 Task: Enable and manage GitHub Discussions for project feedback.
Action: Mouse moved to (109, 107)
Screenshot: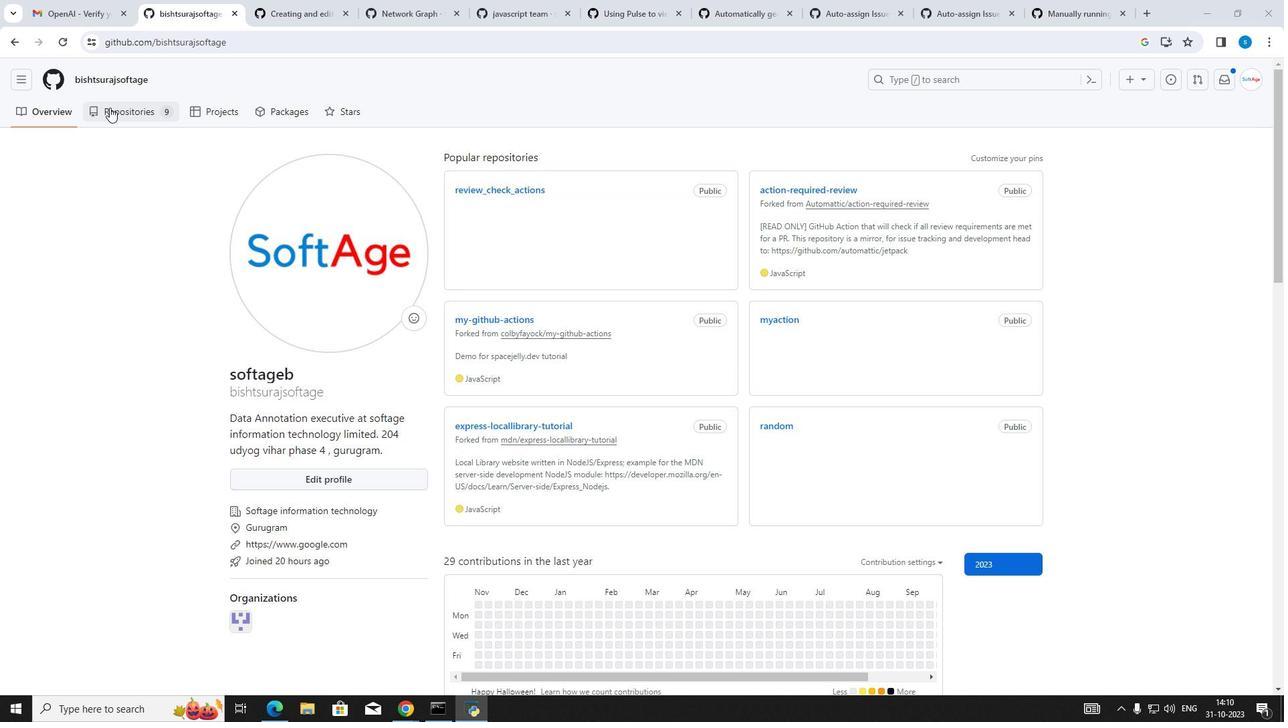 
Action: Mouse pressed left at (109, 107)
Screenshot: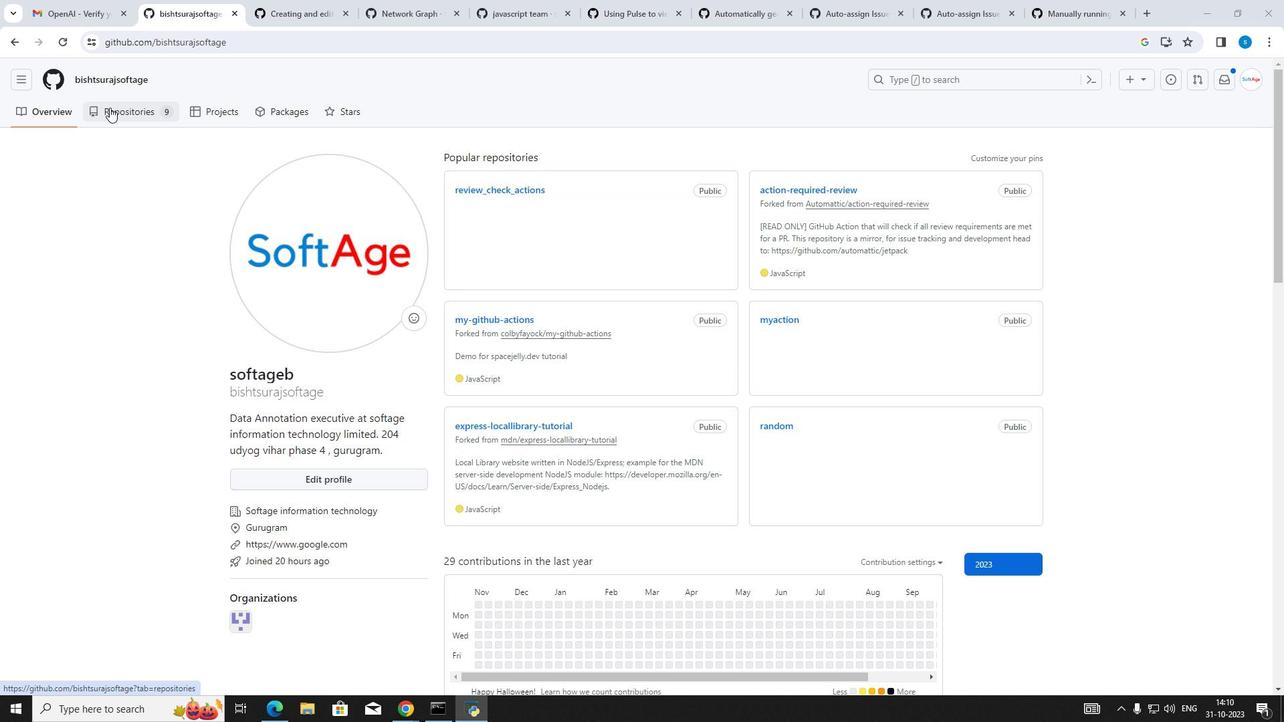 
Action: Mouse moved to (459, 202)
Screenshot: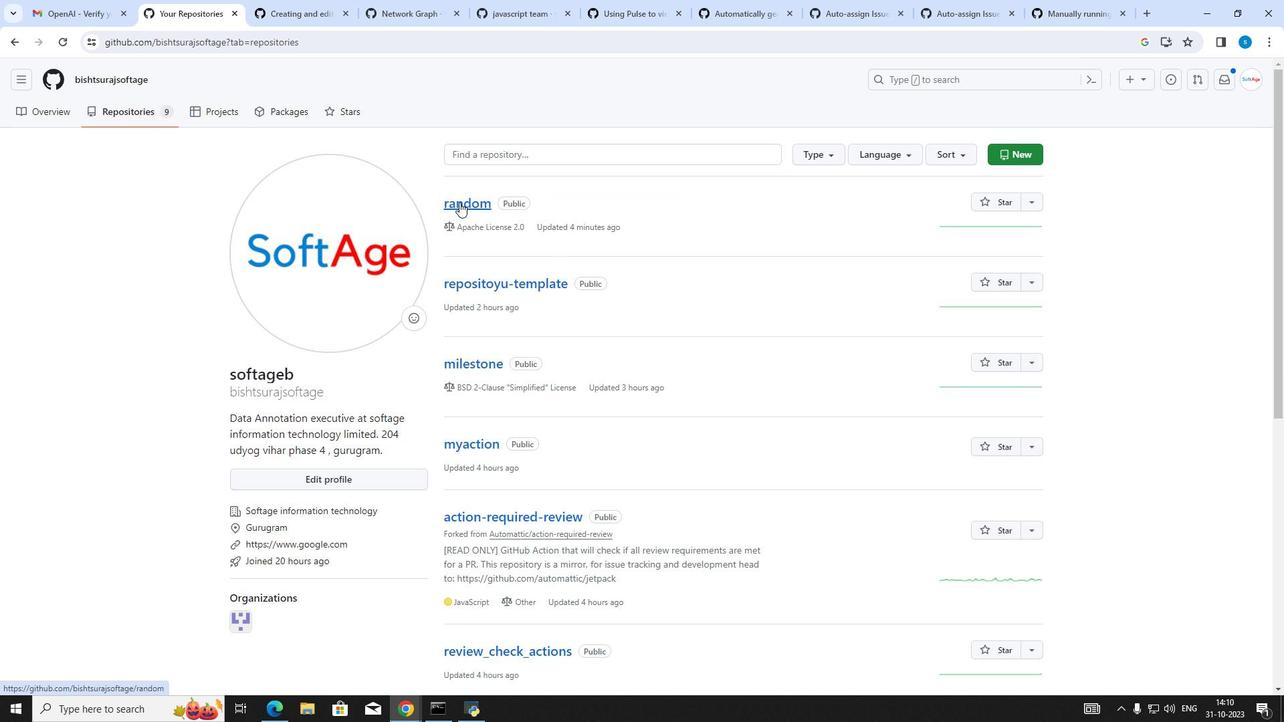 
Action: Mouse pressed left at (459, 202)
Screenshot: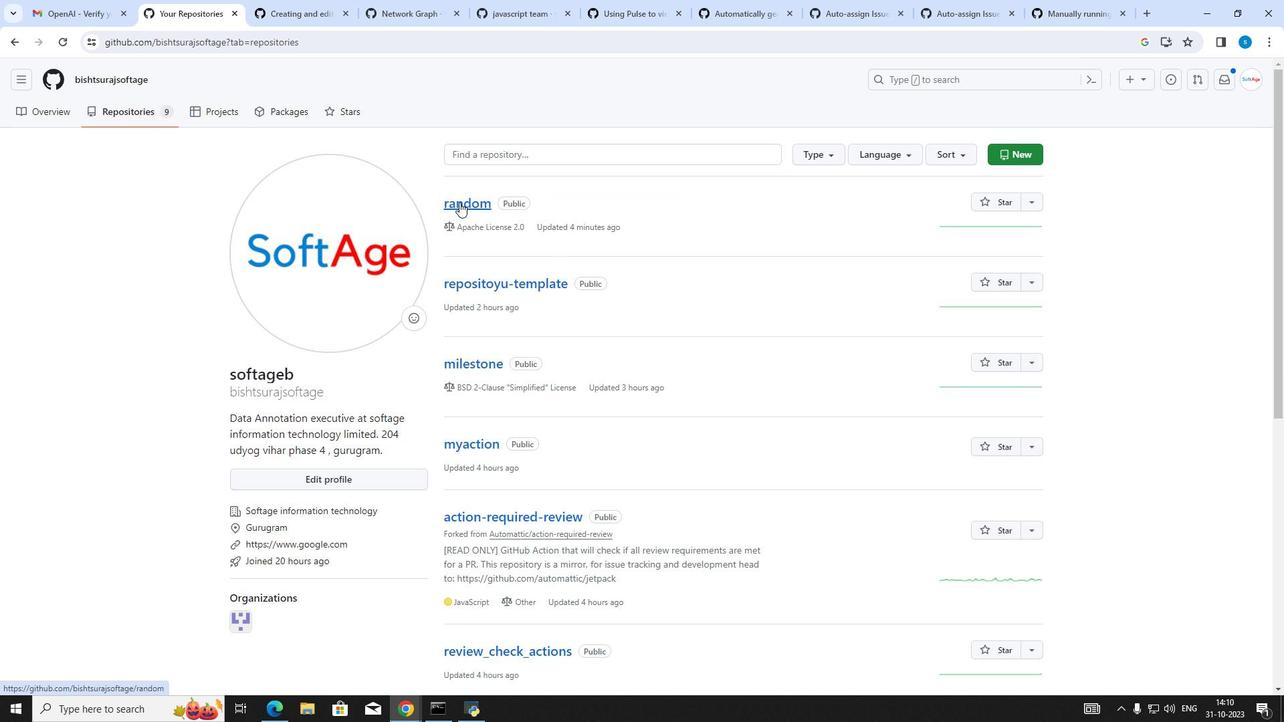 
Action: Mouse moved to (545, 114)
Screenshot: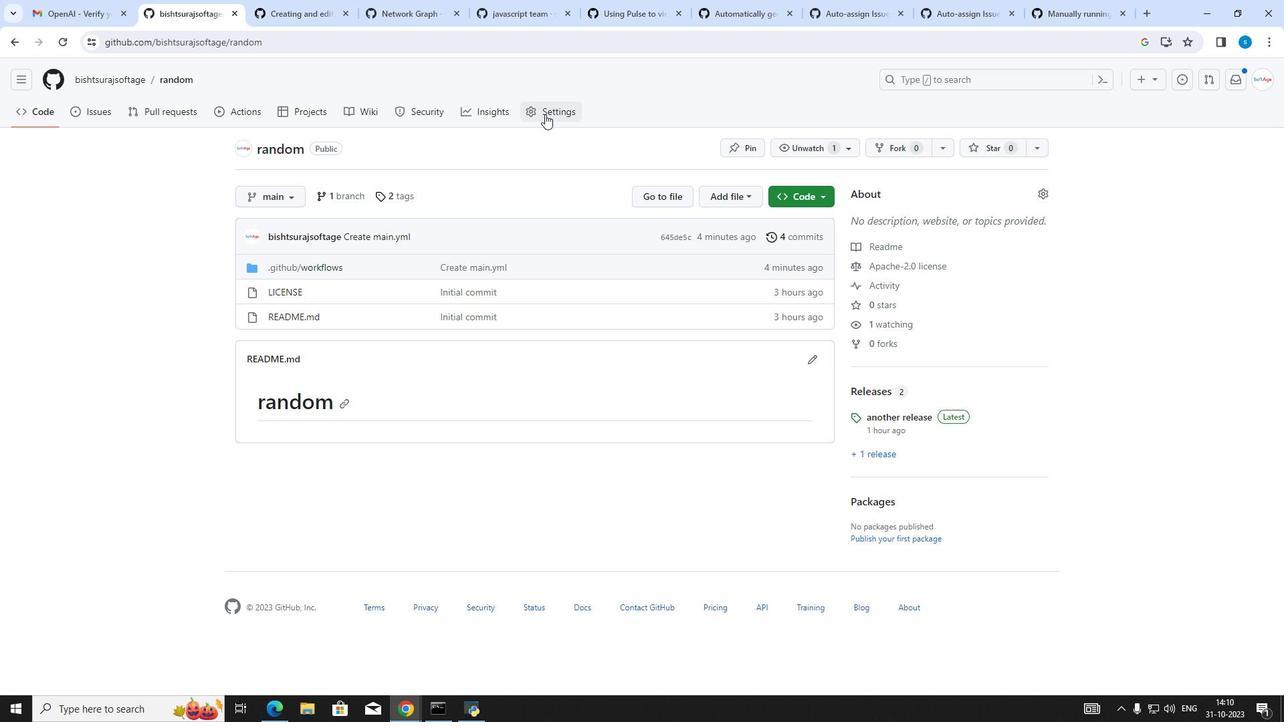 
Action: Mouse pressed left at (545, 114)
Screenshot: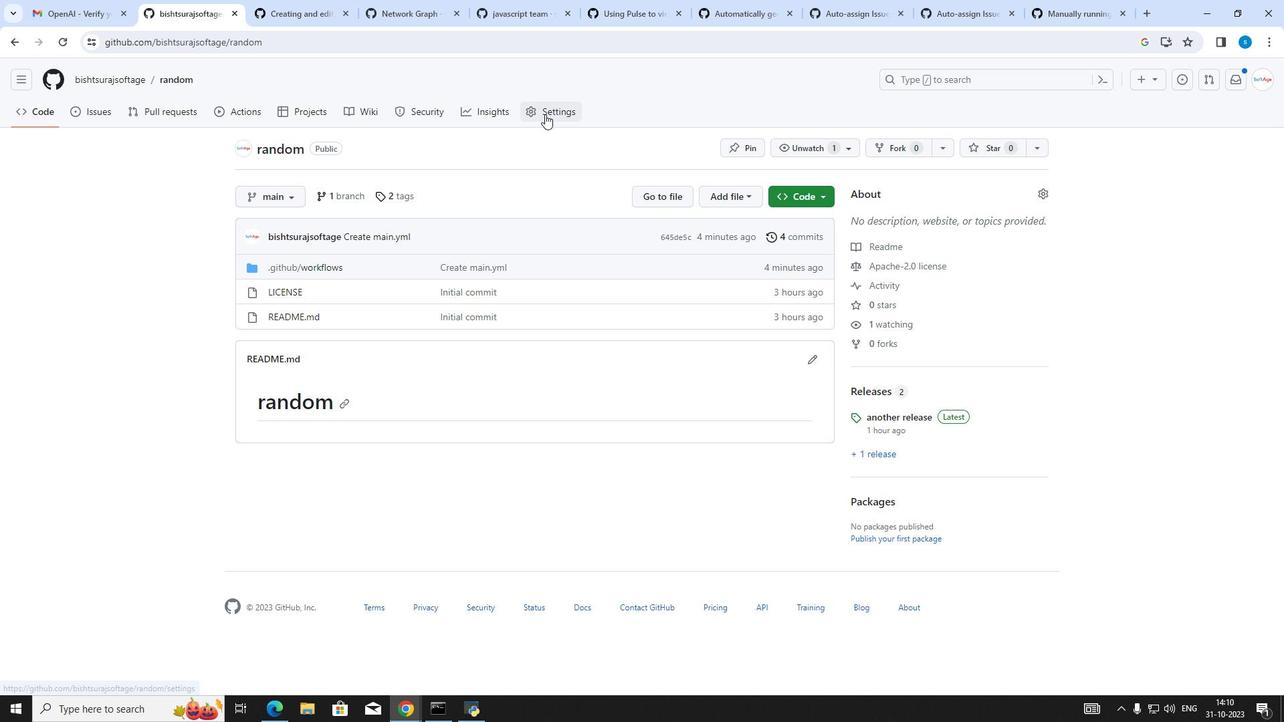 
Action: Mouse moved to (511, 228)
Screenshot: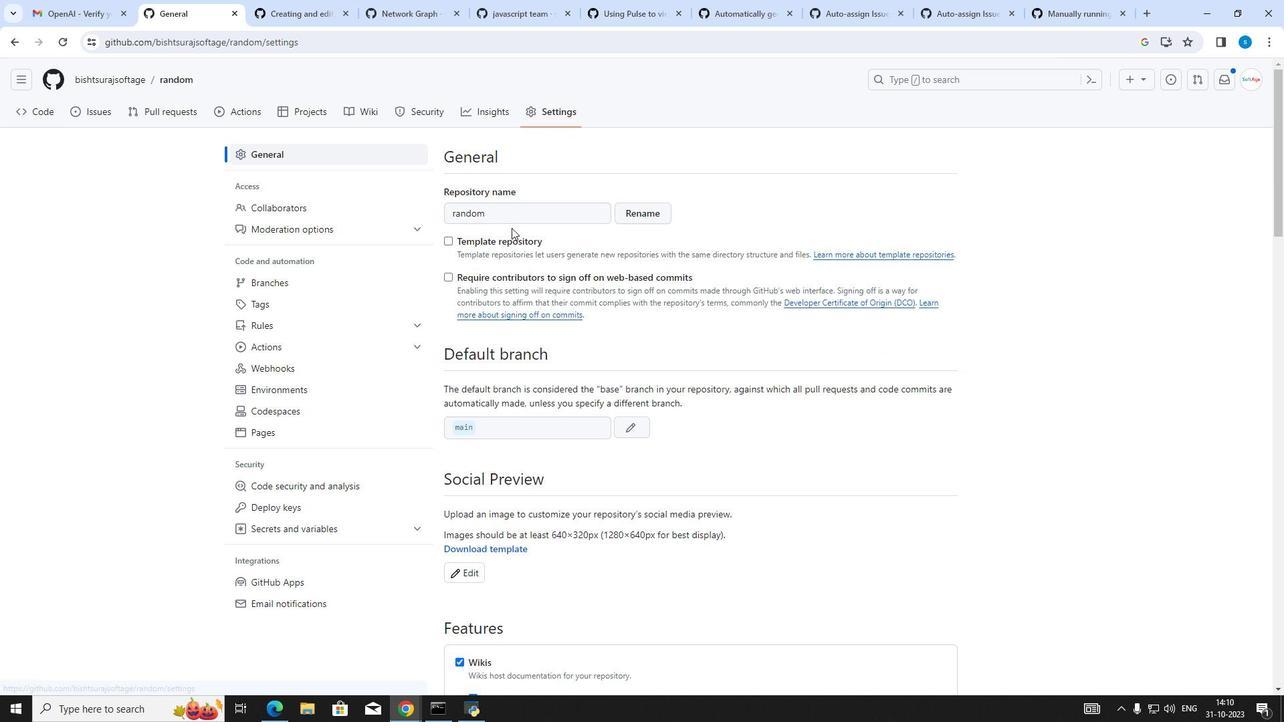 
Action: Mouse scrolled (511, 227) with delta (0, 0)
Screenshot: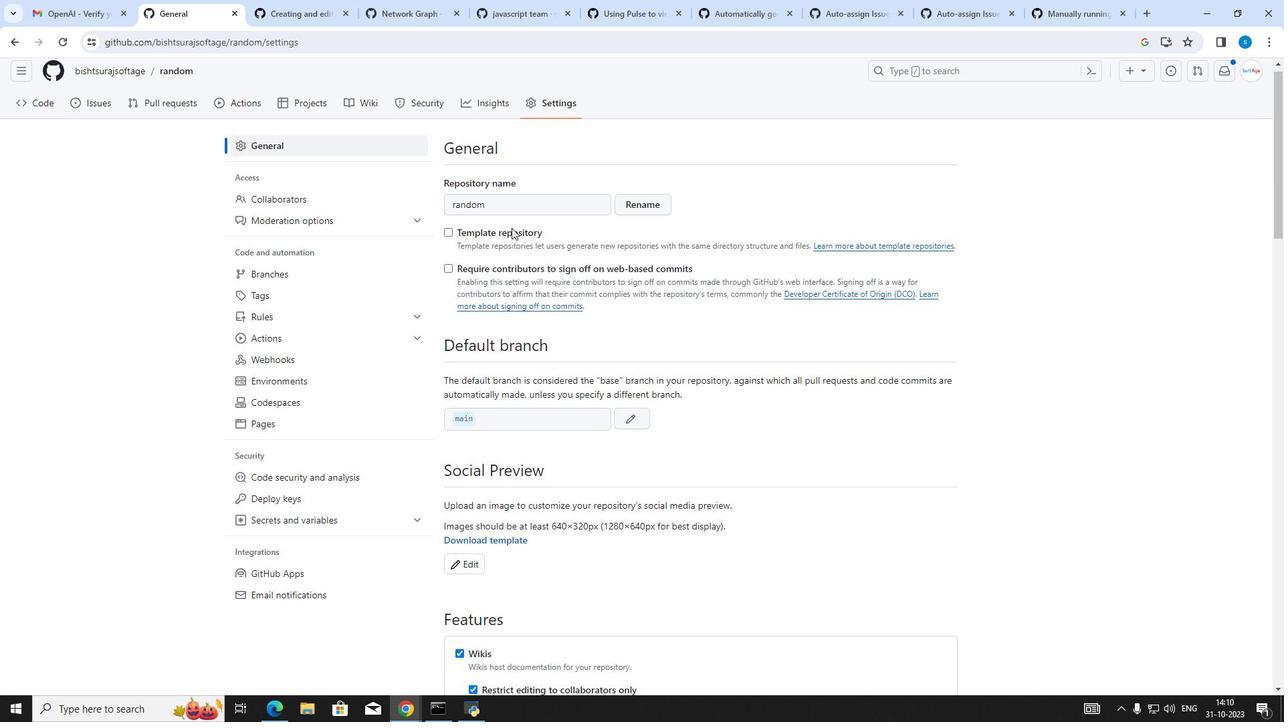 
Action: Mouse scrolled (511, 227) with delta (0, 0)
Screenshot: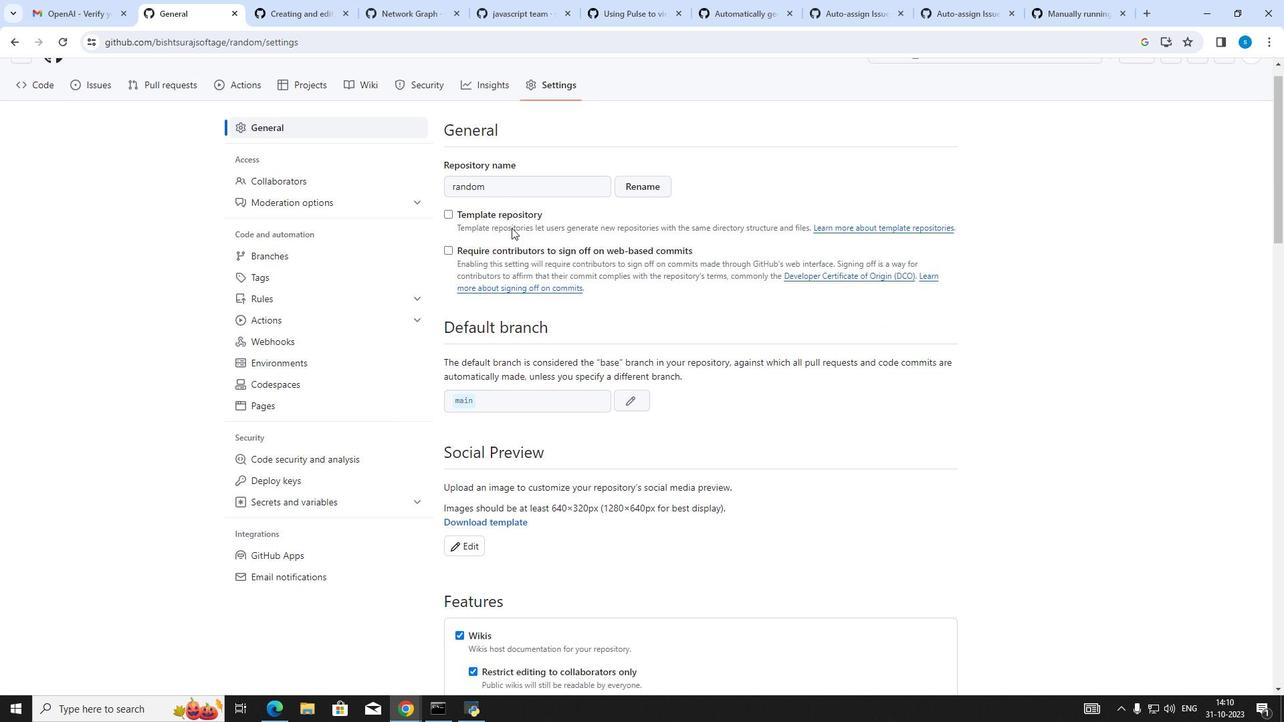 
Action: Mouse scrolled (511, 227) with delta (0, 0)
Screenshot: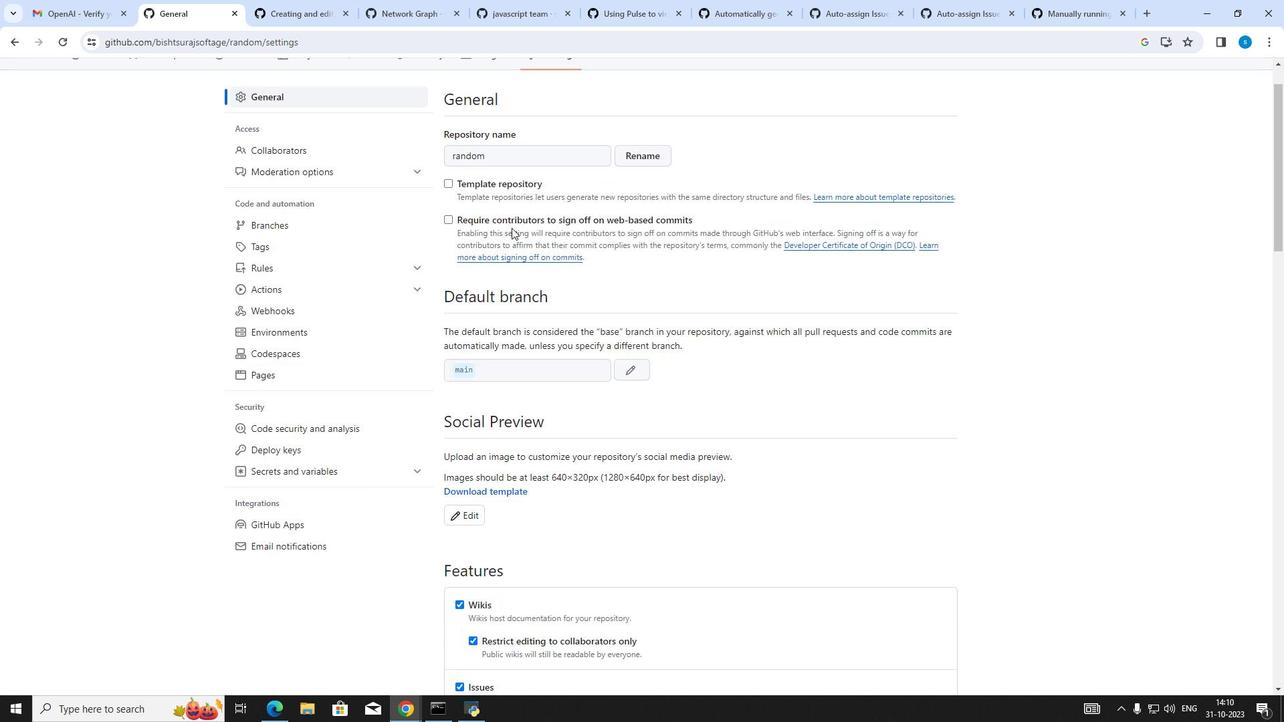 
Action: Mouse scrolled (511, 227) with delta (0, 0)
Screenshot: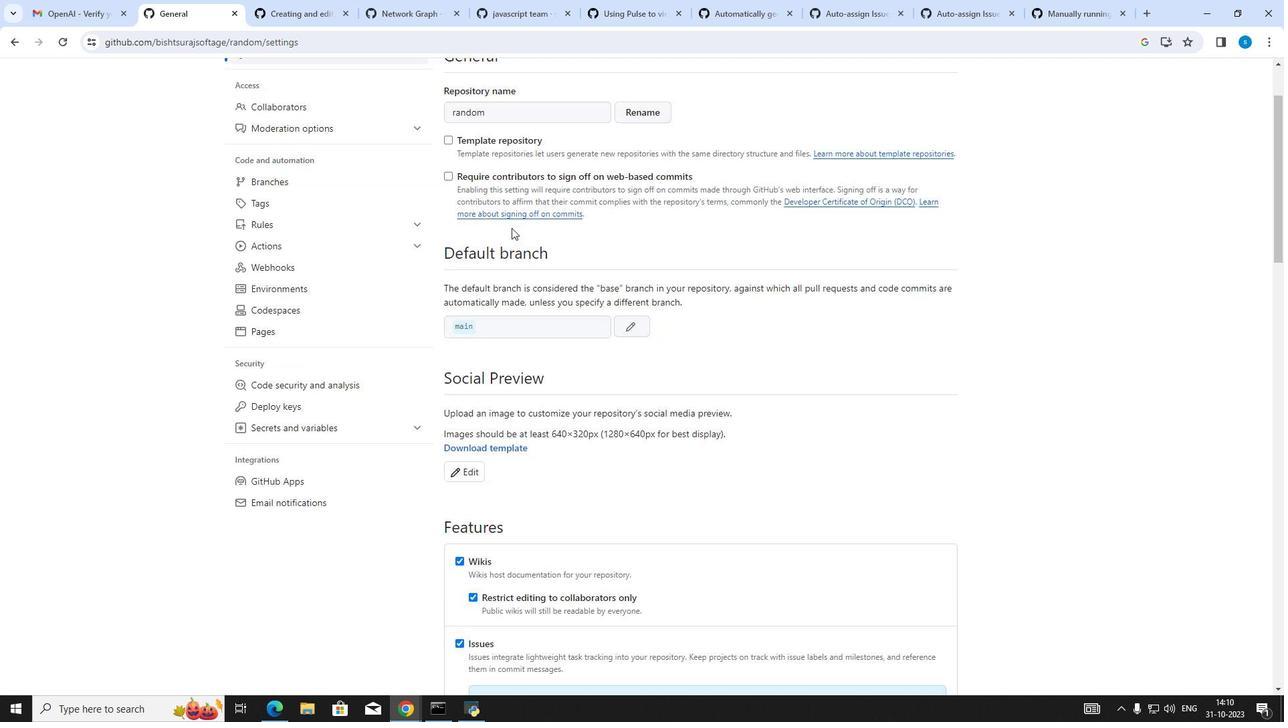 
Action: Mouse scrolled (511, 227) with delta (0, 0)
Screenshot: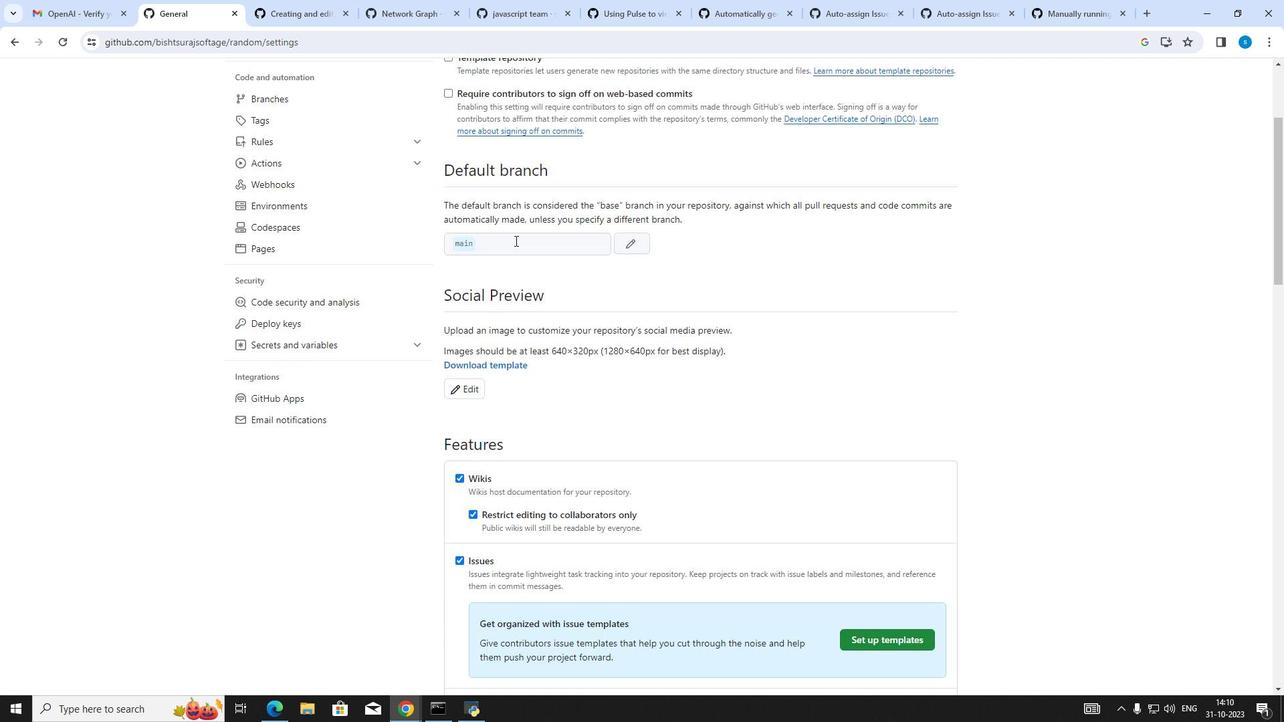 
Action: Mouse moved to (515, 242)
Screenshot: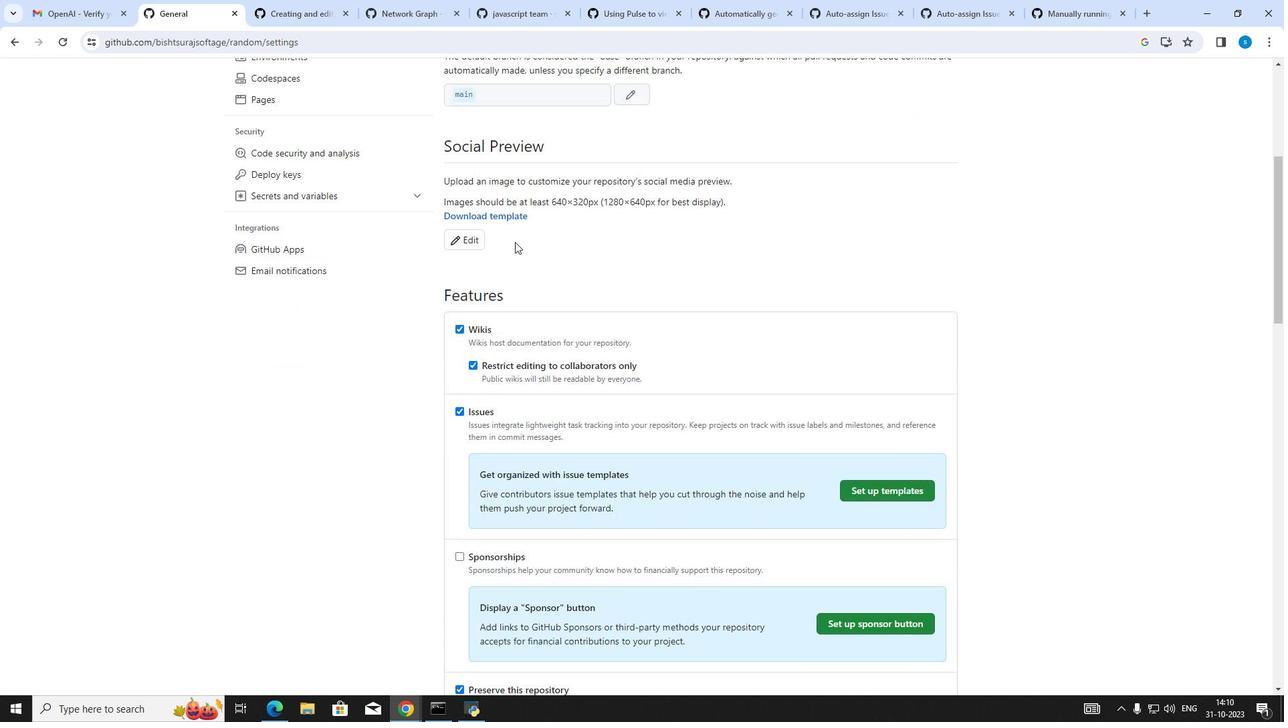 
Action: Mouse scrolled (515, 241) with delta (0, 0)
Screenshot: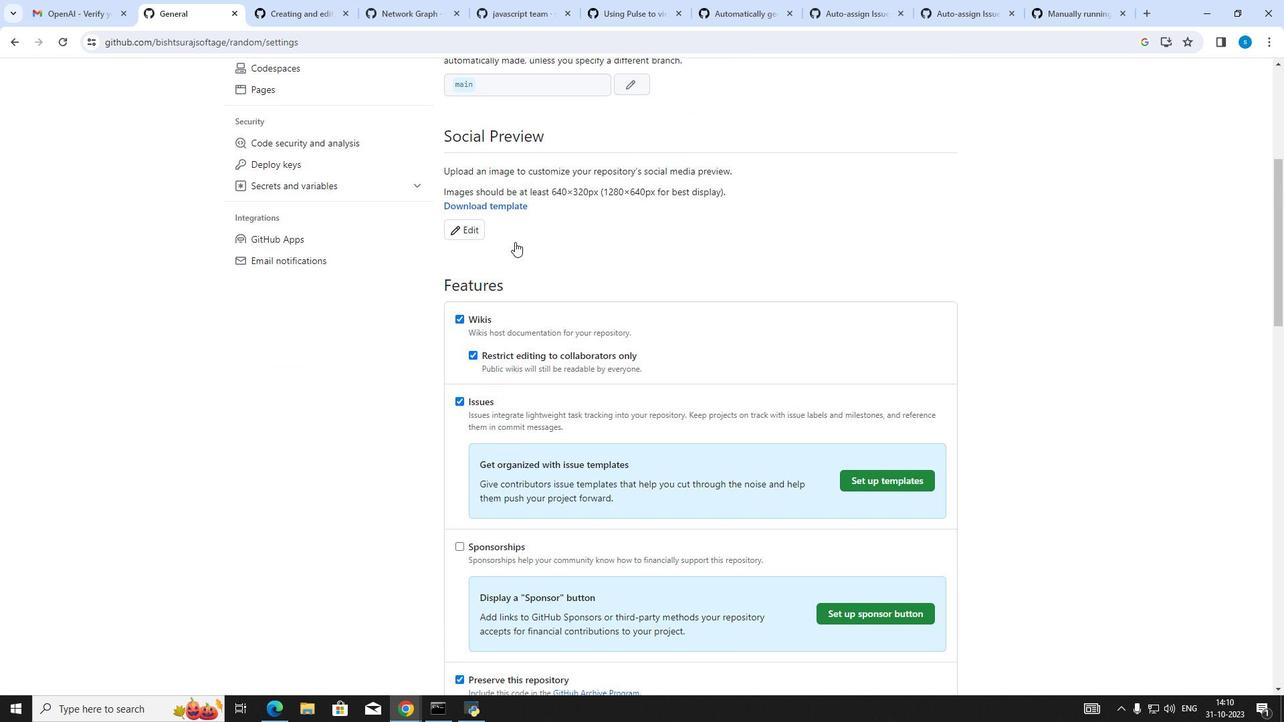 
Action: Mouse scrolled (515, 241) with delta (0, 0)
Screenshot: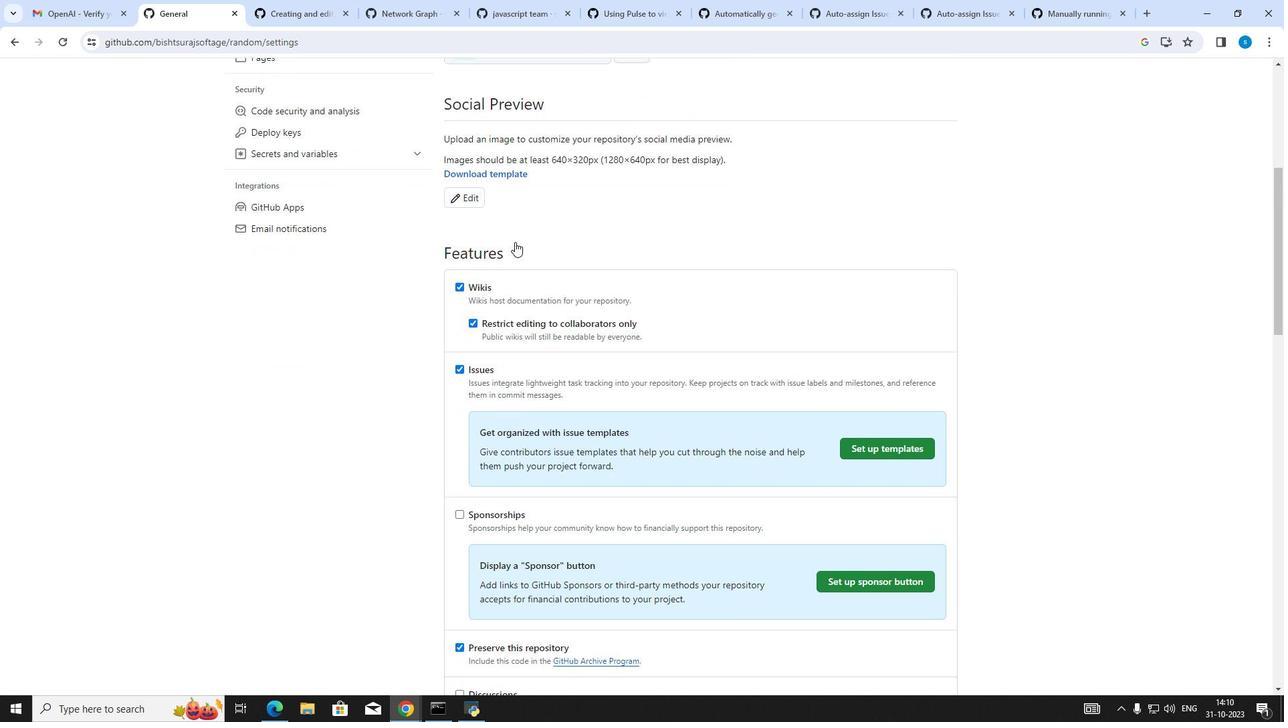 
Action: Mouse scrolled (515, 241) with delta (0, 0)
Screenshot: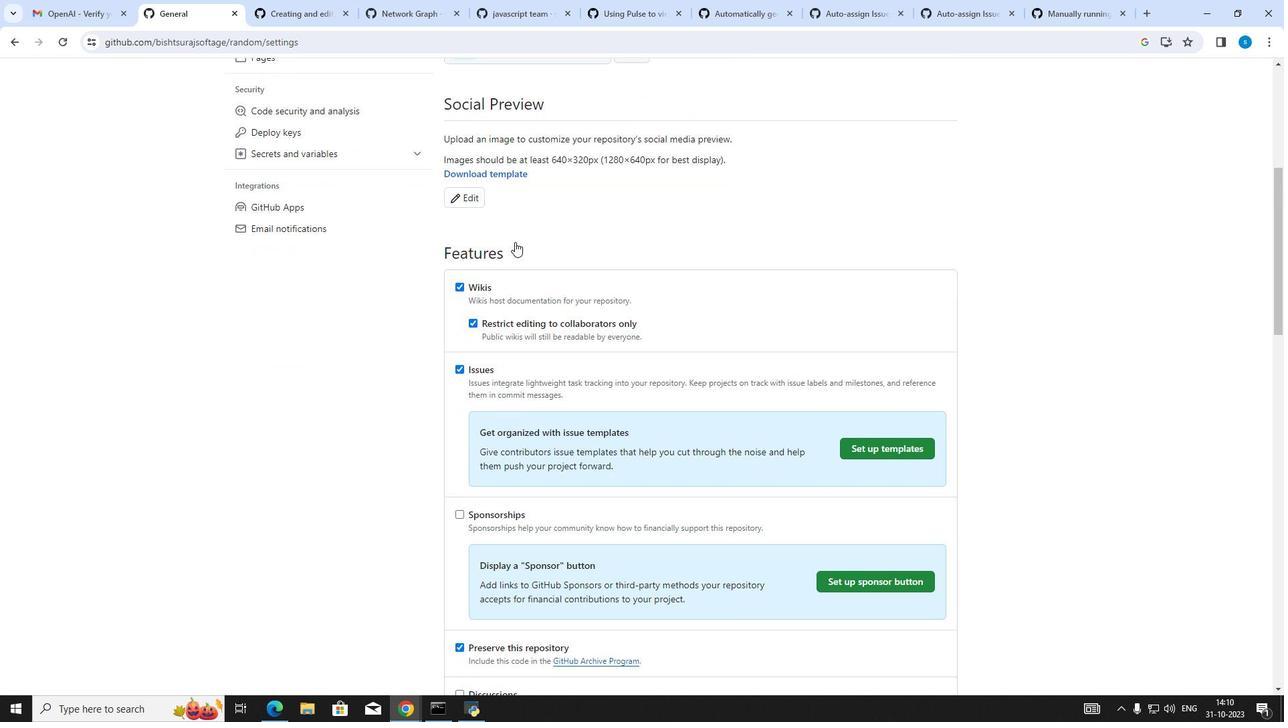 
Action: Mouse scrolled (515, 241) with delta (0, 0)
Screenshot: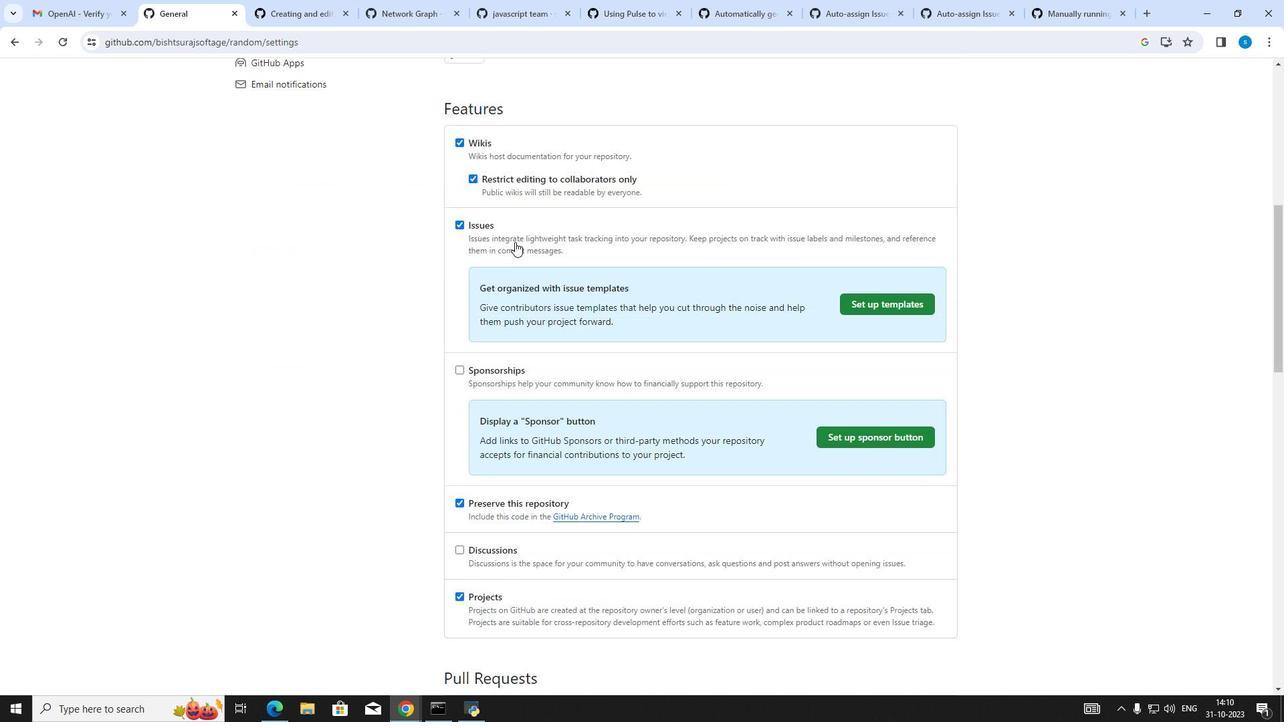 
Action: Mouse moved to (462, 468)
Screenshot: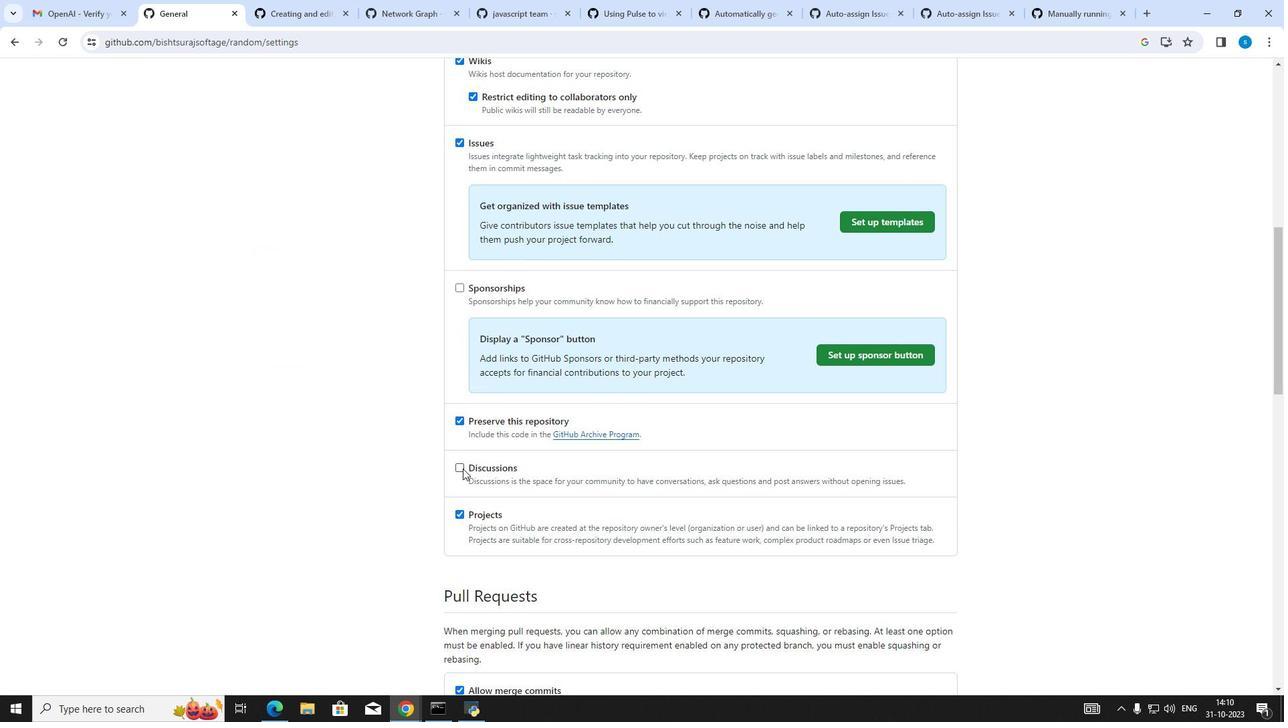 
Action: Mouse pressed left at (462, 468)
Screenshot: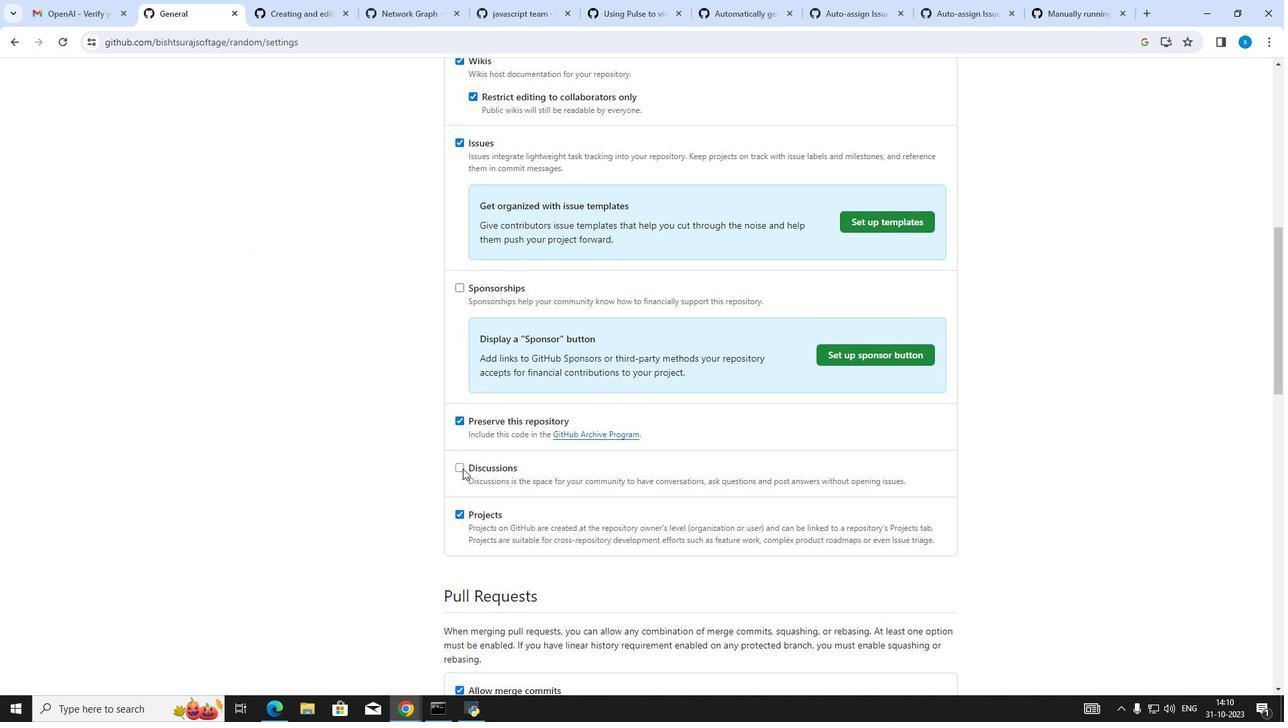 
Action: Mouse moved to (323, 369)
Screenshot: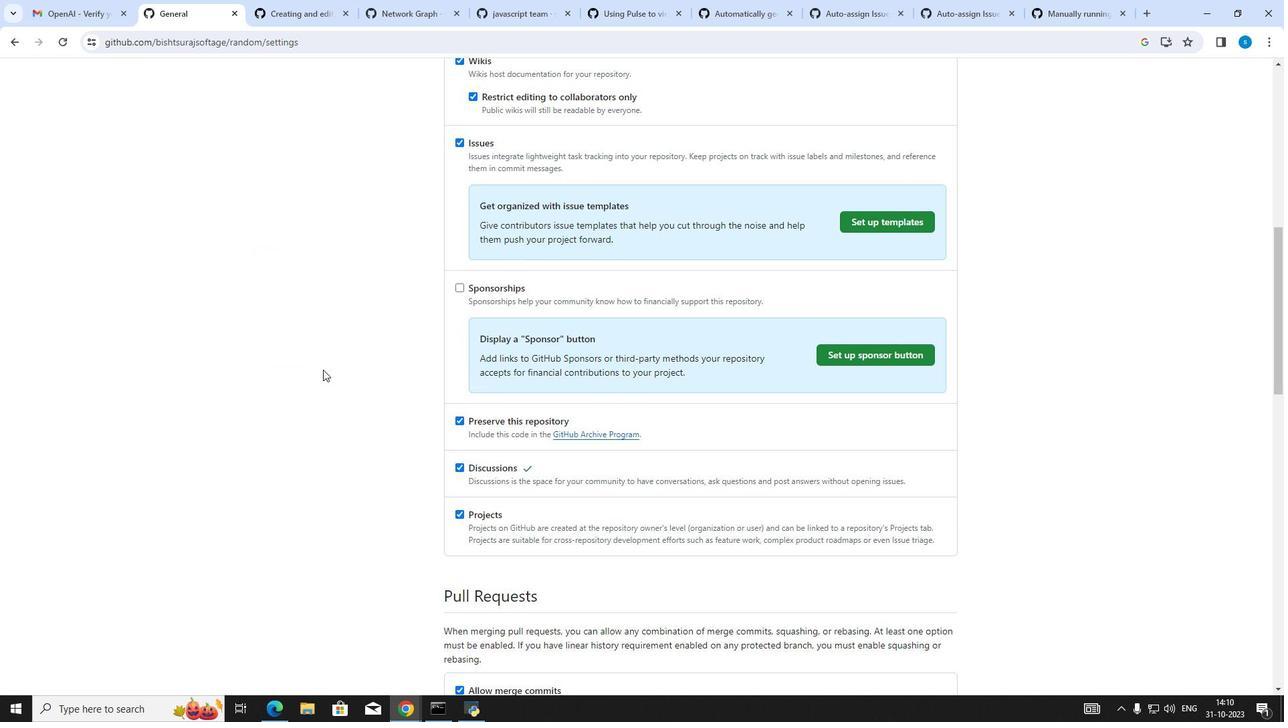 
Action: Mouse scrolled (323, 370) with delta (0, 0)
Screenshot: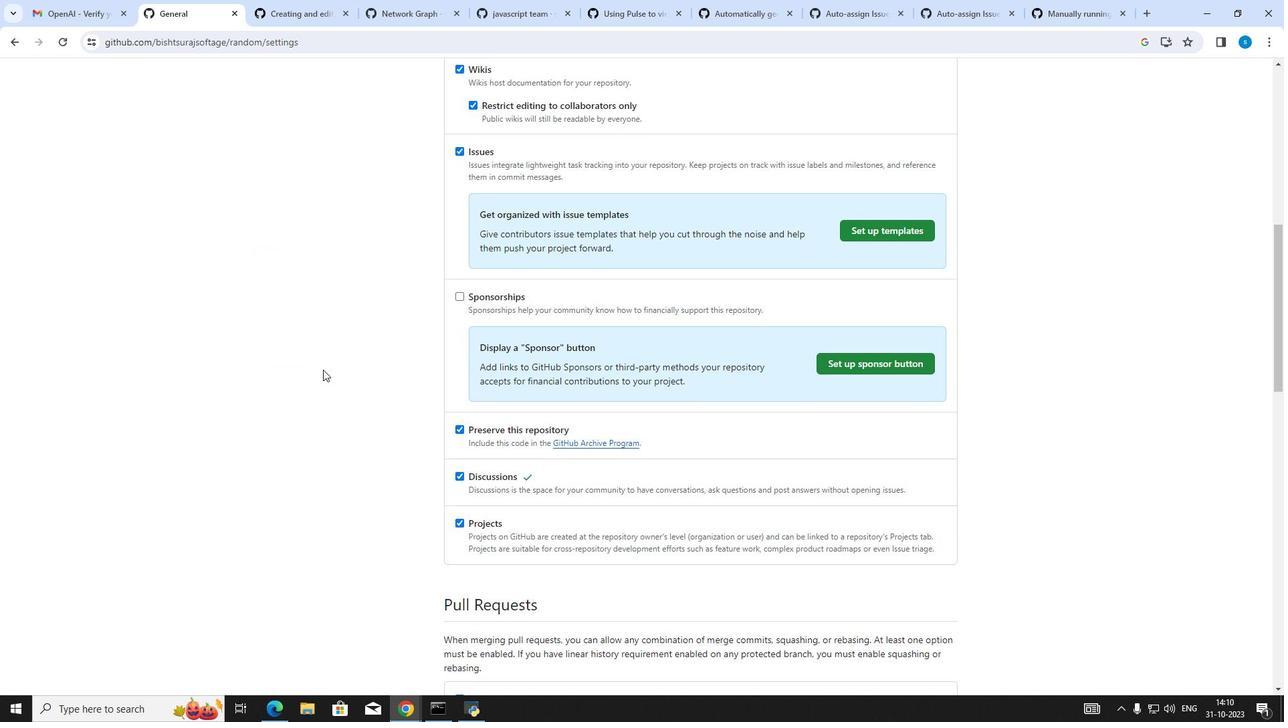 
Action: Mouse scrolled (323, 370) with delta (0, 0)
Screenshot: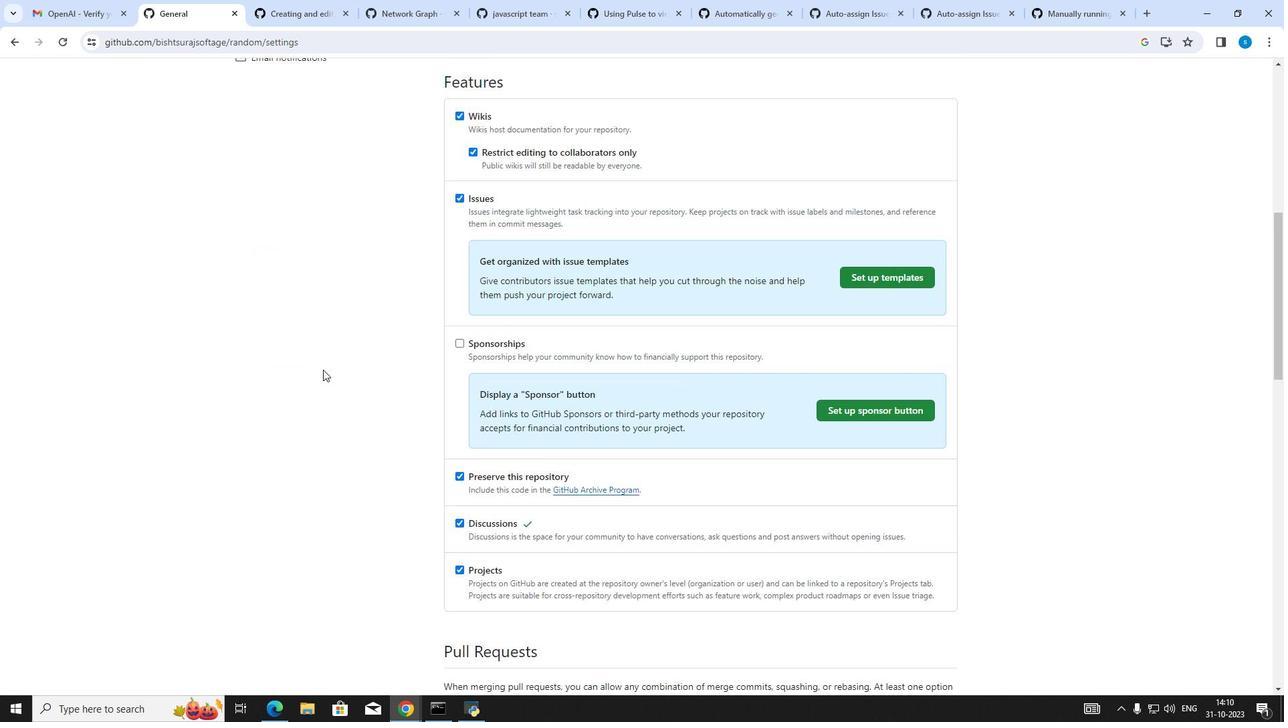 
Action: Mouse scrolled (323, 370) with delta (0, 0)
Screenshot: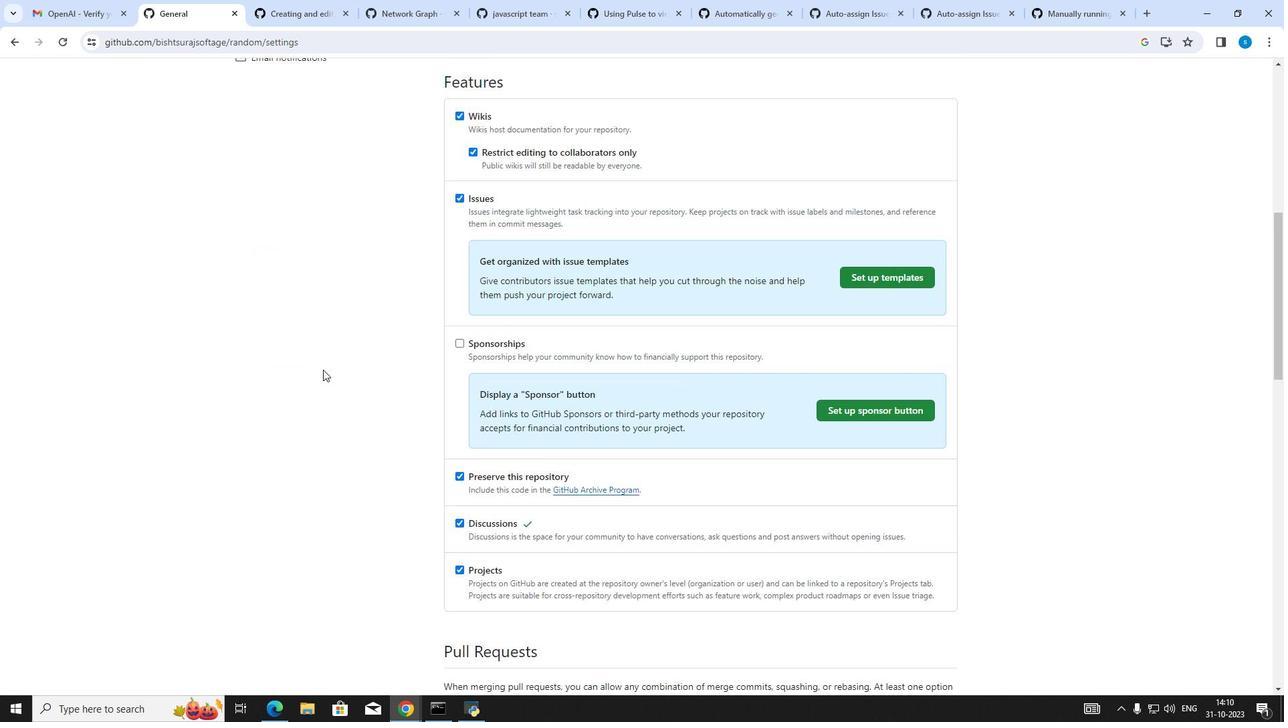 
Action: Mouse scrolled (323, 370) with delta (0, 0)
Screenshot: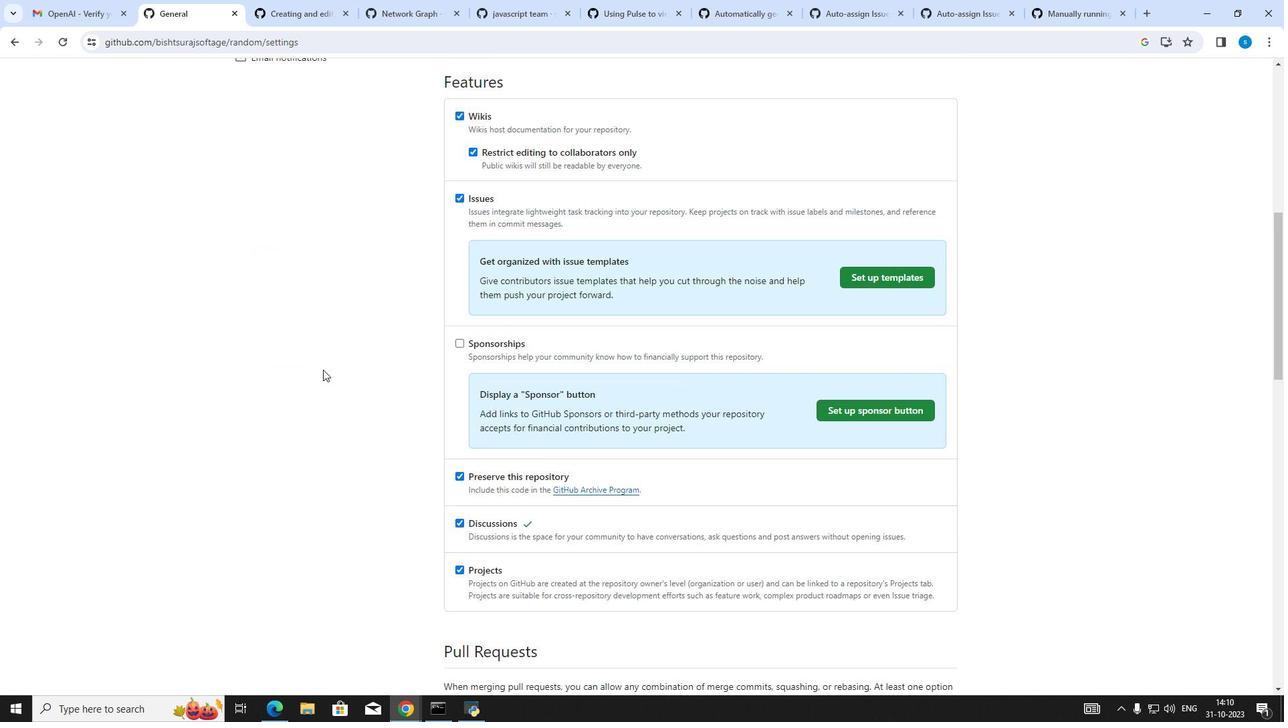 
Action: Mouse scrolled (323, 370) with delta (0, 0)
Screenshot: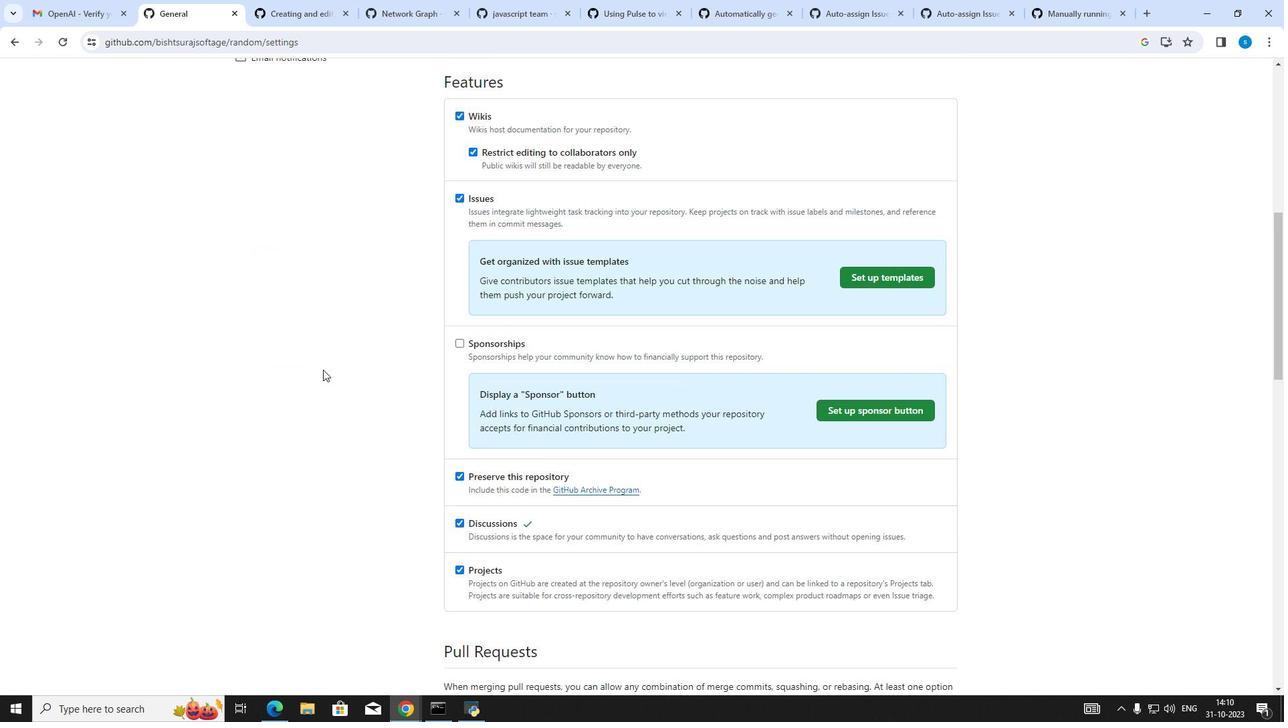 
Action: Mouse moved to (321, 369)
Screenshot: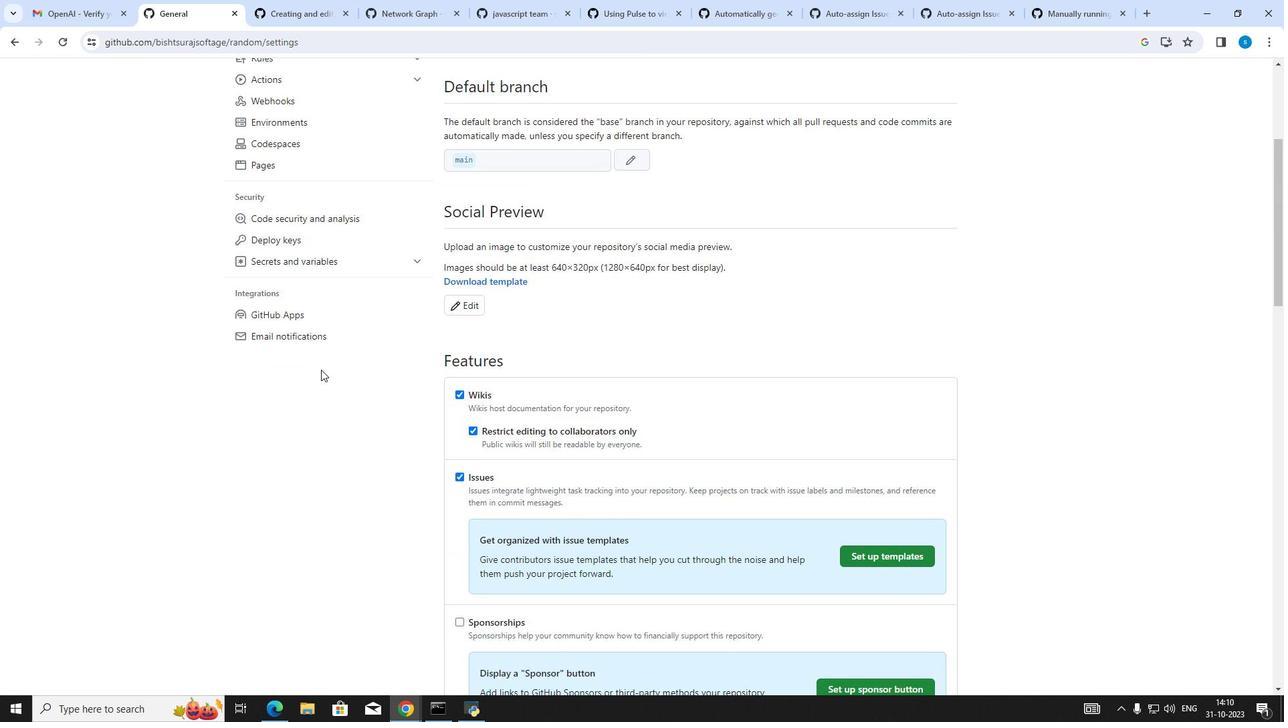 
Action: Mouse scrolled (321, 370) with delta (0, 0)
Screenshot: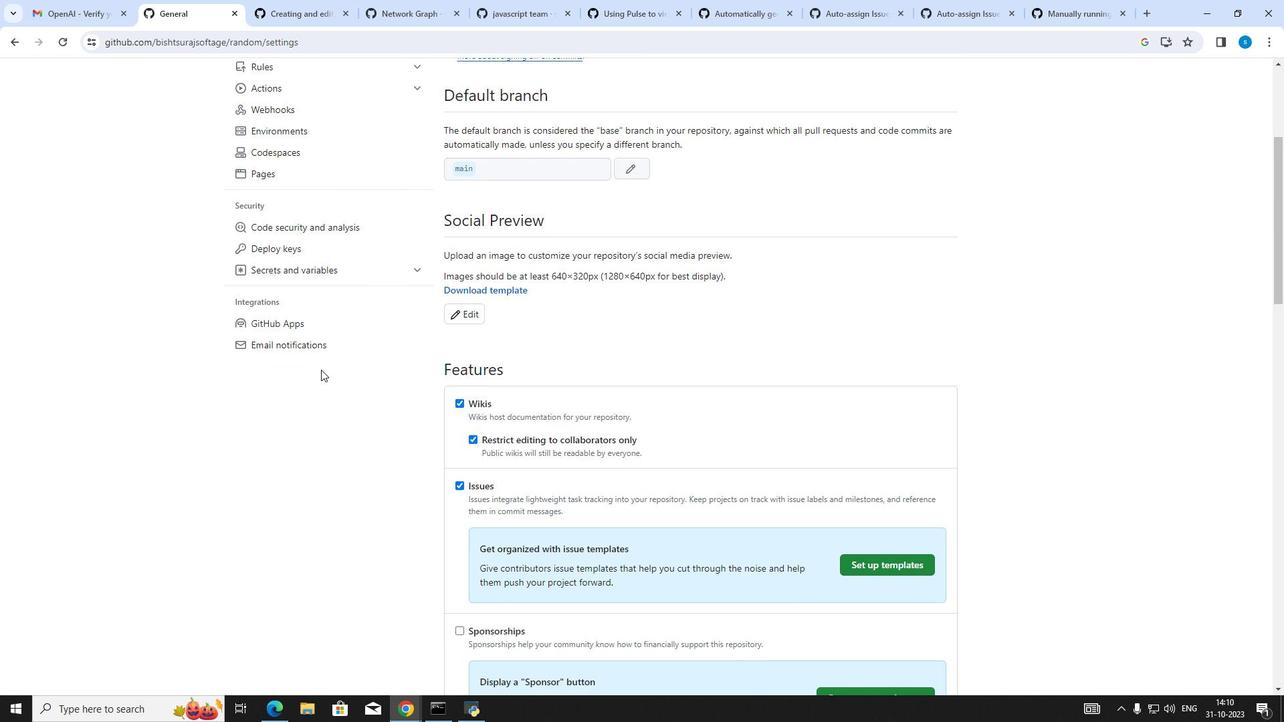 
Action: Mouse scrolled (321, 370) with delta (0, 0)
Screenshot: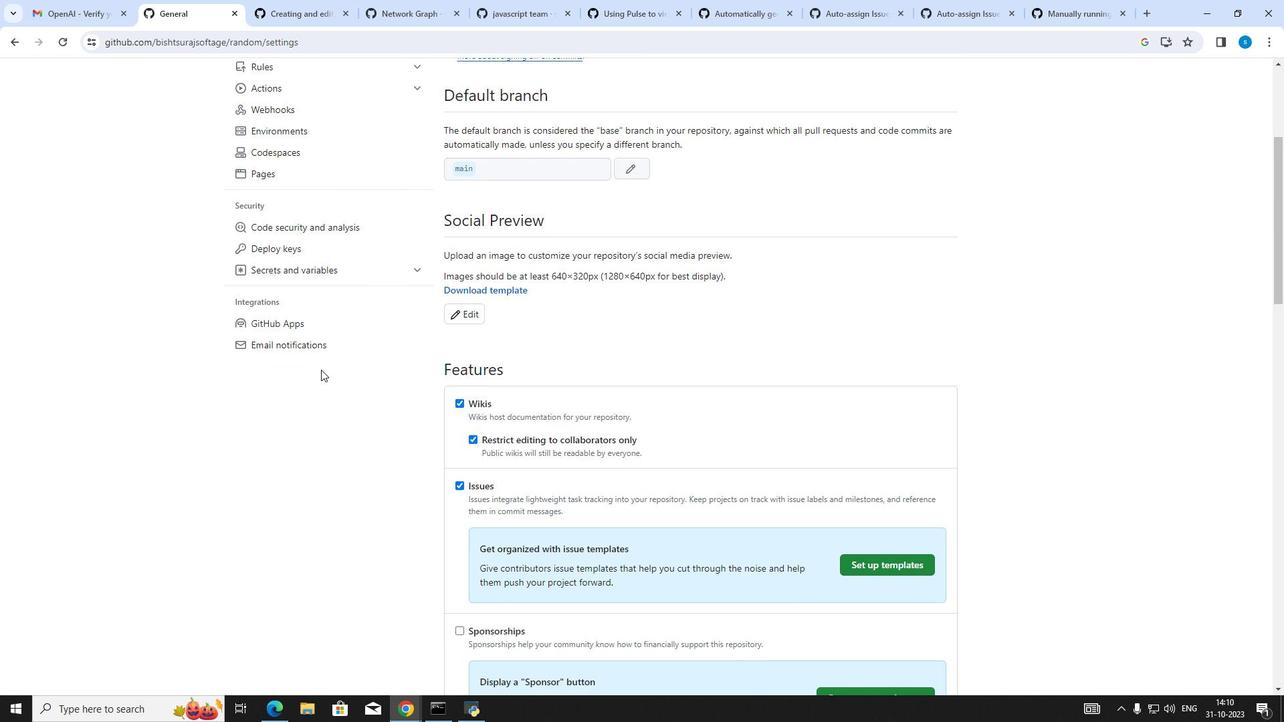 
Action: Mouse scrolled (321, 370) with delta (0, 0)
Screenshot: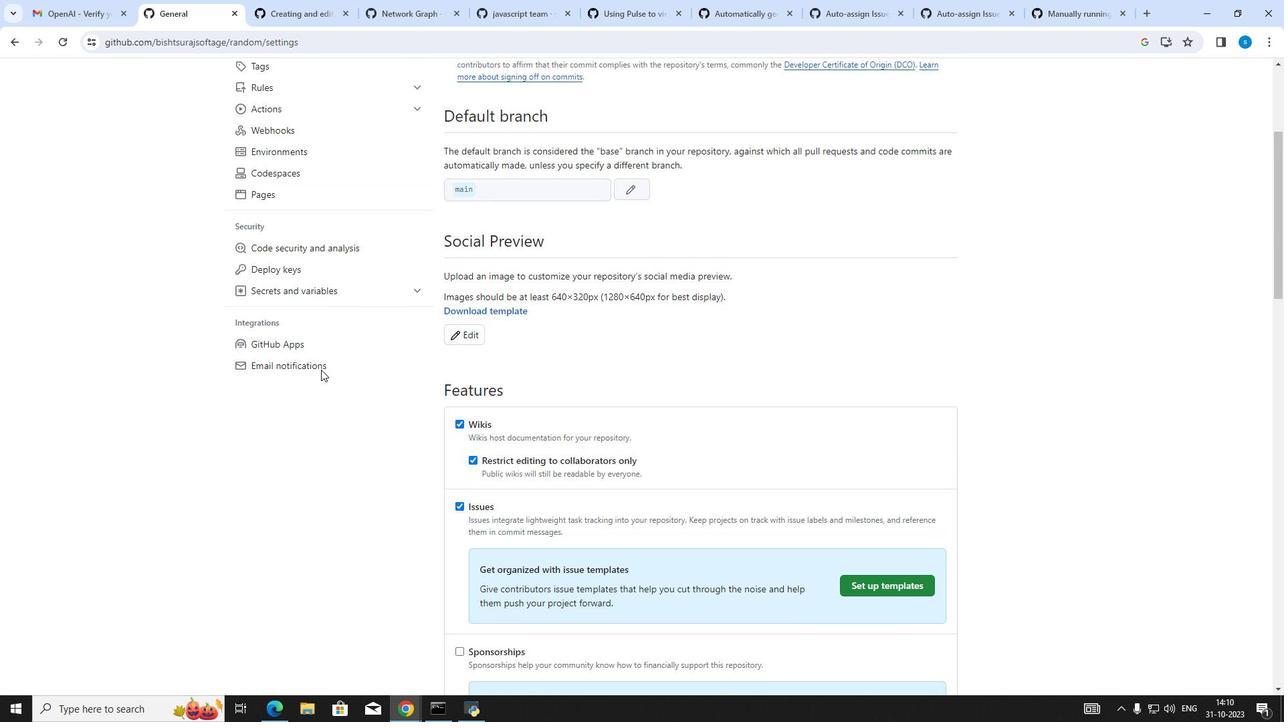 
Action: Mouse scrolled (321, 370) with delta (0, 0)
Screenshot: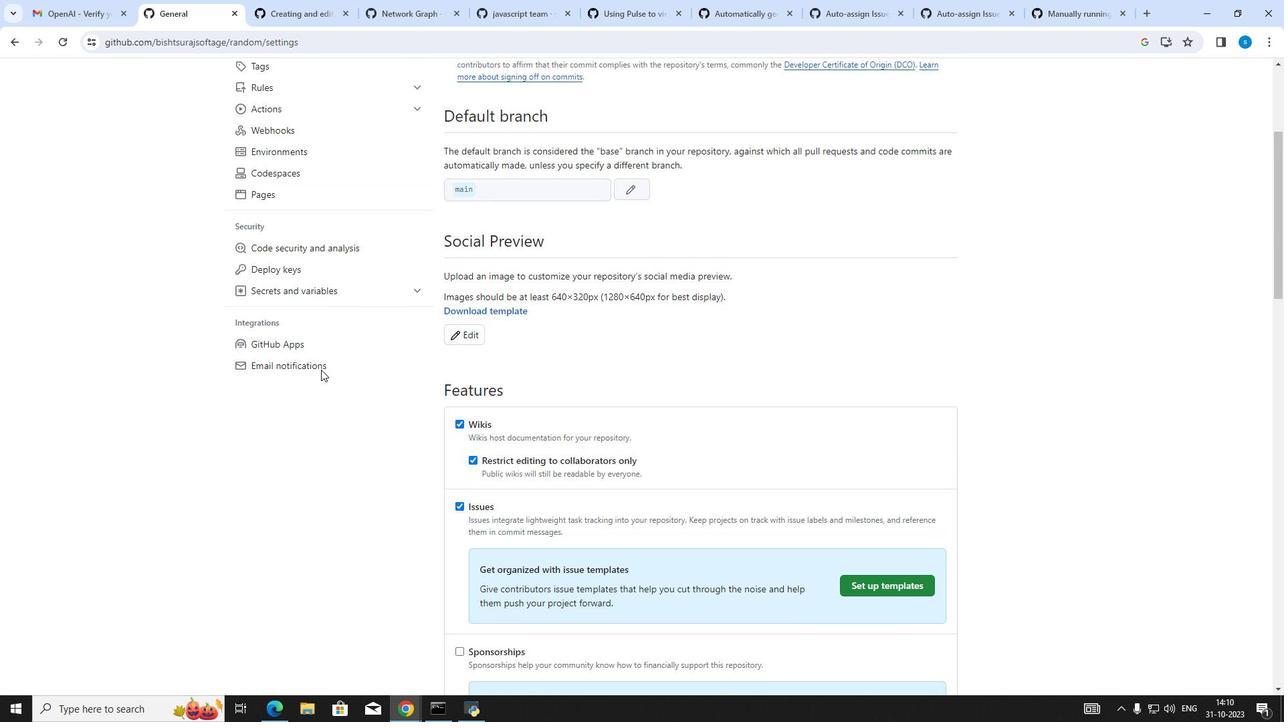 
Action: Mouse scrolled (321, 370) with delta (0, 0)
Screenshot: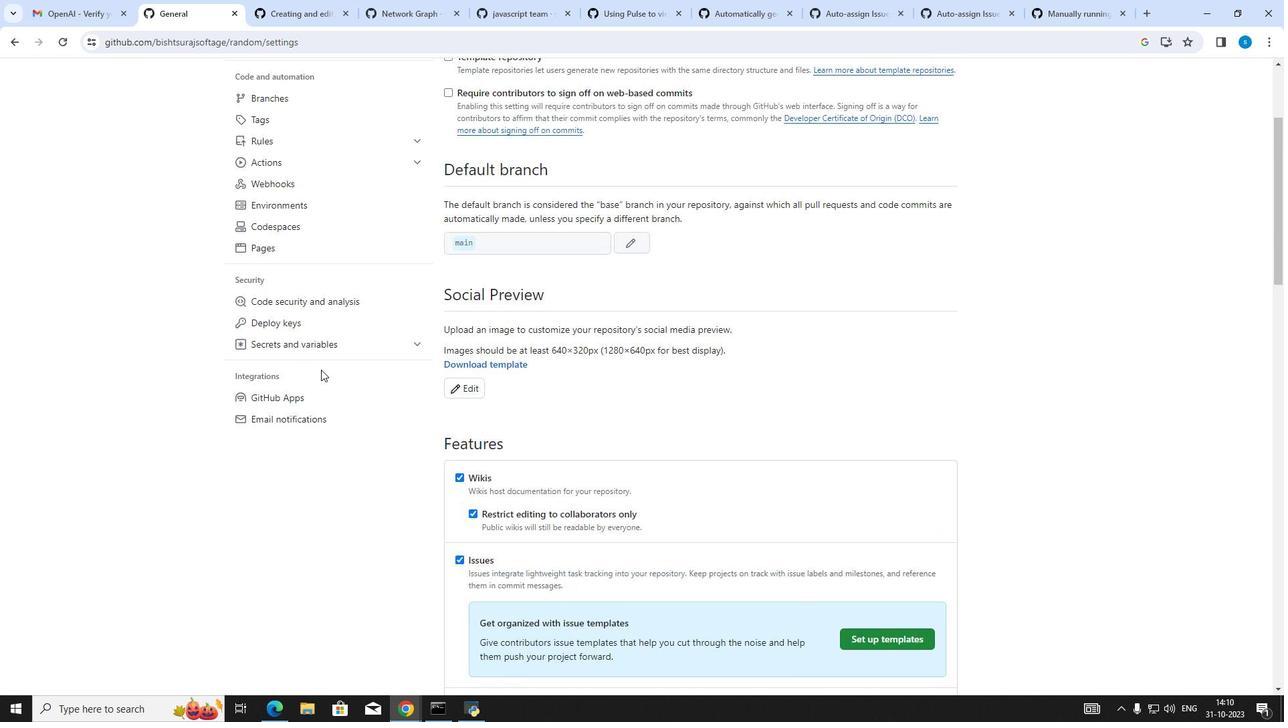 
Action: Mouse moved to (264, 109)
Screenshot: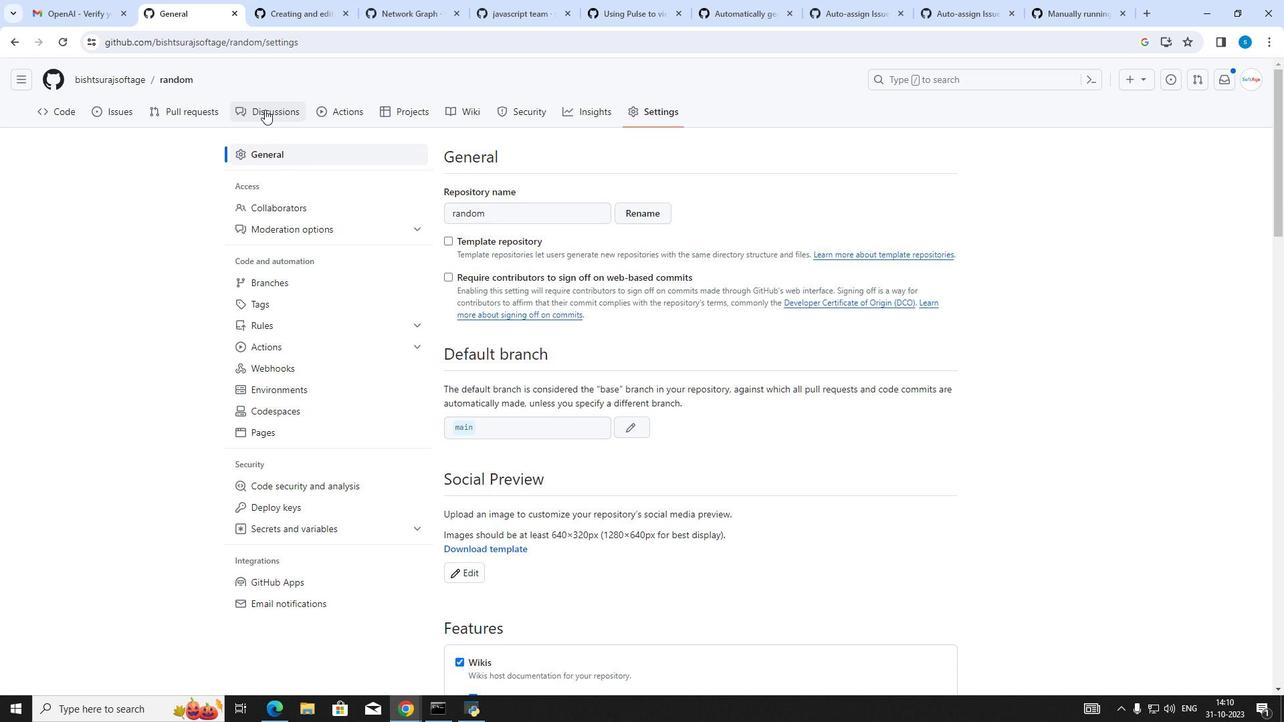 
Action: Mouse pressed left at (264, 109)
Screenshot: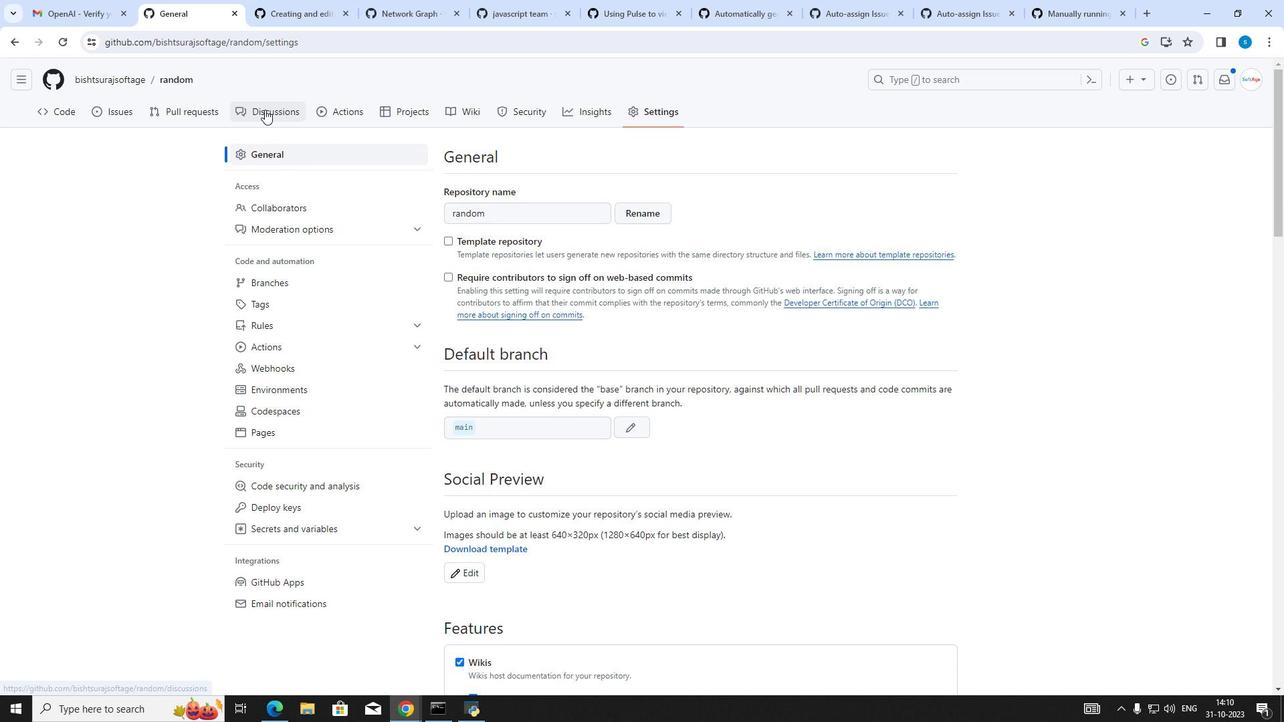 
Action: Mouse moved to (997, 283)
Screenshot: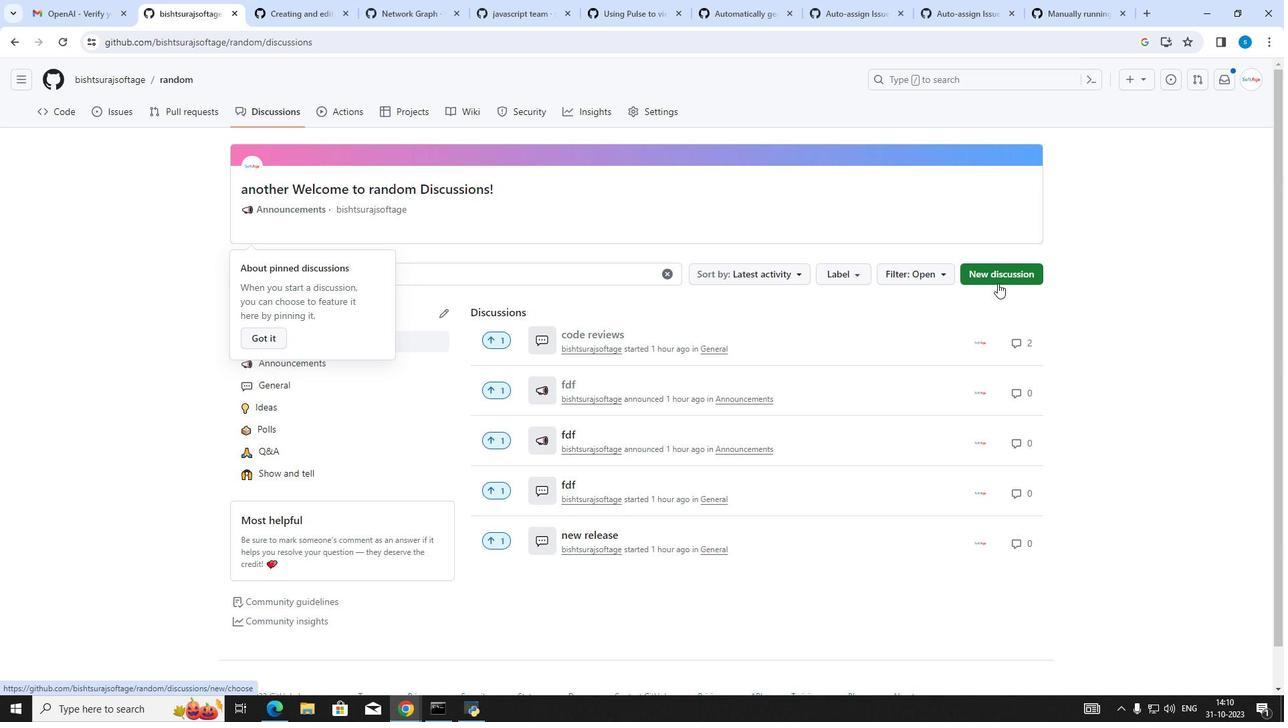 
Action: Mouse pressed left at (997, 283)
Screenshot: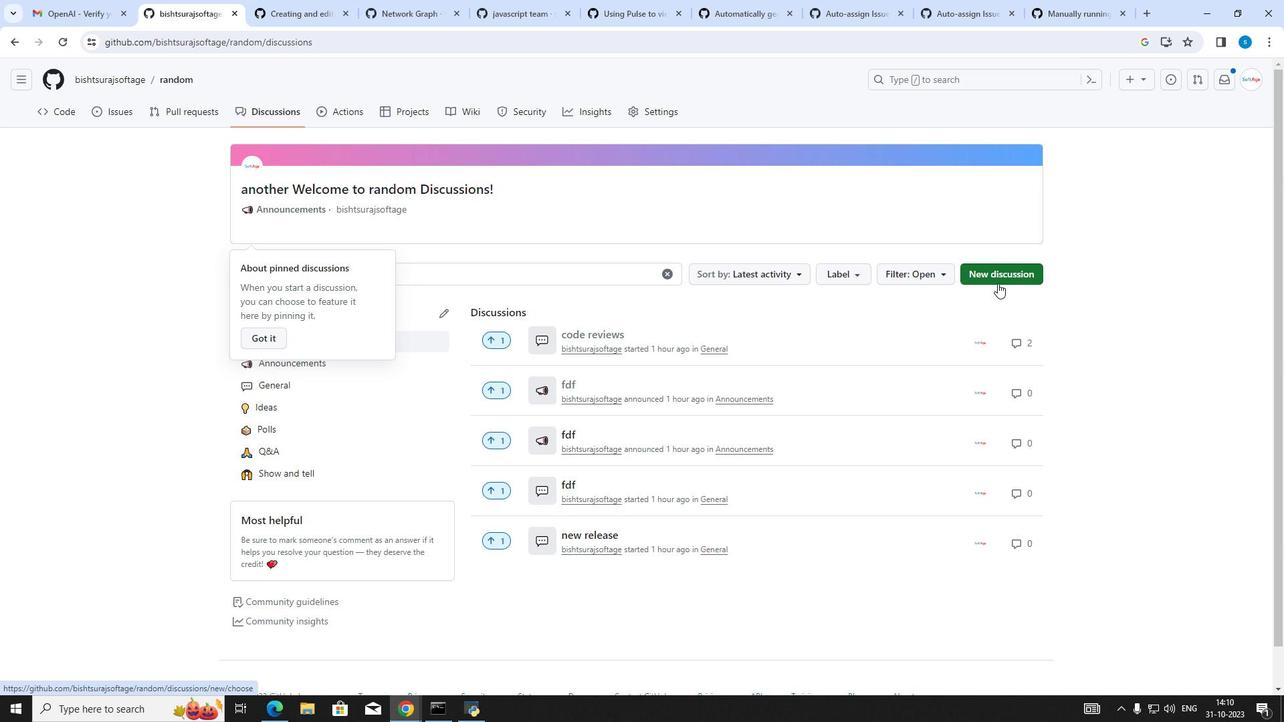 
Action: Mouse pressed left at (997, 283)
Screenshot: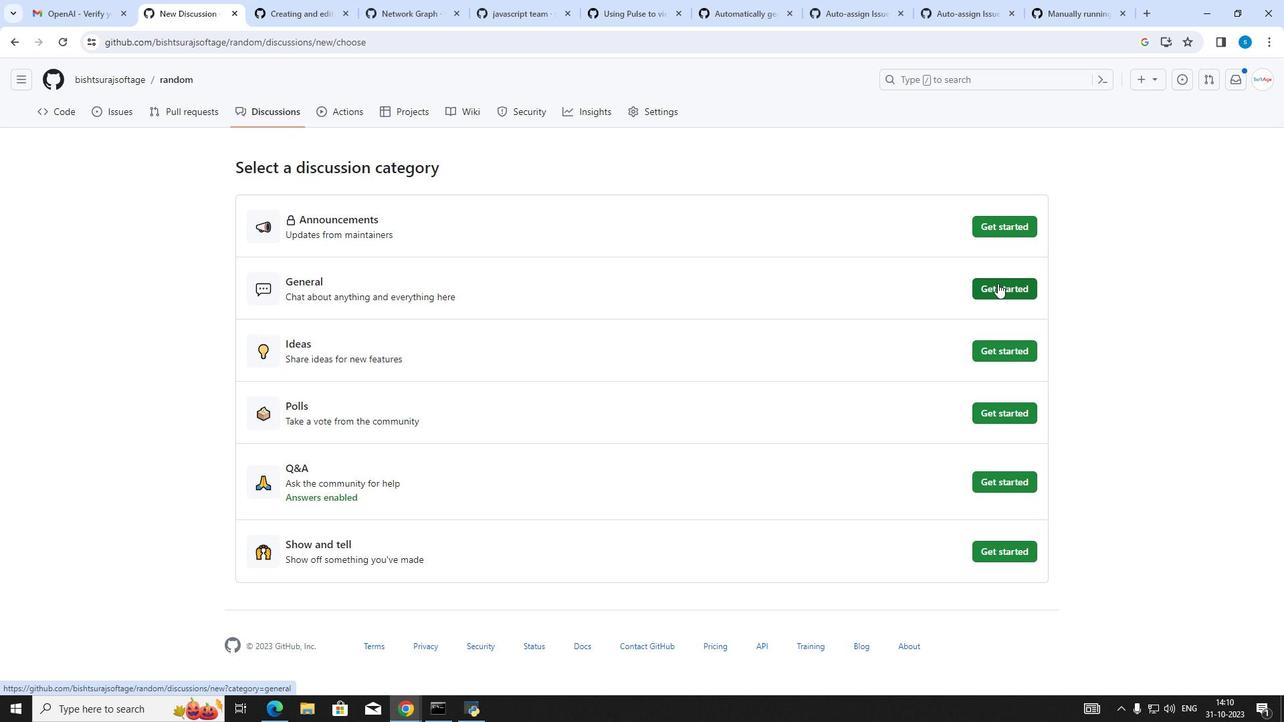 
Action: Mouse moved to (555, 250)
Screenshot: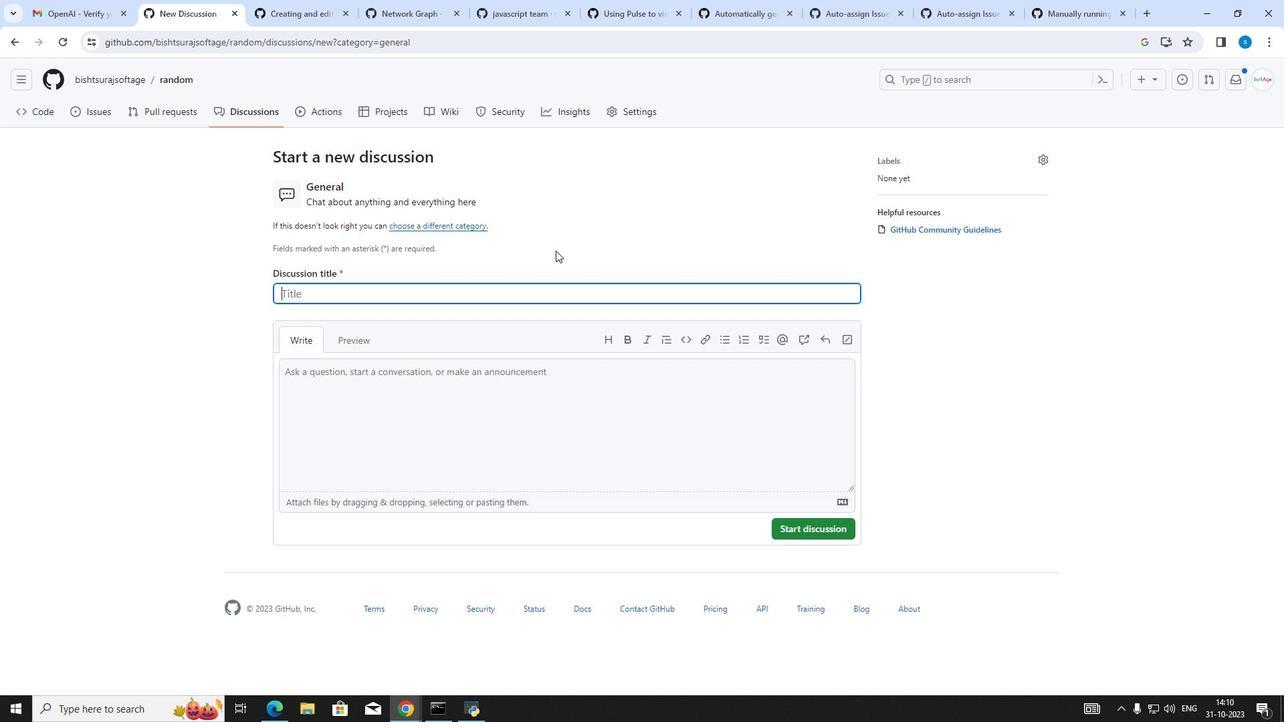 
Action: Key pressed <Key.shift_r>Project<Key.space><Key.shift_r>Feedback
Screenshot: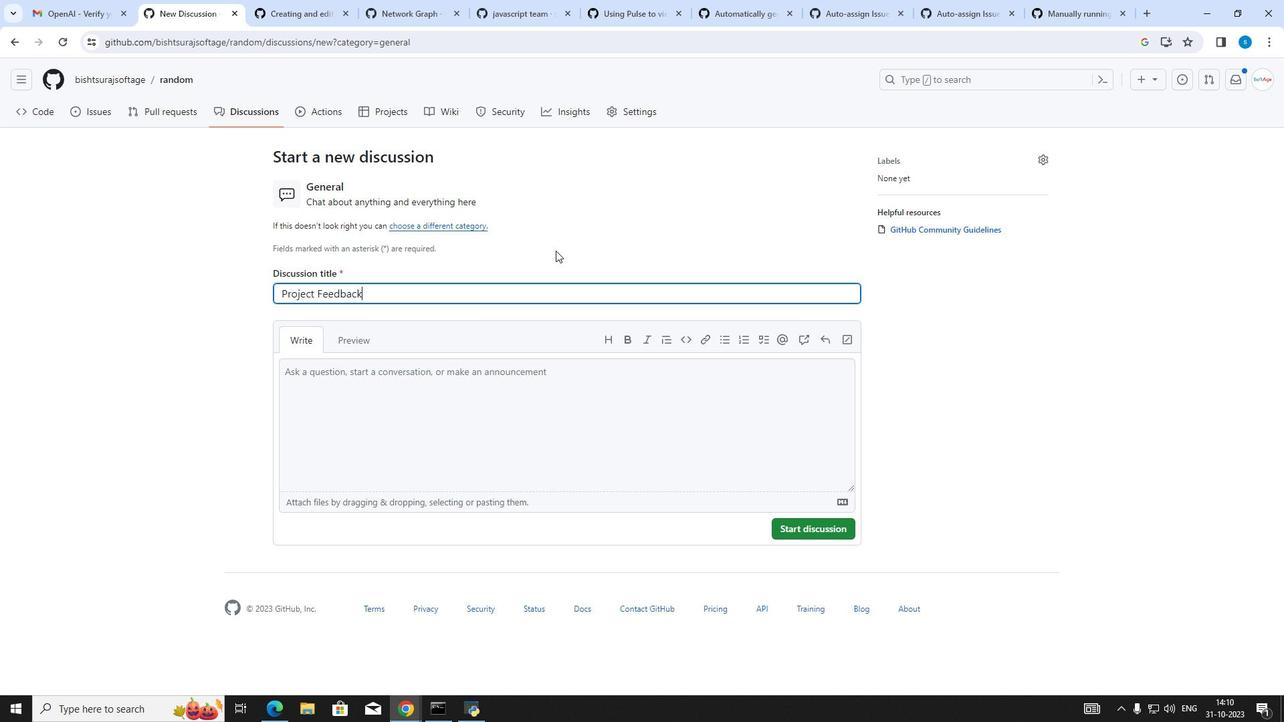 
Action: Mouse moved to (437, 402)
Screenshot: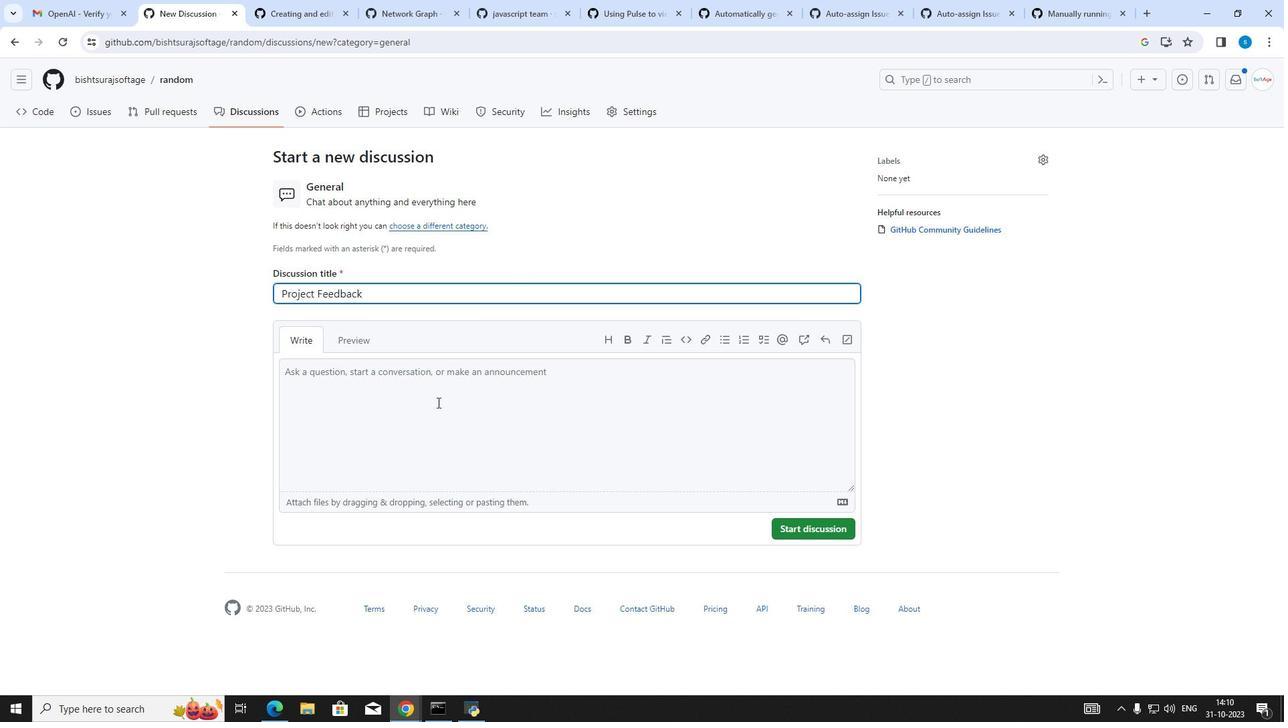 
Action: Mouse pressed left at (437, 402)
Screenshot: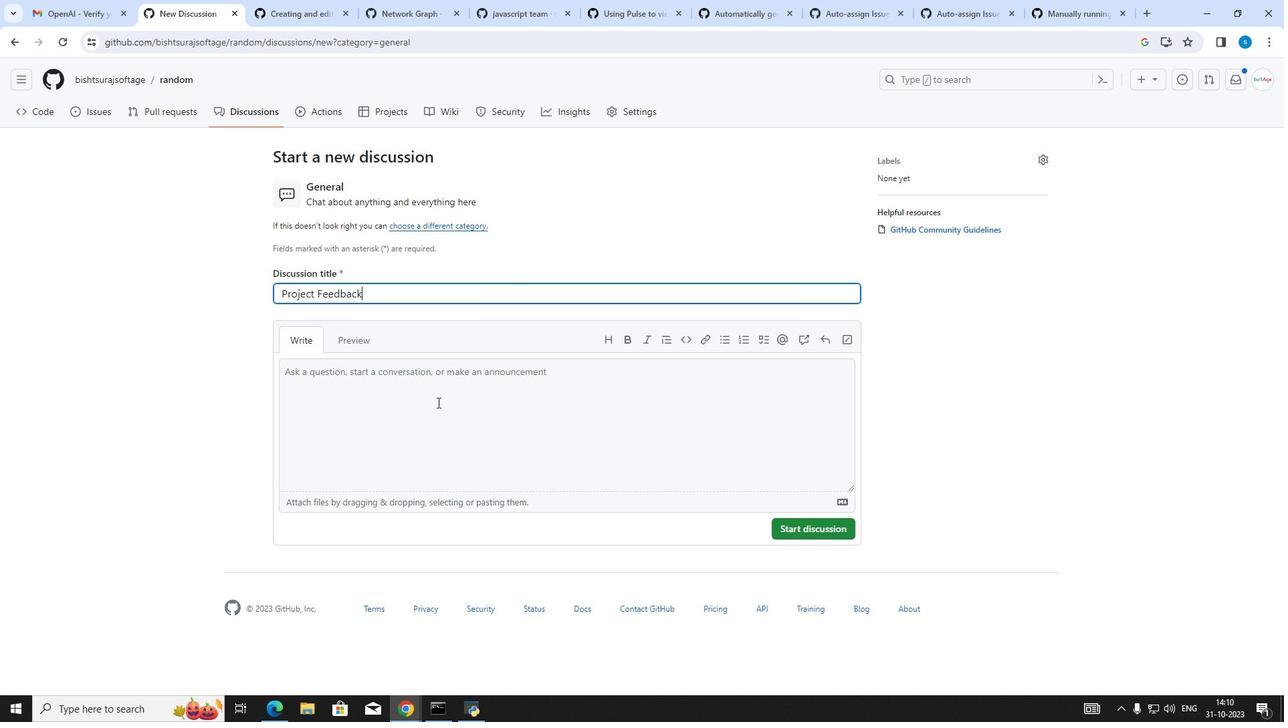 
Action: Key pressed <Key.shift_r>This<Key.space>discussion<Key.space>is<Key.space>all<Key.space>about<Key.space>project<Key.space>feef<Key.backspace>dback.<Key.space><Key.shift_r>A;<Key.backspace>ll<Key.space>the<Key.space>users<Key.space>relating<Key.space>to<Key.space>this<Key.space>project<Key.space>should<Key.space>discuss<Key.space>their<Key.space>opu<Key.backspace>inion<Key.space>loud<Key.space>and<Key.space>clead<Key.backspace>r.
Screenshot: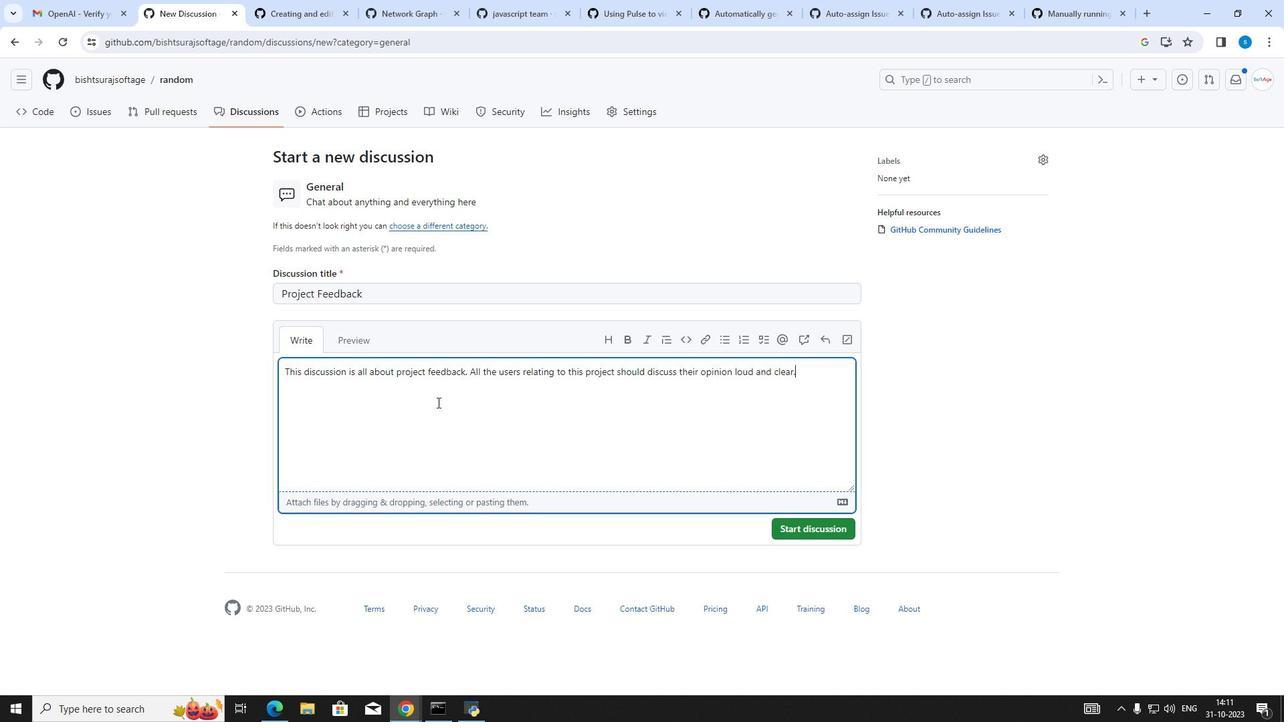 
Action: Mouse moved to (799, 536)
Screenshot: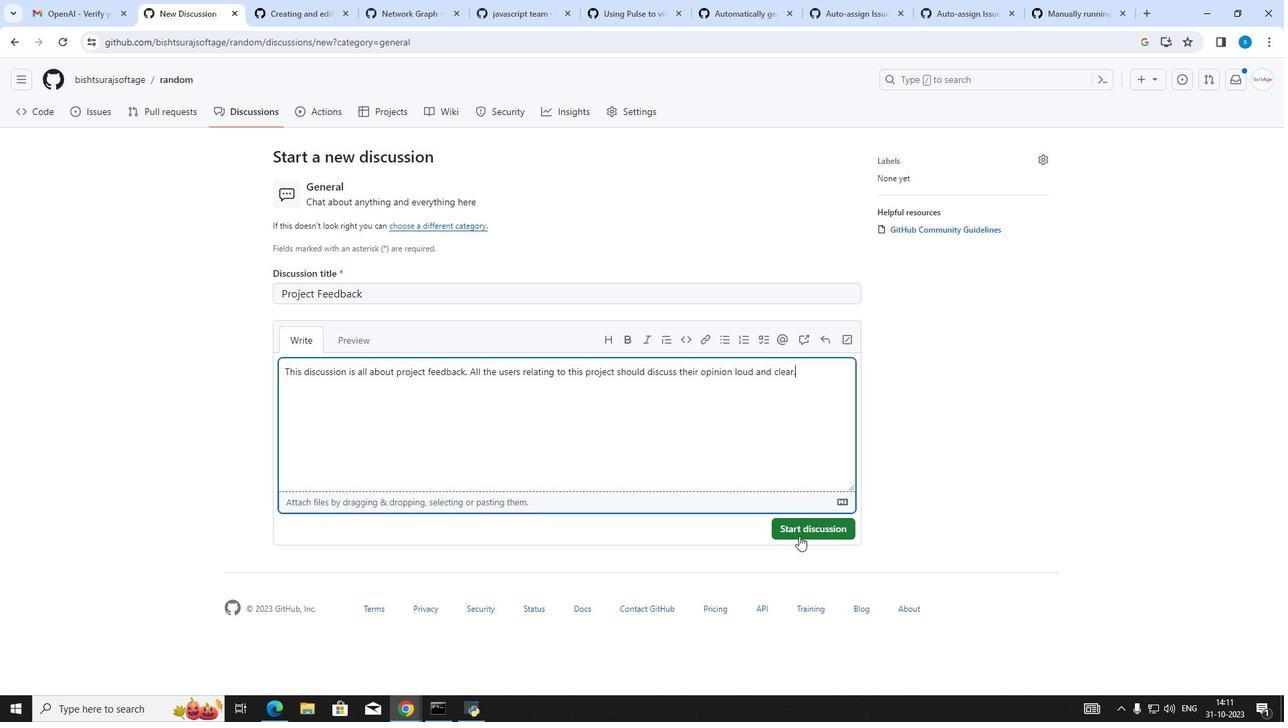 
Action: Mouse pressed left at (799, 536)
Screenshot: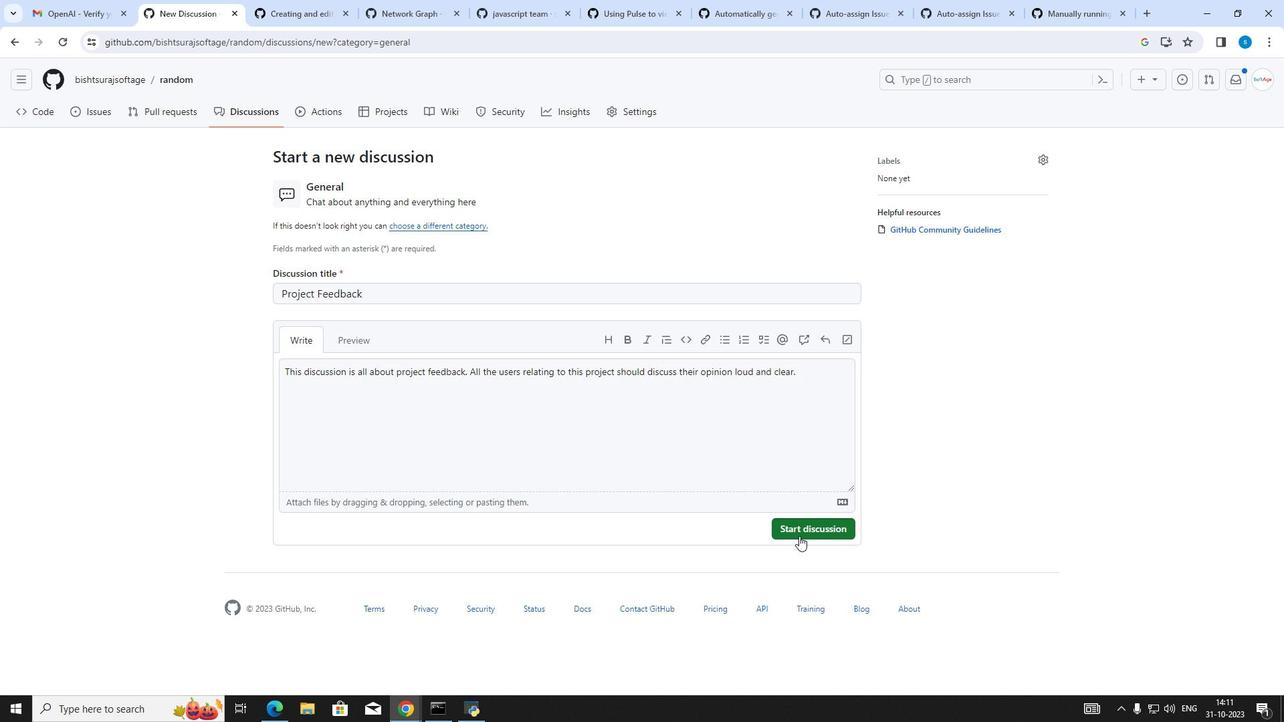 
Action: Mouse moved to (815, 222)
Screenshot: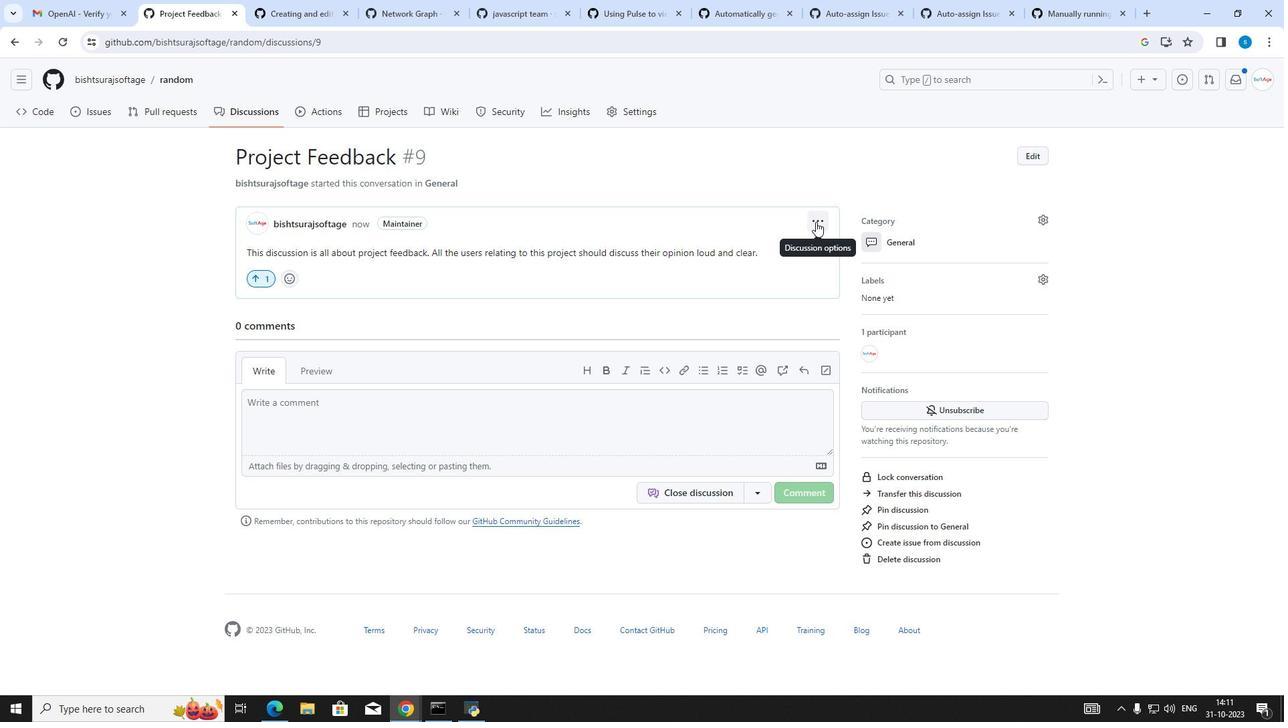 
Action: Mouse pressed left at (815, 222)
Screenshot: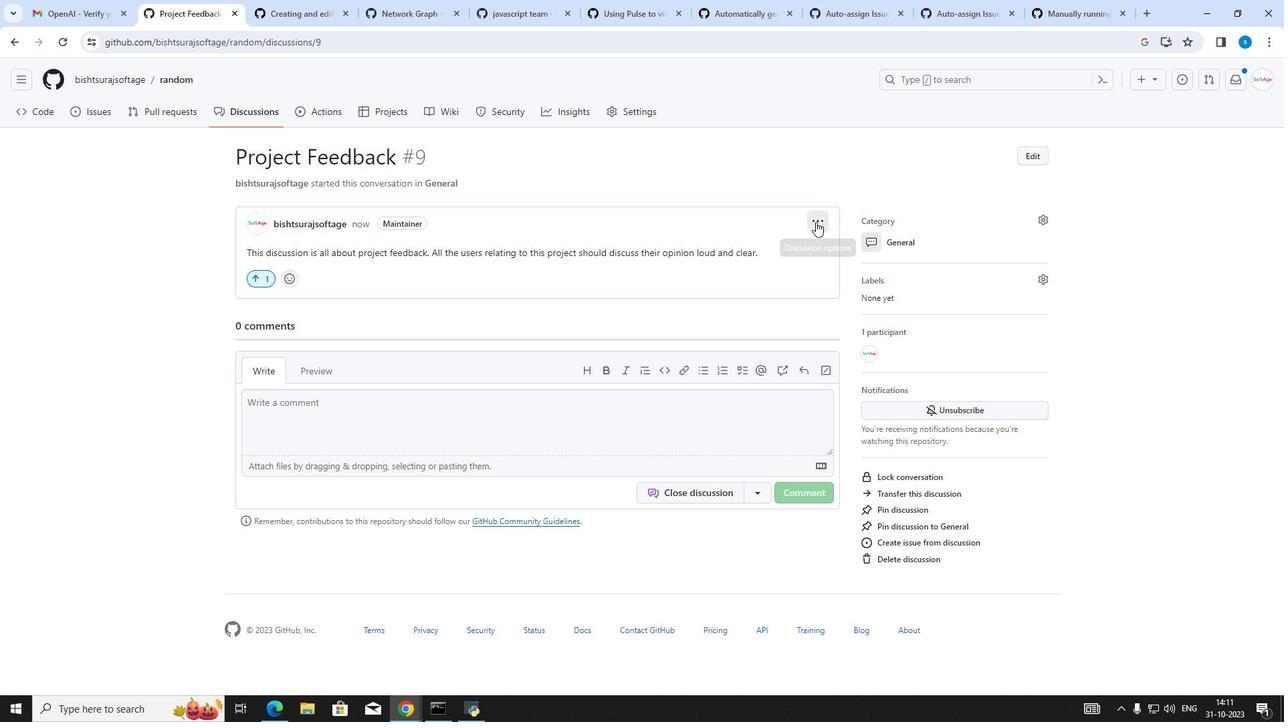 
Action: Mouse moved to (773, 280)
Screenshot: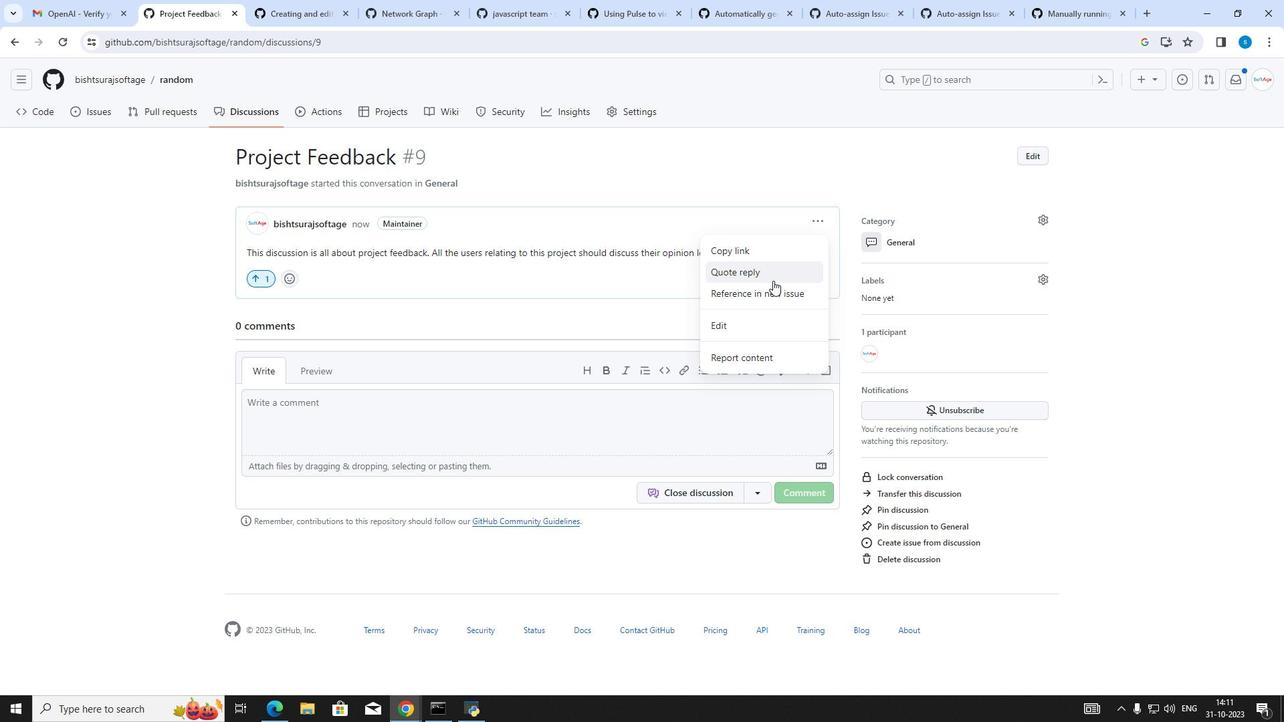 
Action: Mouse pressed left at (773, 280)
Screenshot: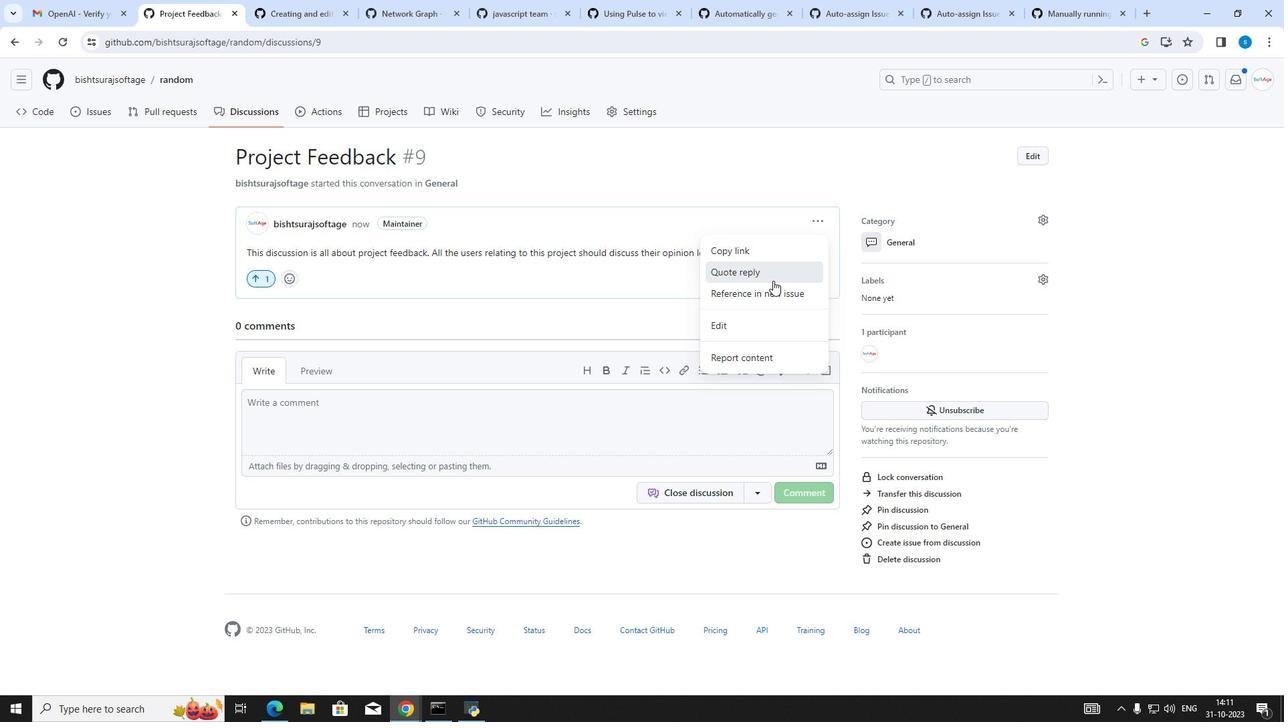 
Action: Key pressed <Key.shift_r>Replyinh<Key.space><Key.backspace><Key.backspace>g<Key.space>to<Key.space>the<Key.space>above<Key.space>comment<Key.space>using<Key.space>gitb<Key.backspace>hub<Key.space>discussions.
Screenshot: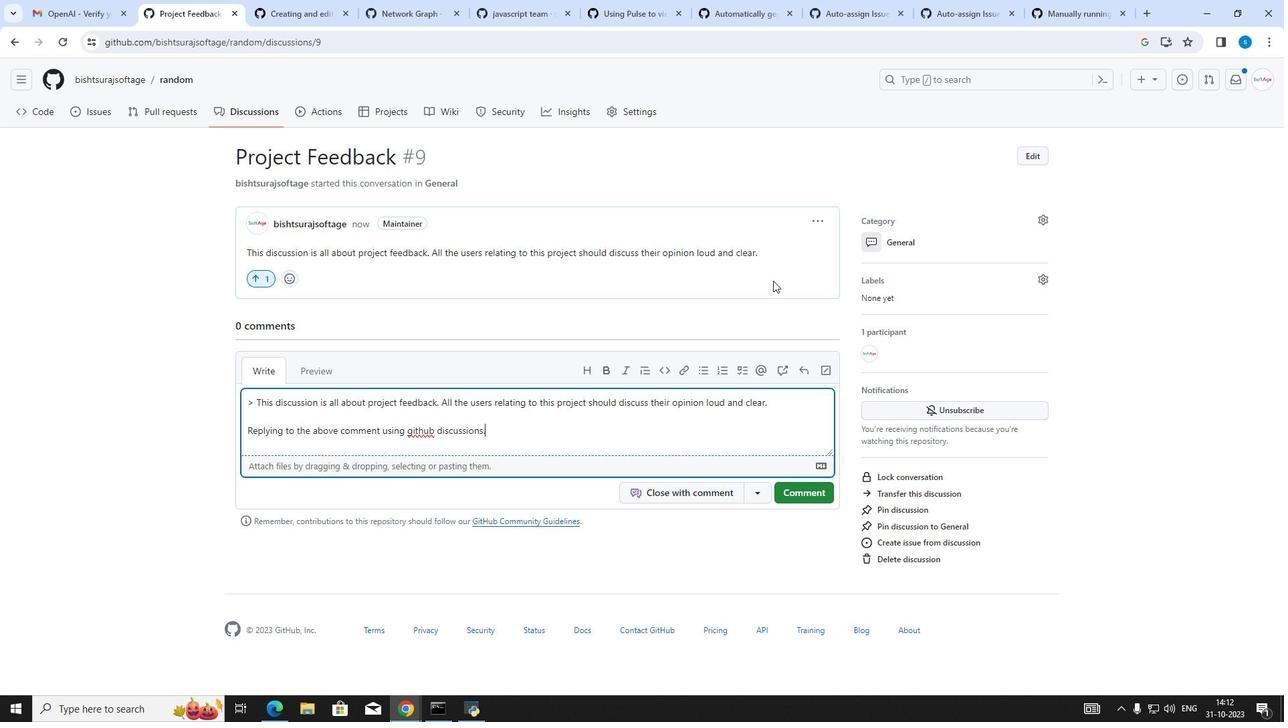 
Action: Mouse moved to (802, 493)
Screenshot: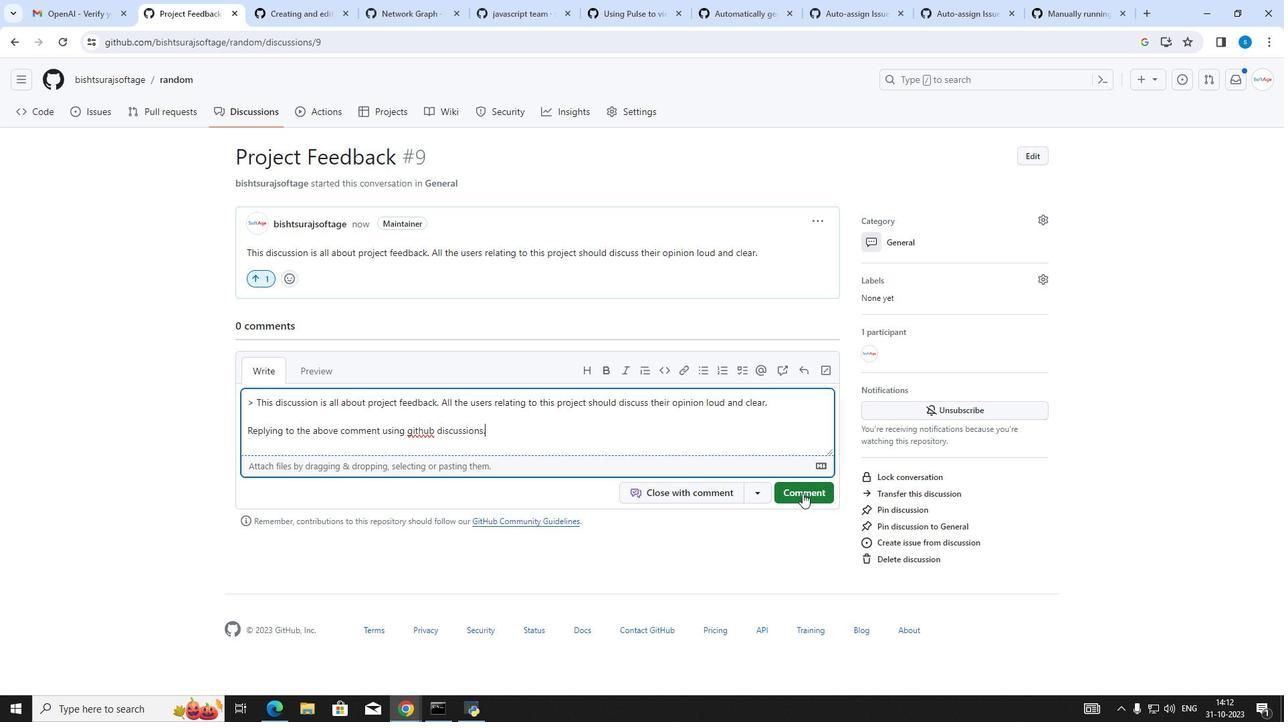 
Action: Mouse pressed left at (802, 493)
Screenshot: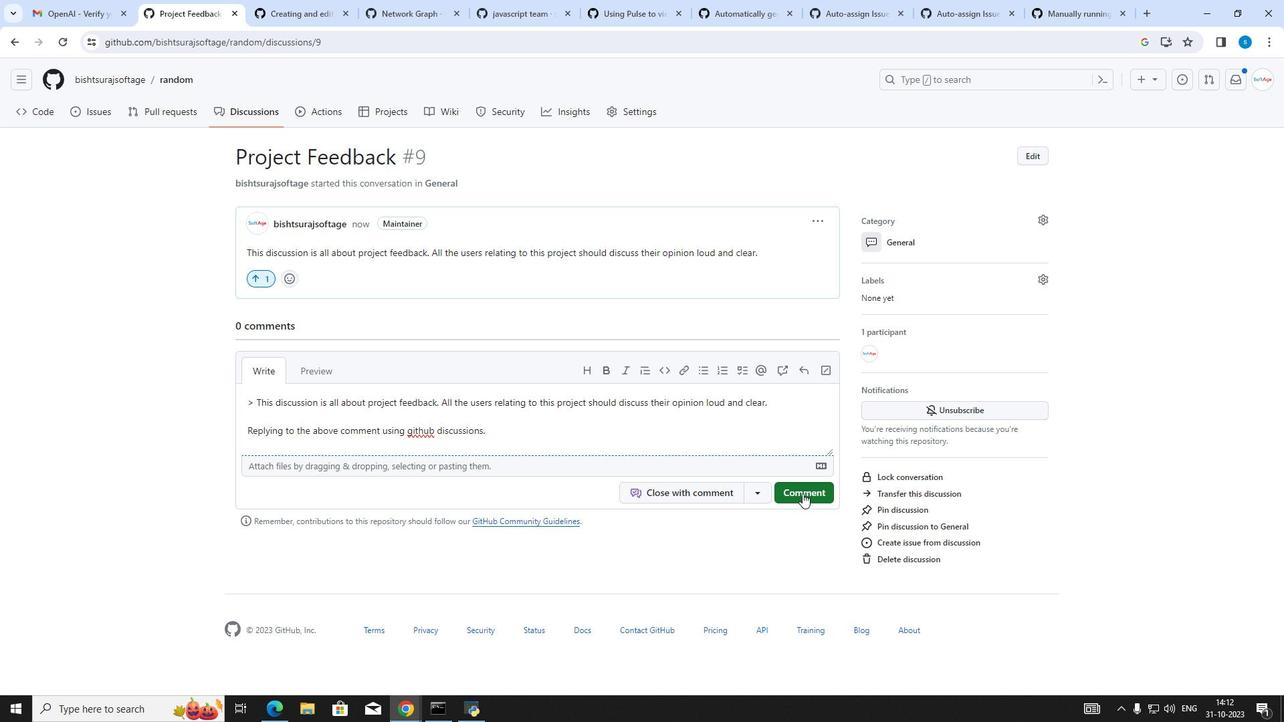 
Action: Mouse moved to (777, 478)
Screenshot: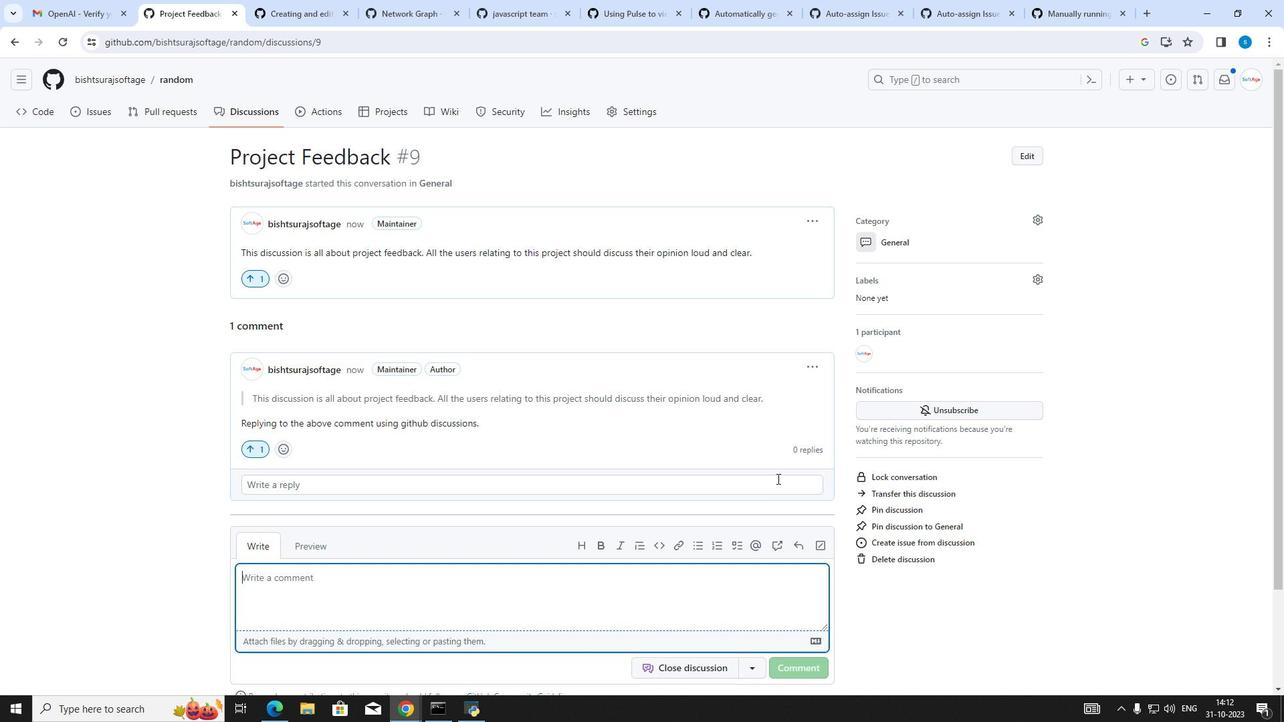 
Action: Mouse scrolled (777, 478) with delta (0, 0)
Screenshot: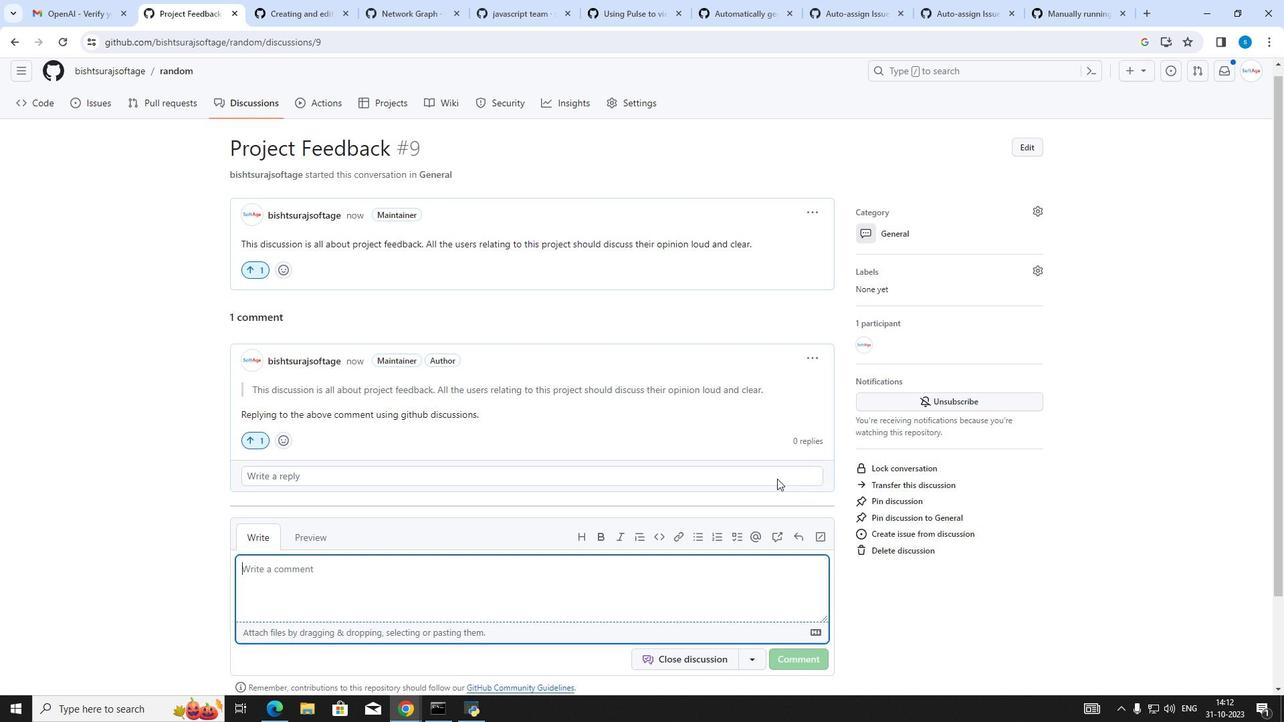 
Action: Mouse scrolled (777, 478) with delta (0, 0)
Screenshot: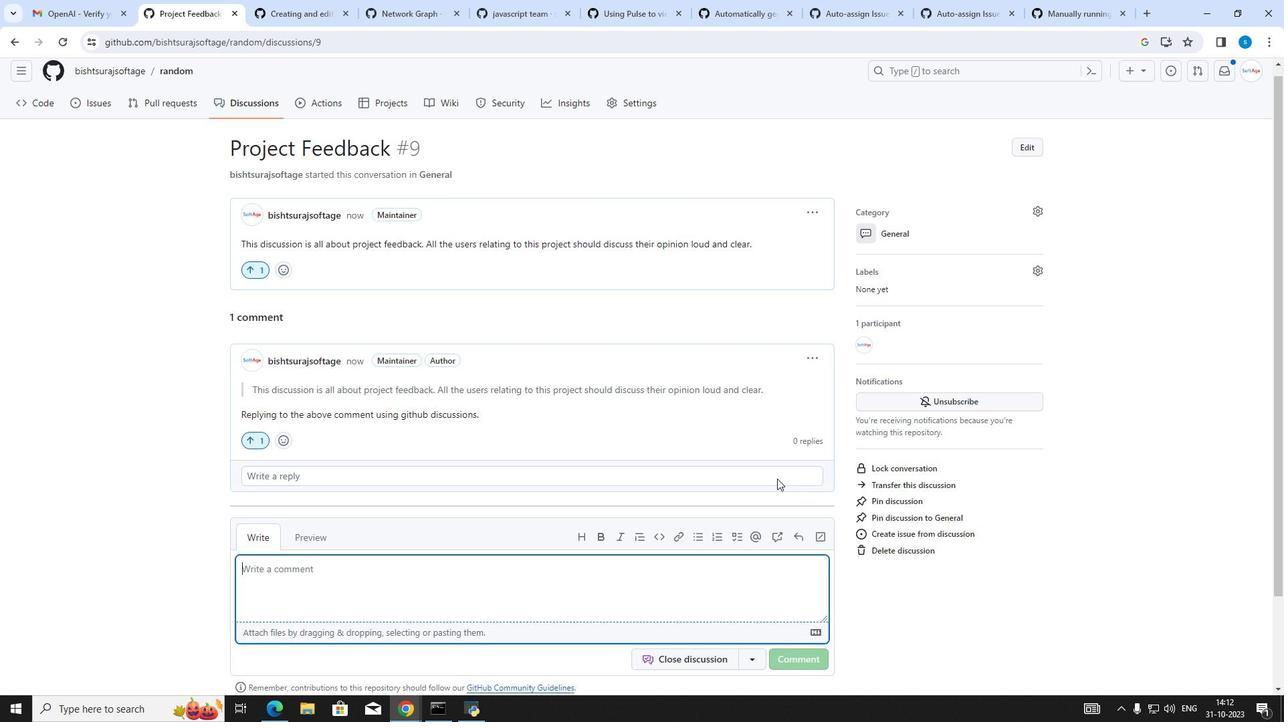 
Action: Mouse scrolled (777, 478) with delta (0, 0)
Screenshot: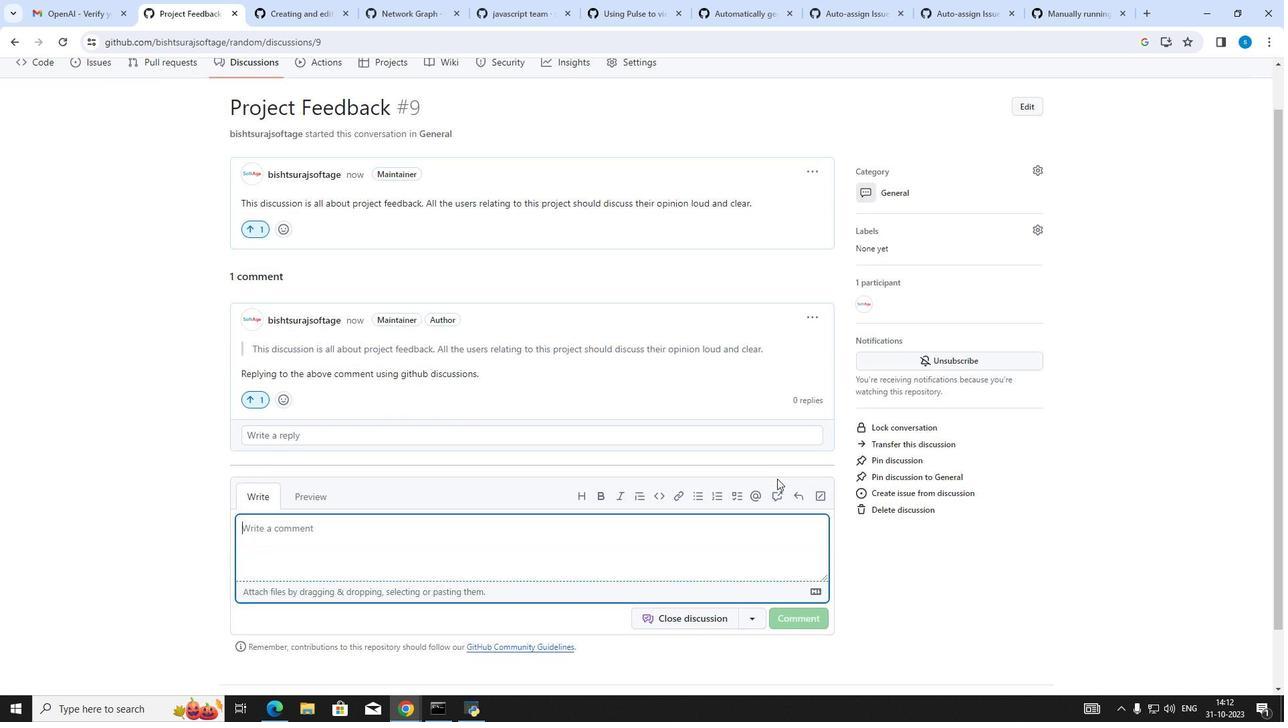 
Action: Mouse scrolled (777, 478) with delta (0, 0)
Screenshot: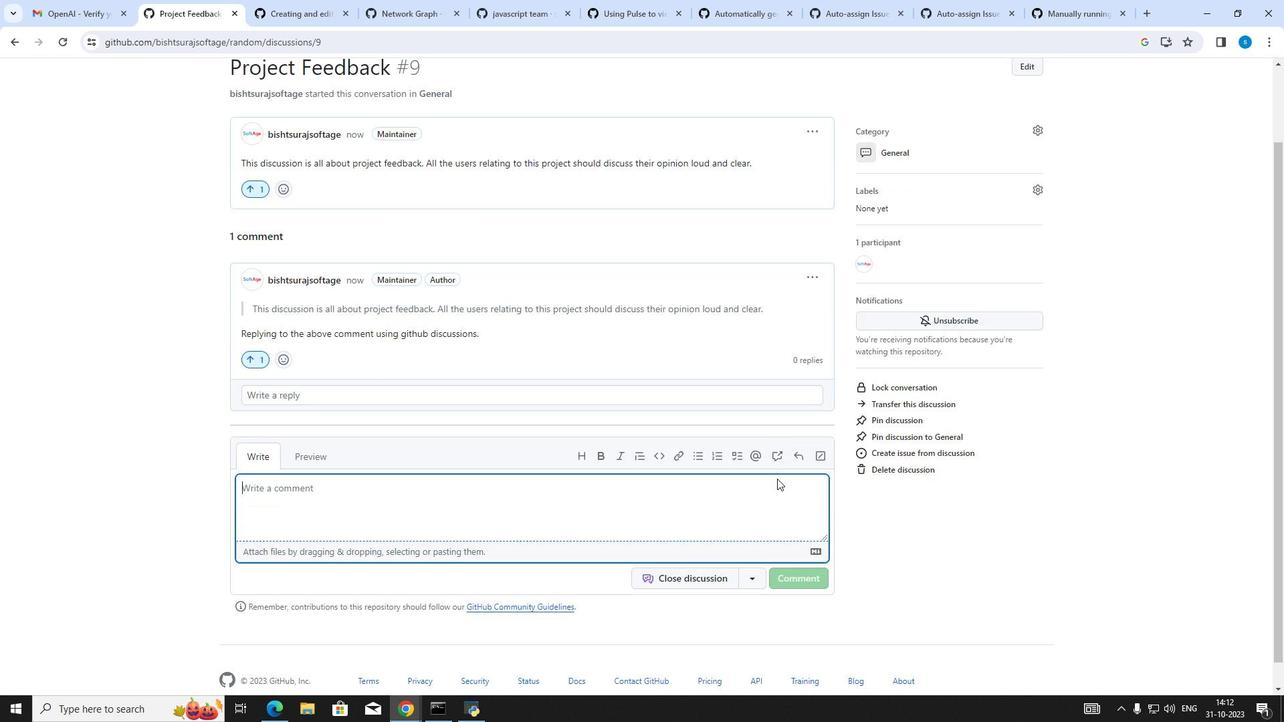 
Action: Mouse moved to (601, 486)
Screenshot: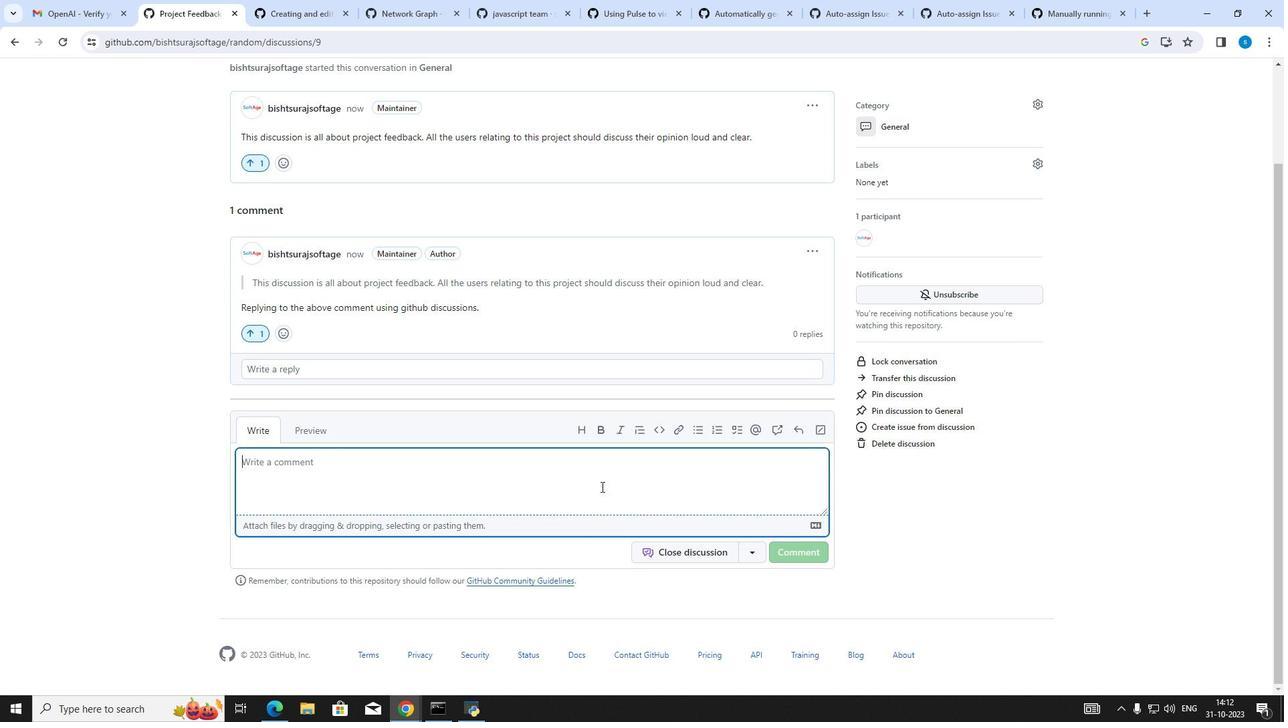 
Action: Mouse pressed left at (601, 486)
Screenshot: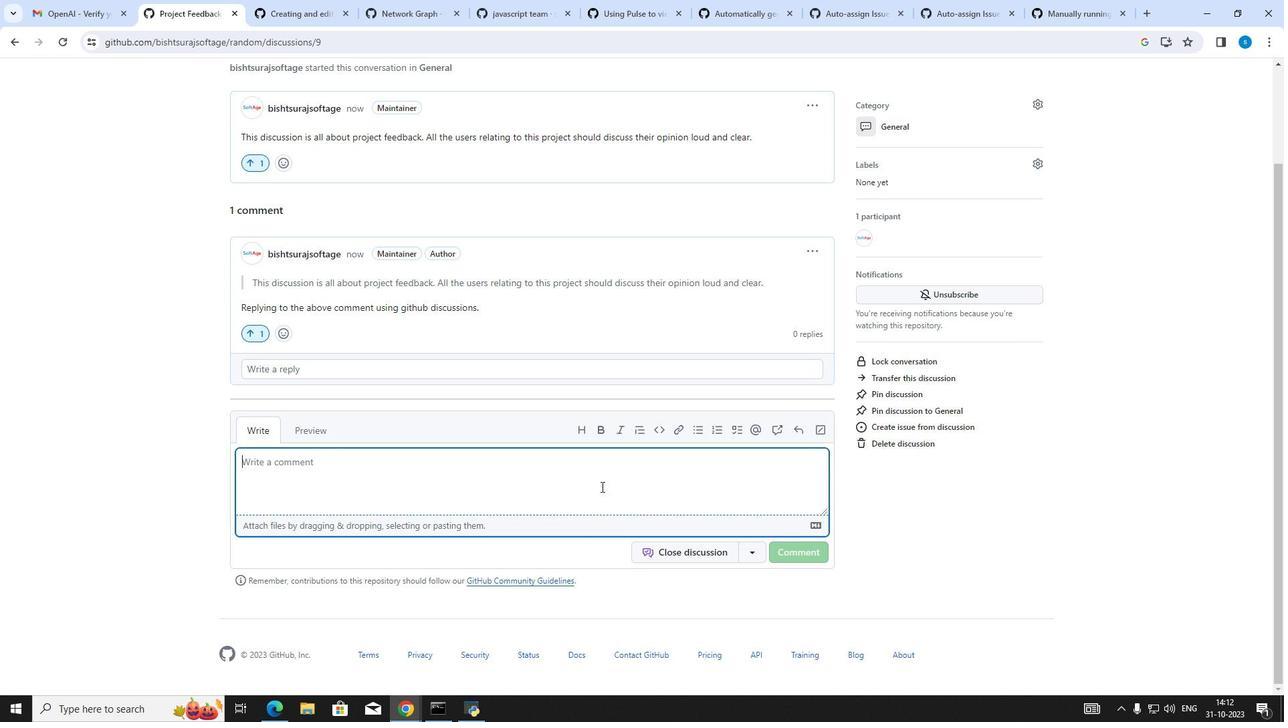 
Action: Mouse moved to (601, 486)
Screenshot: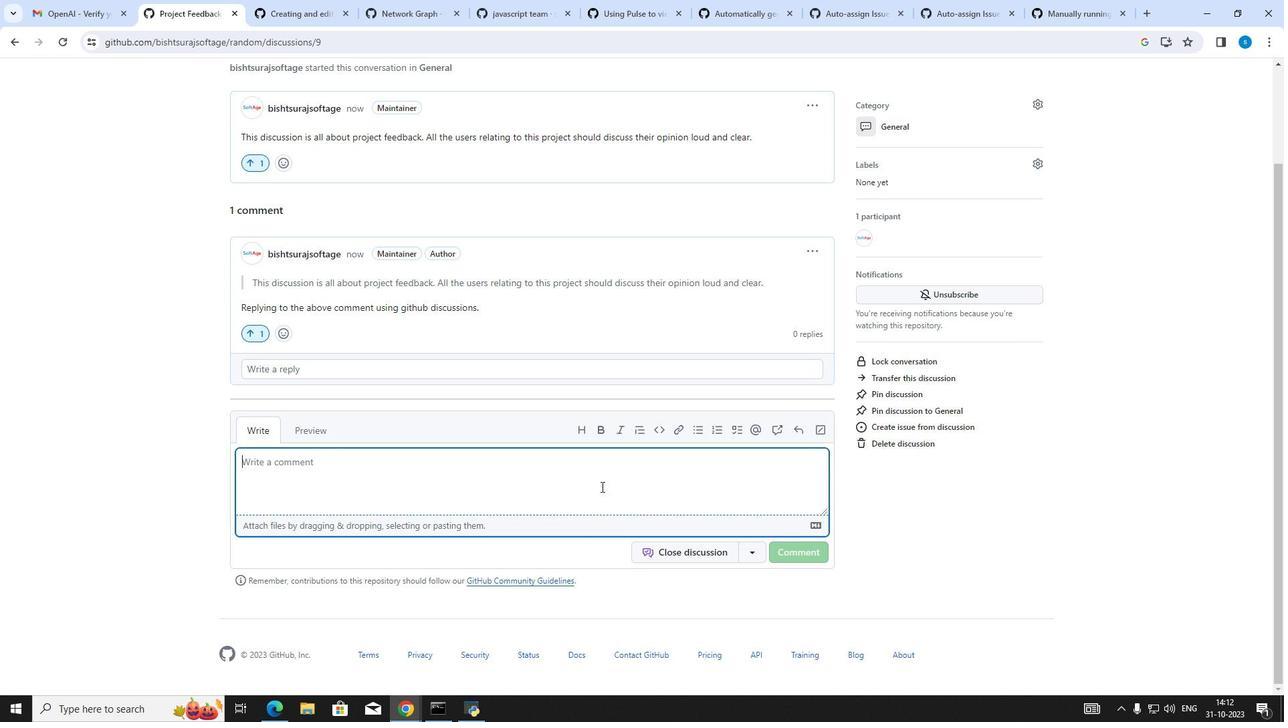 
Action: Key pressed adding<Key.space>another<Key.space>comment<Key.space>in<Key.space>discusss<Key.backspace>ion.
Screenshot: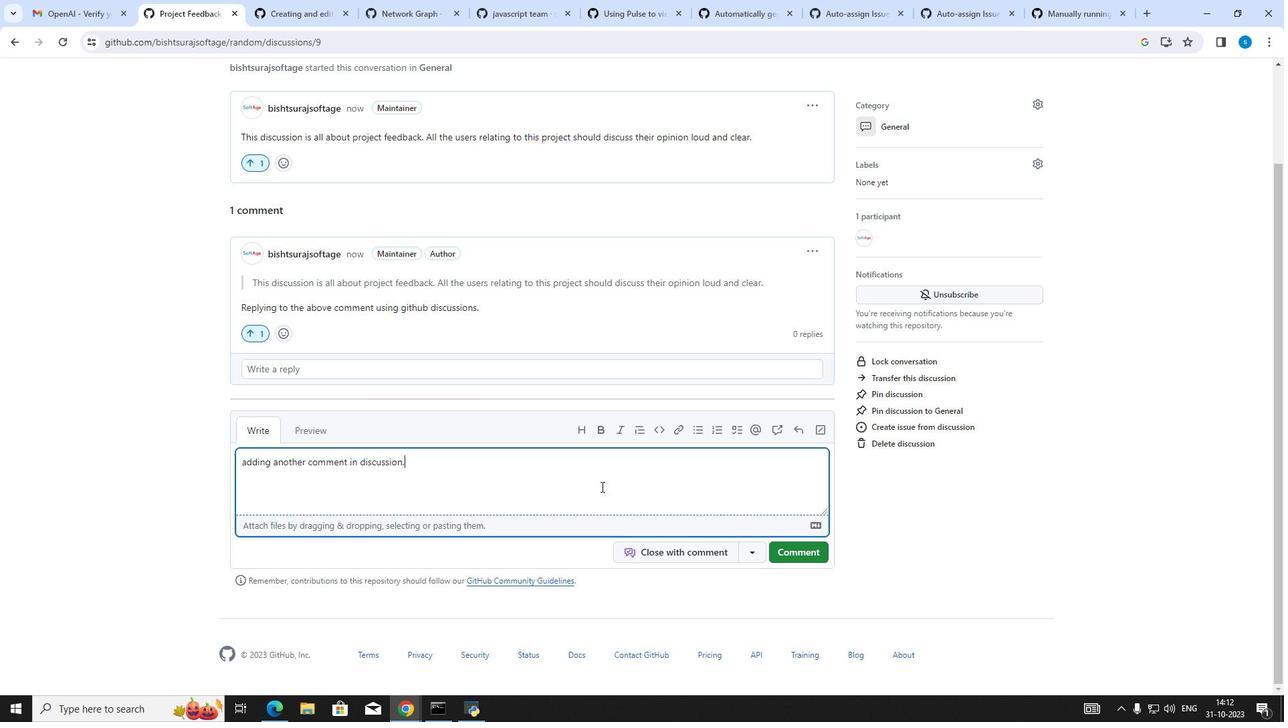 
Action: Mouse moved to (796, 544)
Screenshot: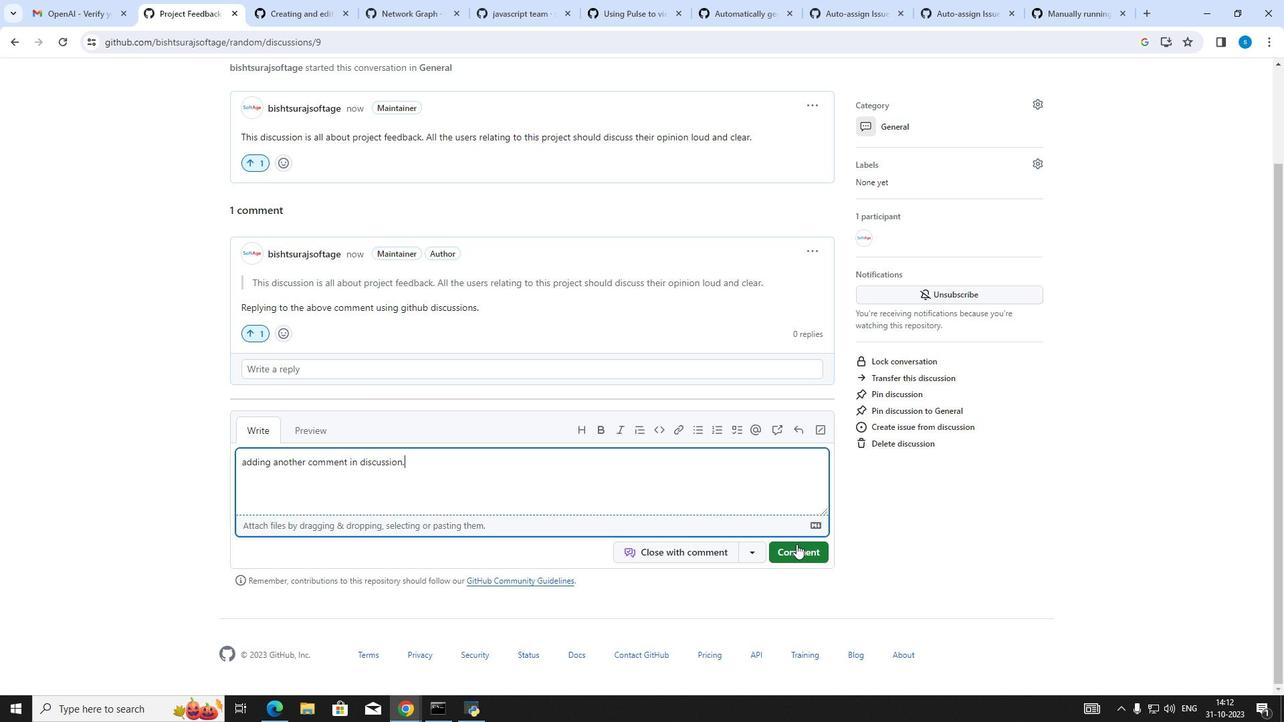 
Action: Mouse pressed left at (796, 544)
Screenshot: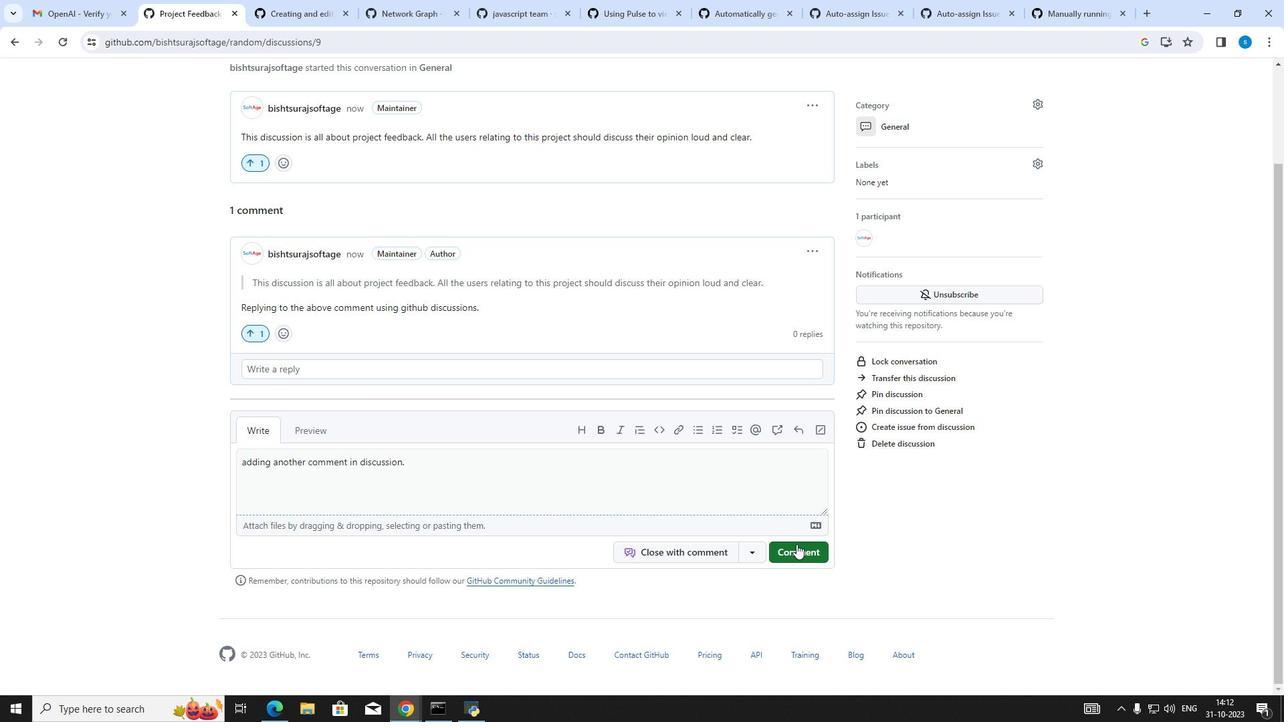 
Action: Mouse moved to (547, 466)
Screenshot: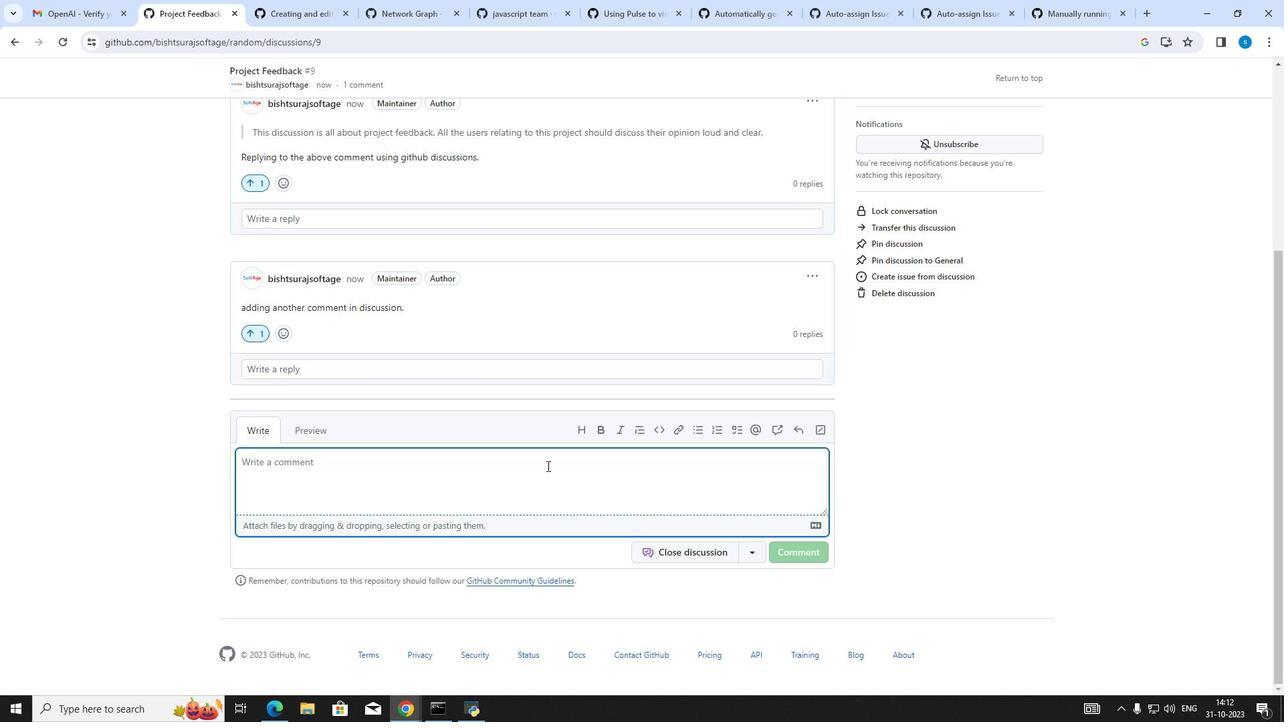 
Action: Mouse pressed left at (547, 466)
Screenshot: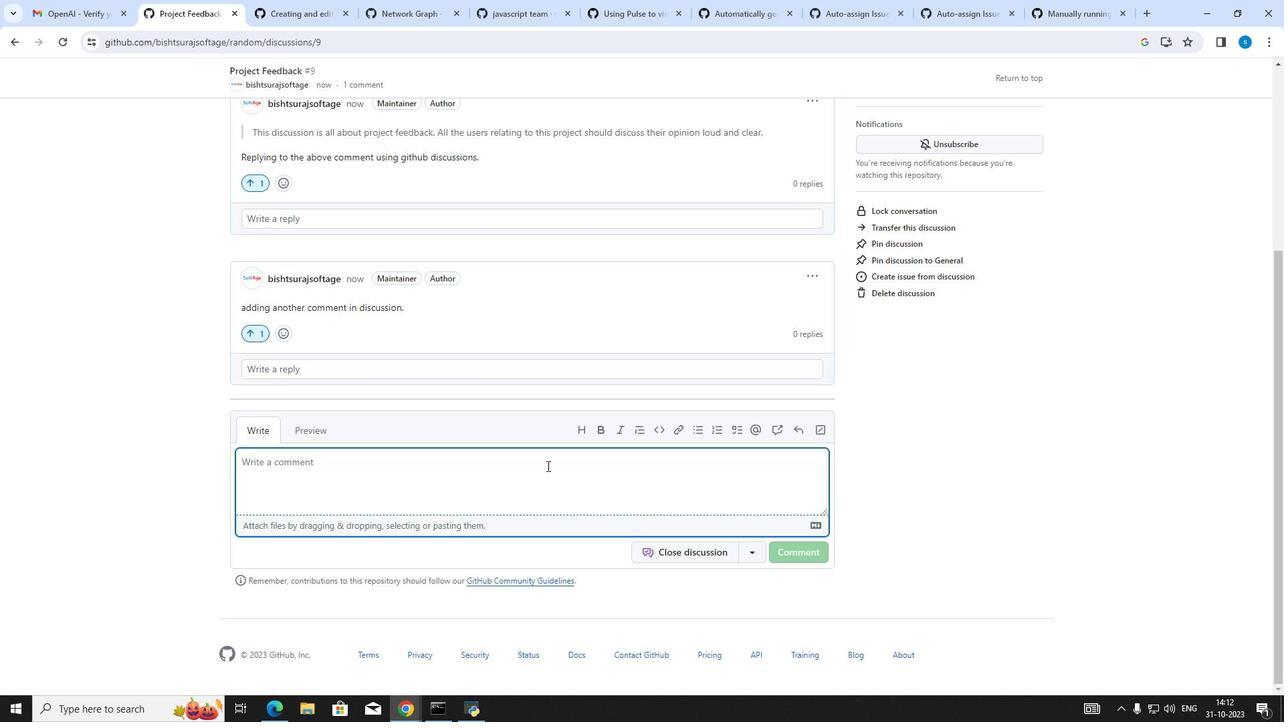 
Action: Key pressed just<Key.space>another<Key.space>comment<Key.space>for<Key.space>edit<Key.space>and<Key.space>delete<Key.space>purposes/<Key.backspace>.
Screenshot: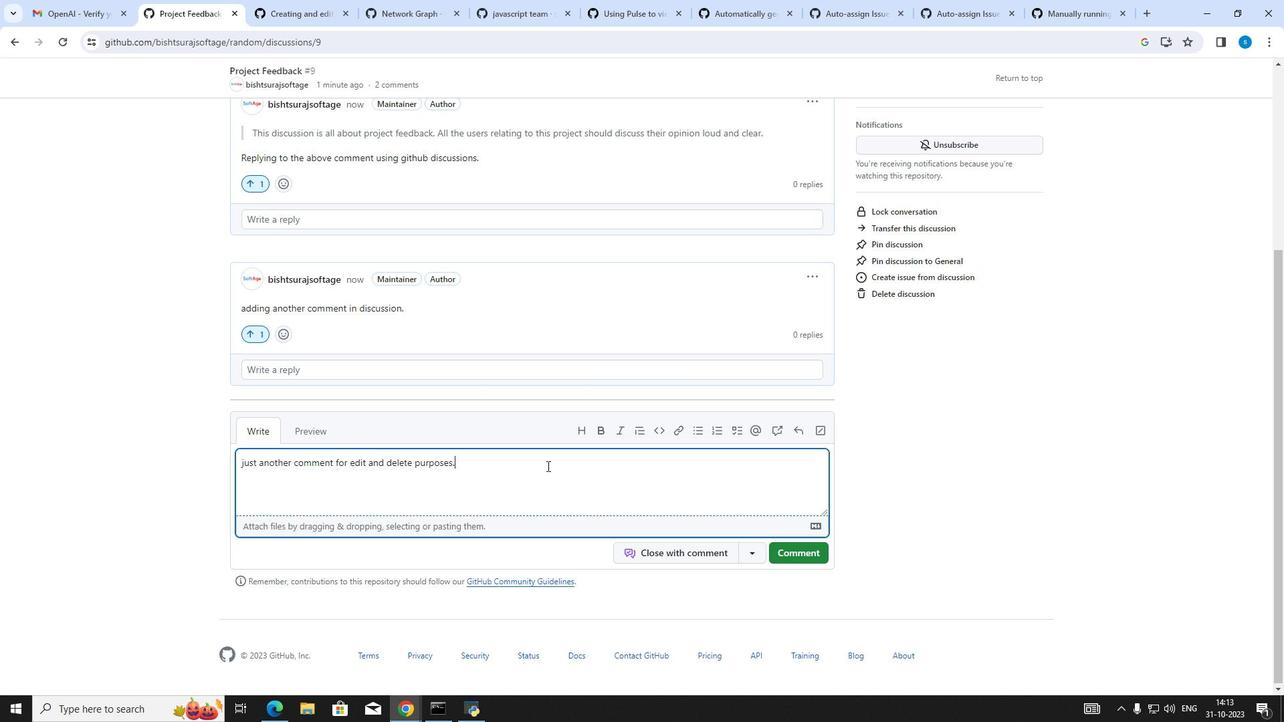 
Action: Mouse moved to (790, 549)
Screenshot: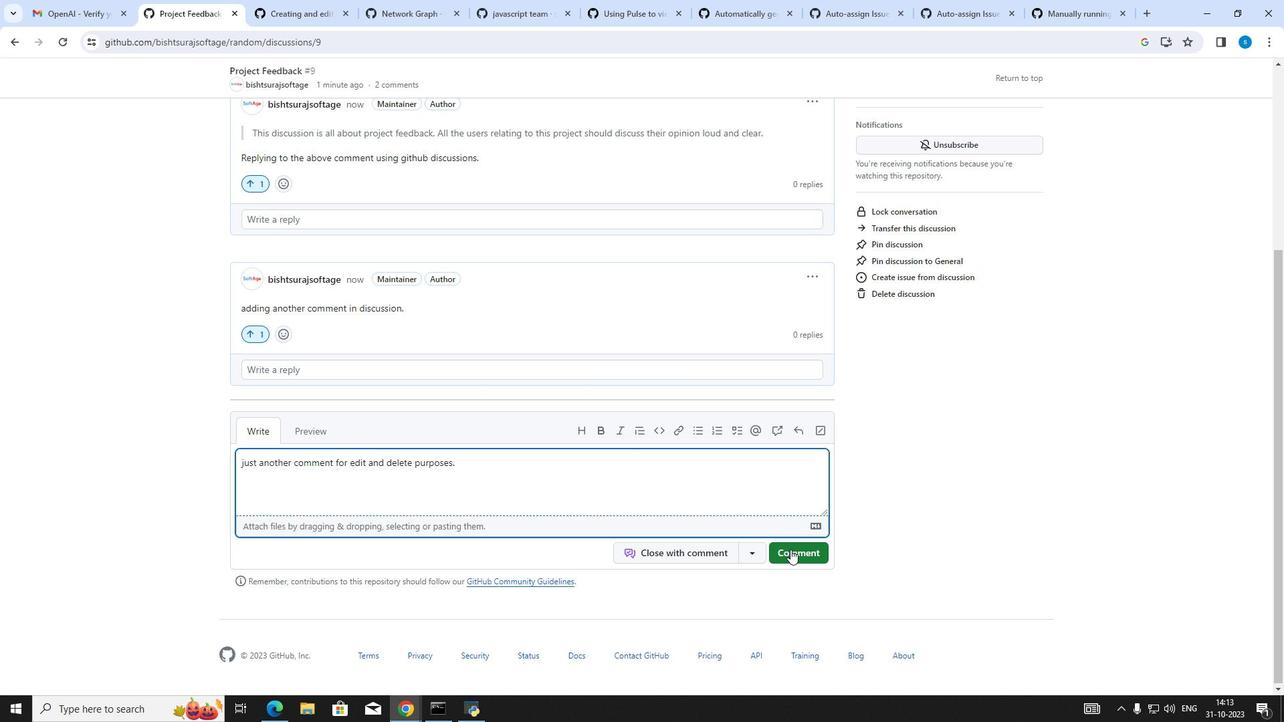 
Action: Mouse pressed left at (790, 549)
Screenshot: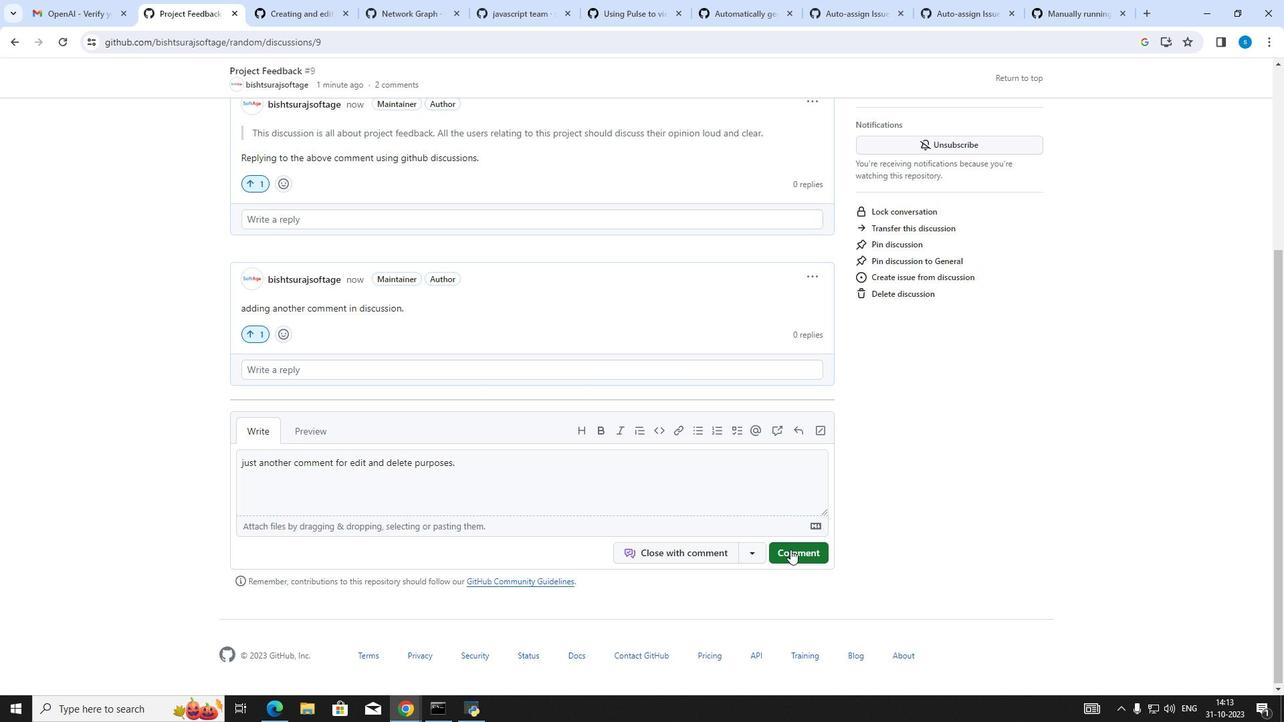 
Action: Mouse moved to (809, 276)
Screenshot: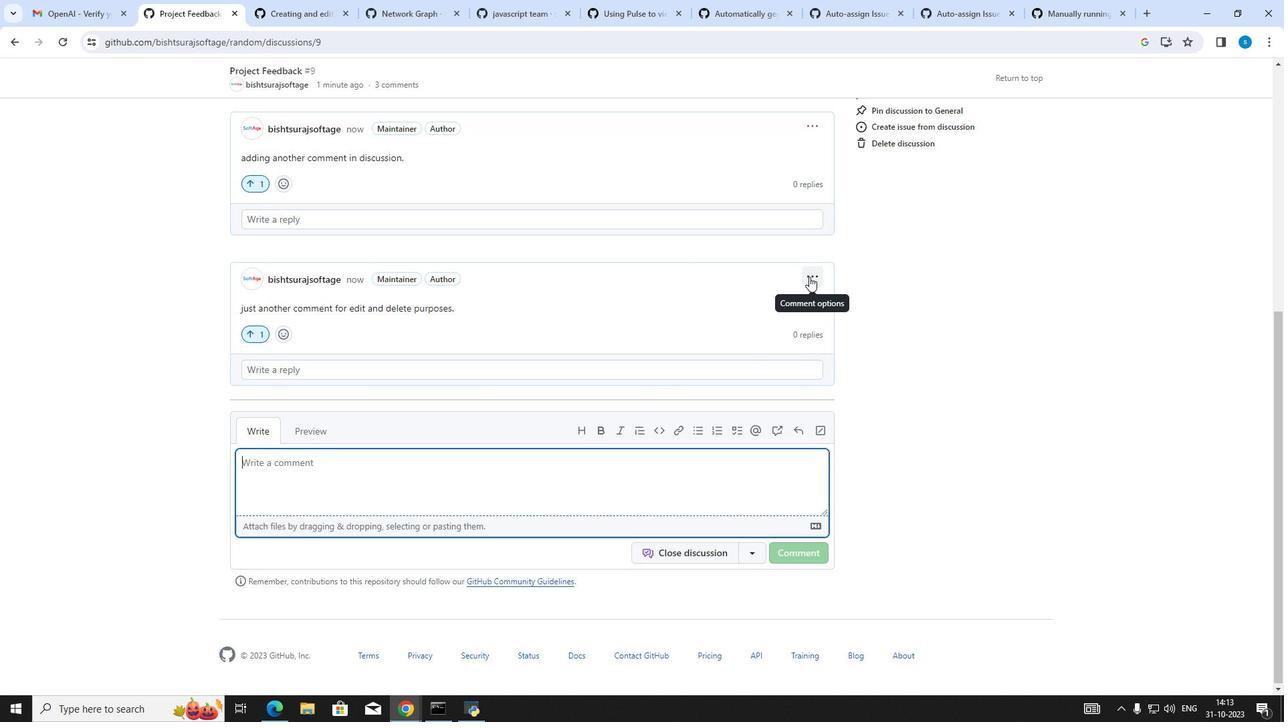 
Action: Mouse pressed left at (809, 276)
Screenshot: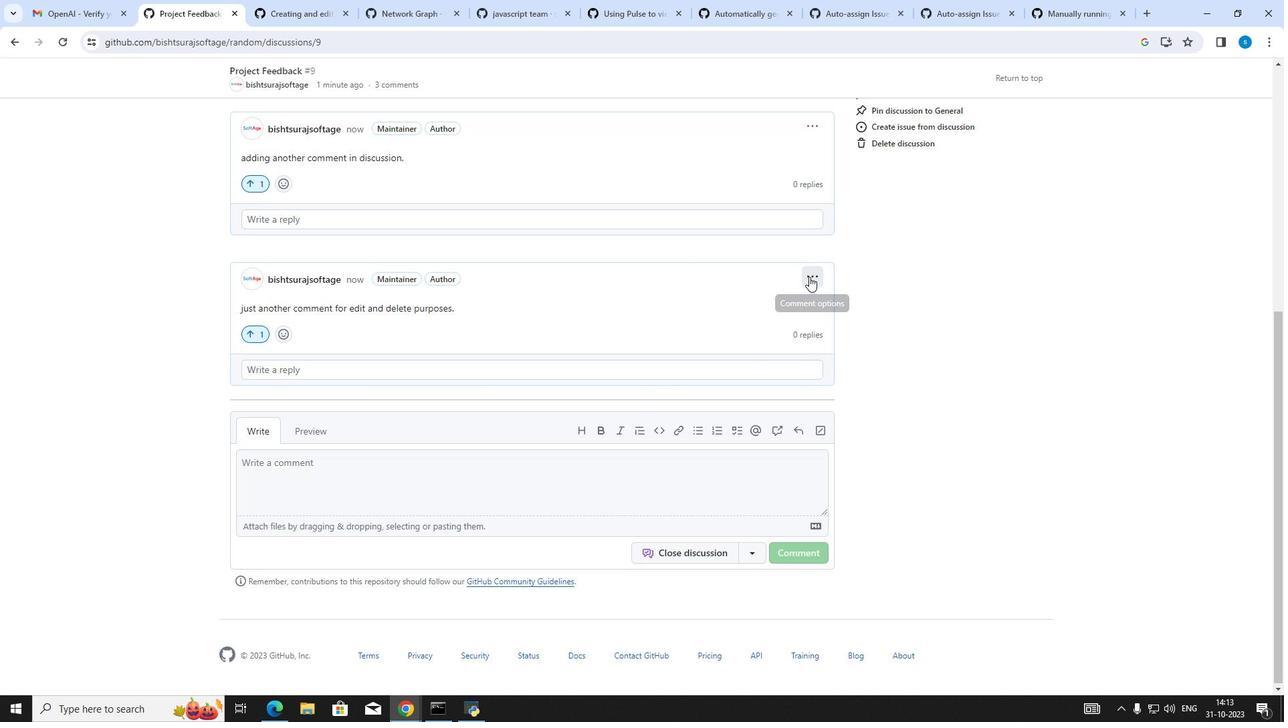 
Action: Mouse moved to (799, 378)
Screenshot: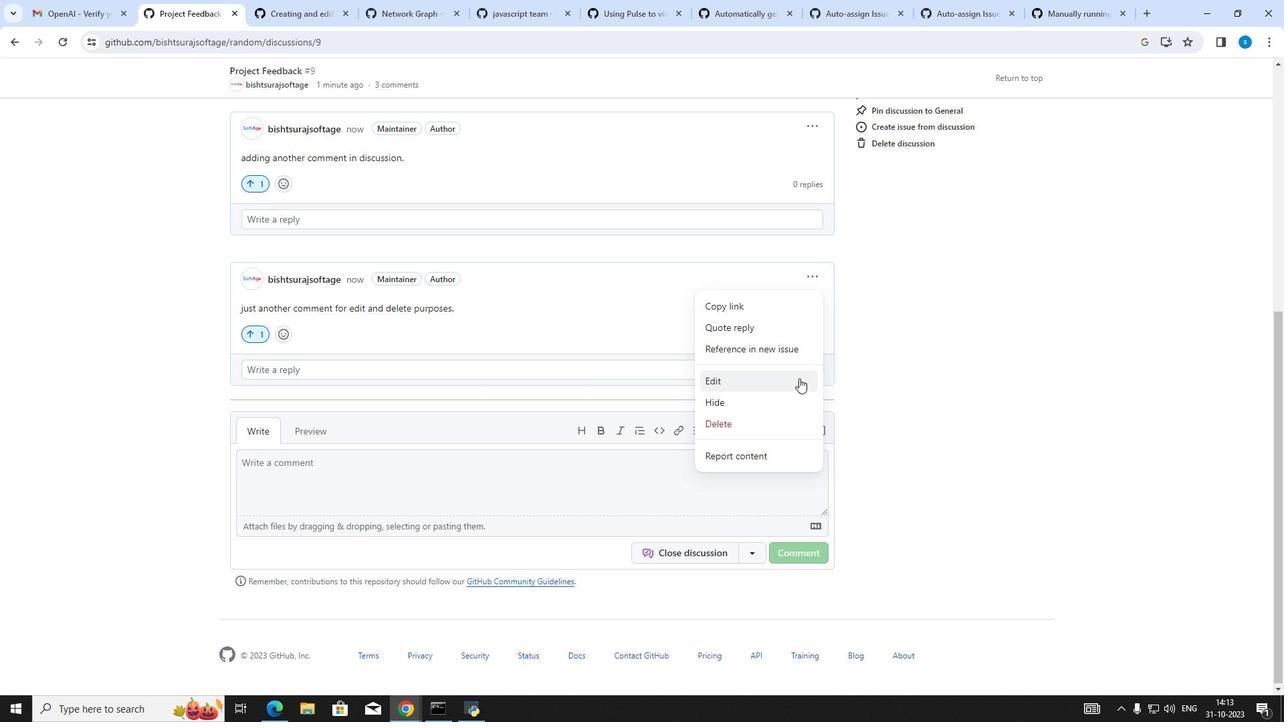 
Action: Mouse pressed left at (799, 378)
Screenshot: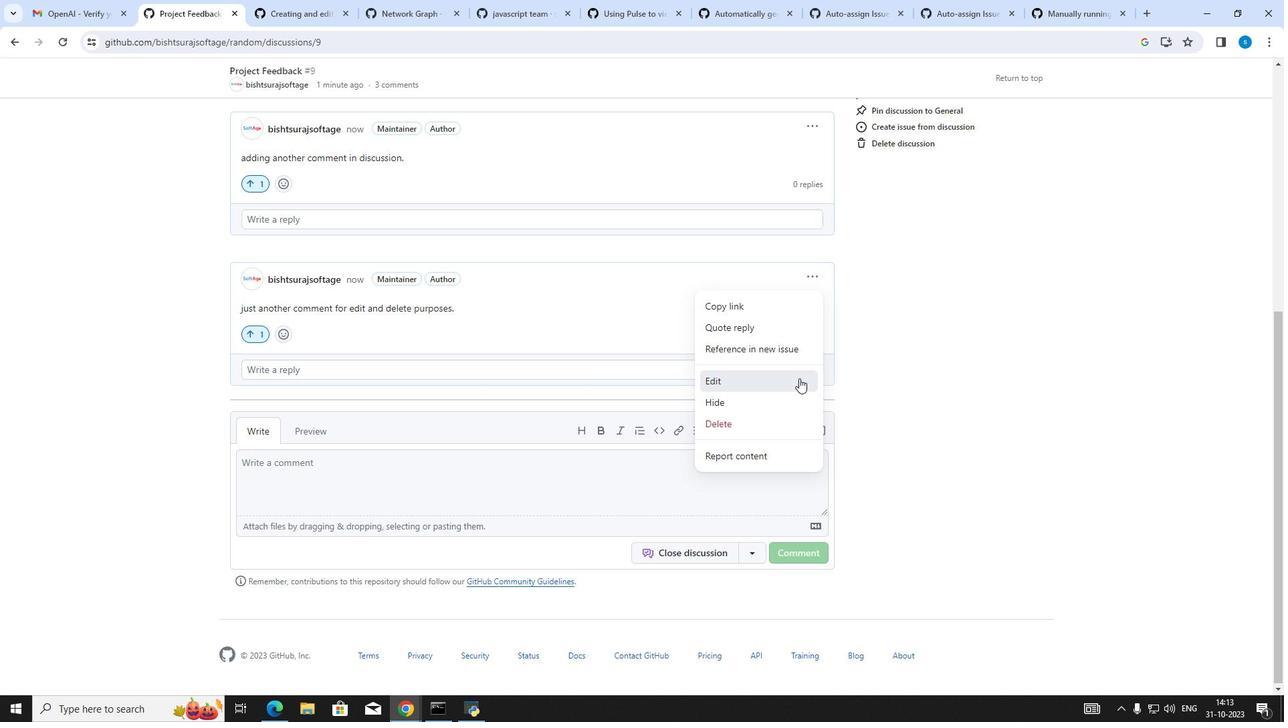
Action: Key pressed <Key.down><Key.enter><Key.shift_r>Edited<Key.space>comment
Screenshot: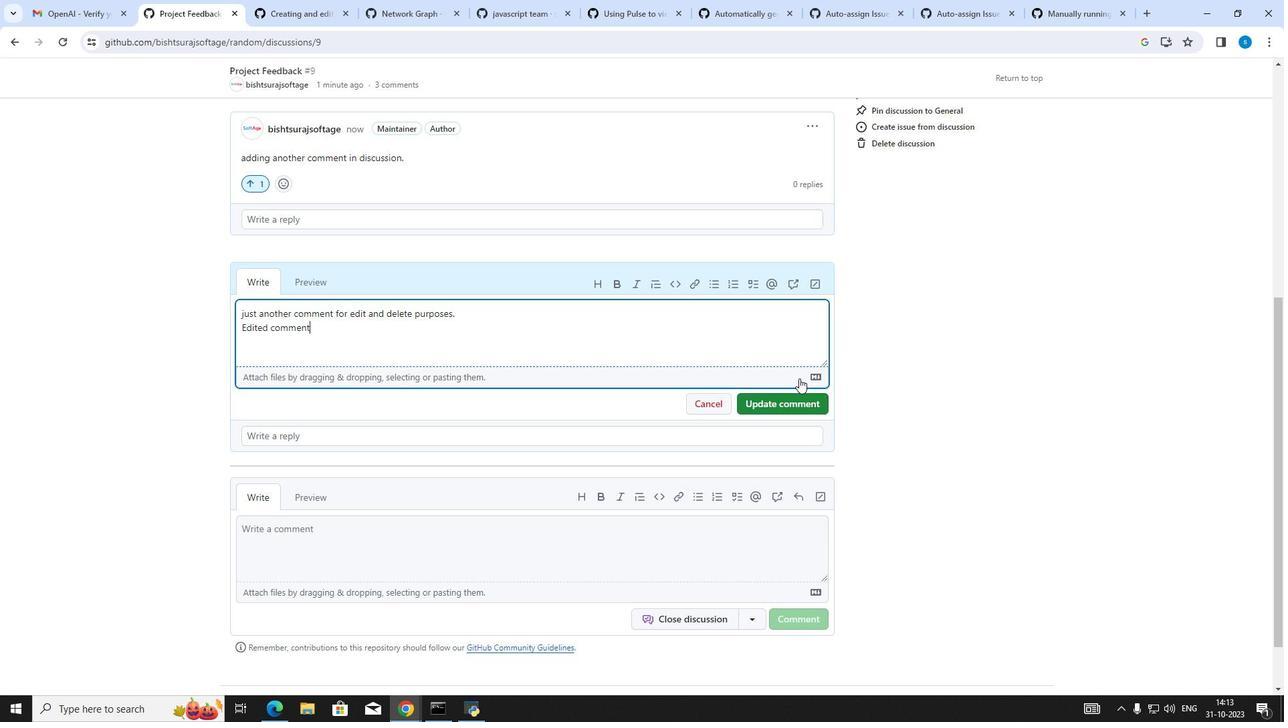 
Action: Mouse moved to (780, 405)
Screenshot: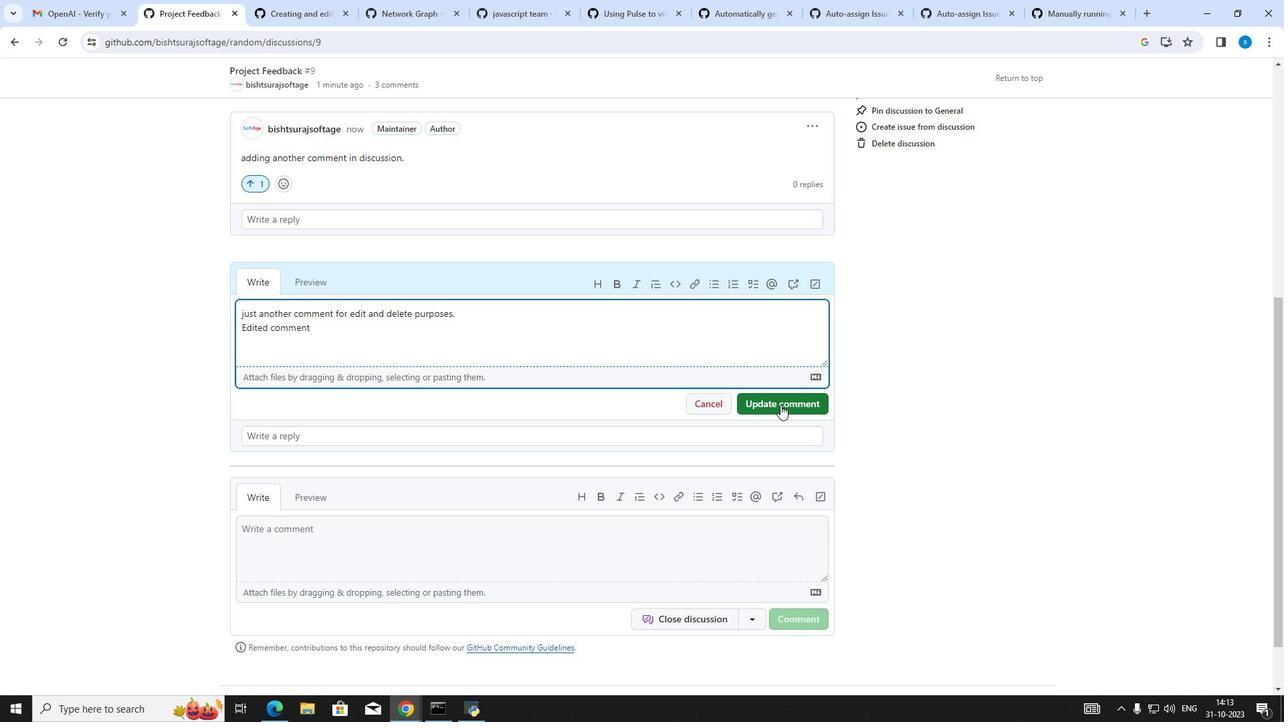 
Action: Mouse pressed left at (780, 405)
Screenshot: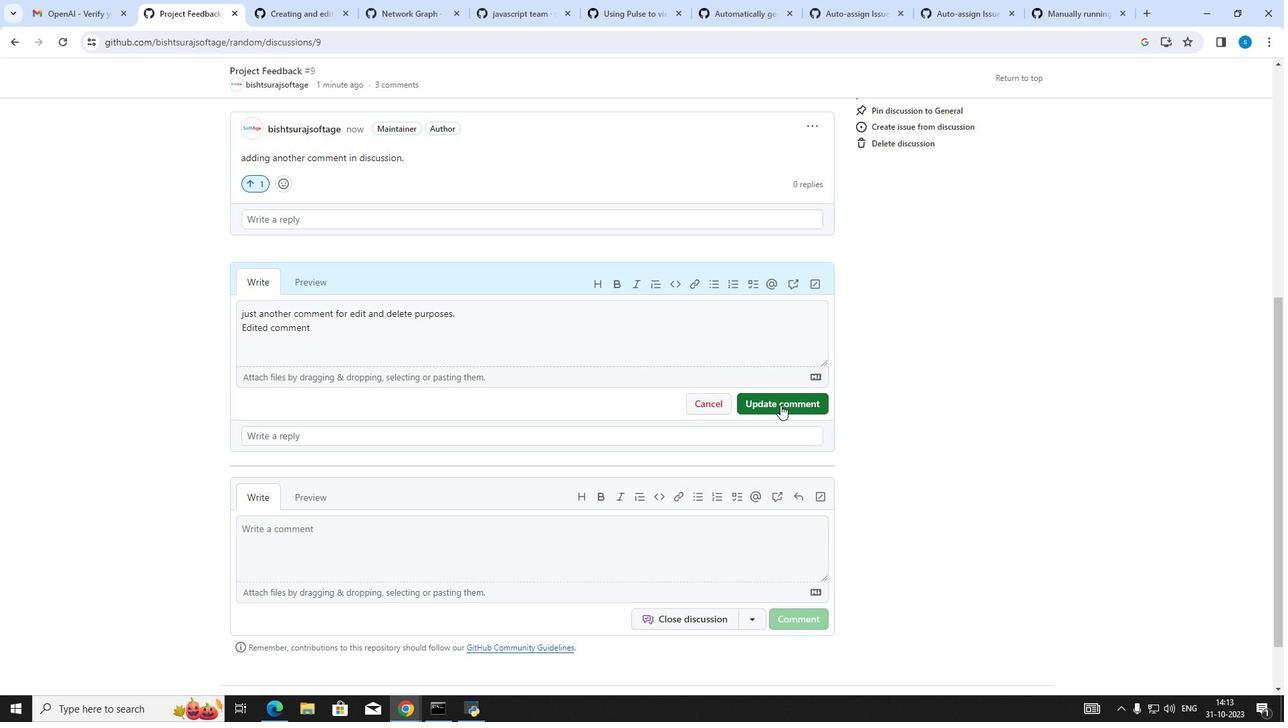 
Action: Mouse moved to (815, 268)
Screenshot: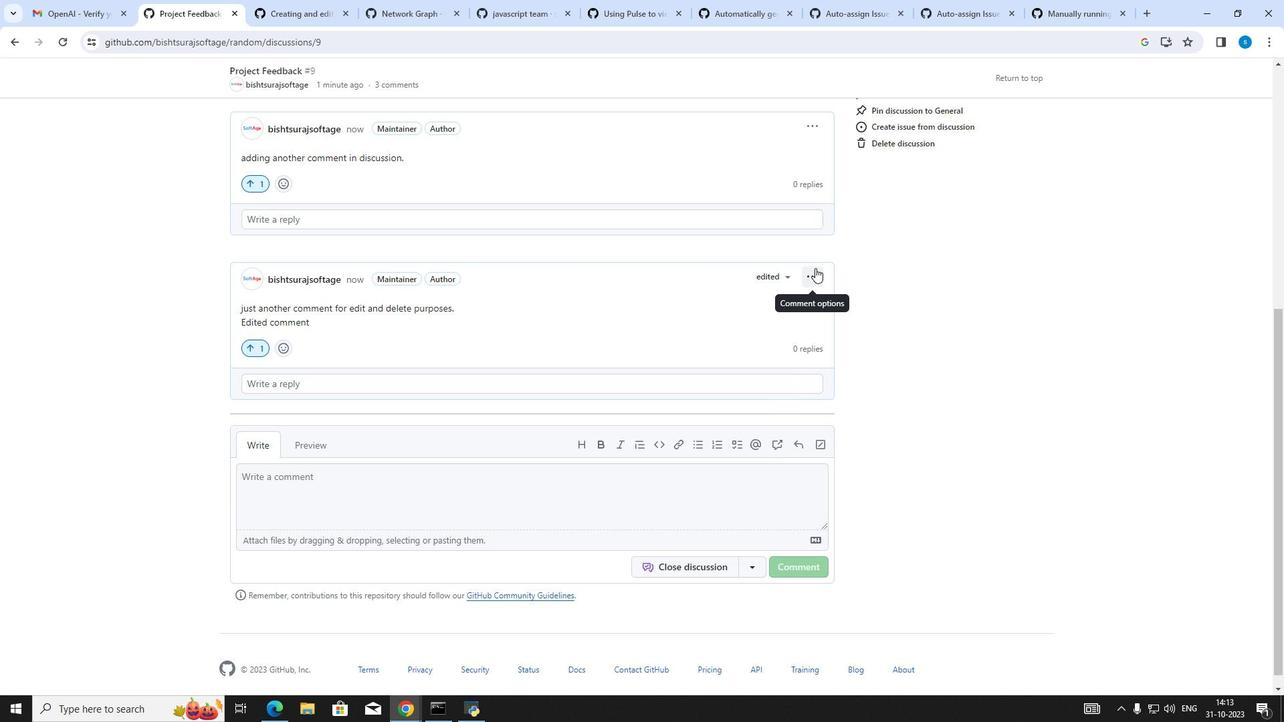 
Action: Mouse pressed left at (815, 268)
Screenshot: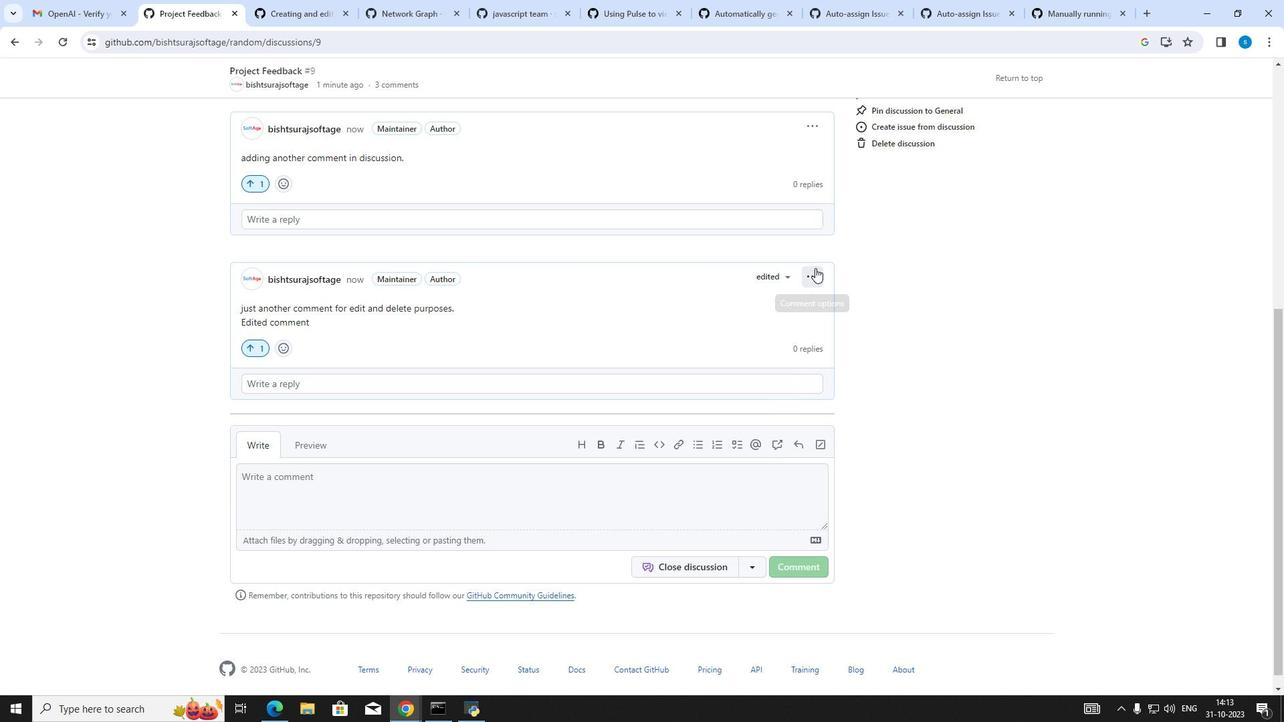 
Action: Mouse moved to (749, 418)
Screenshot: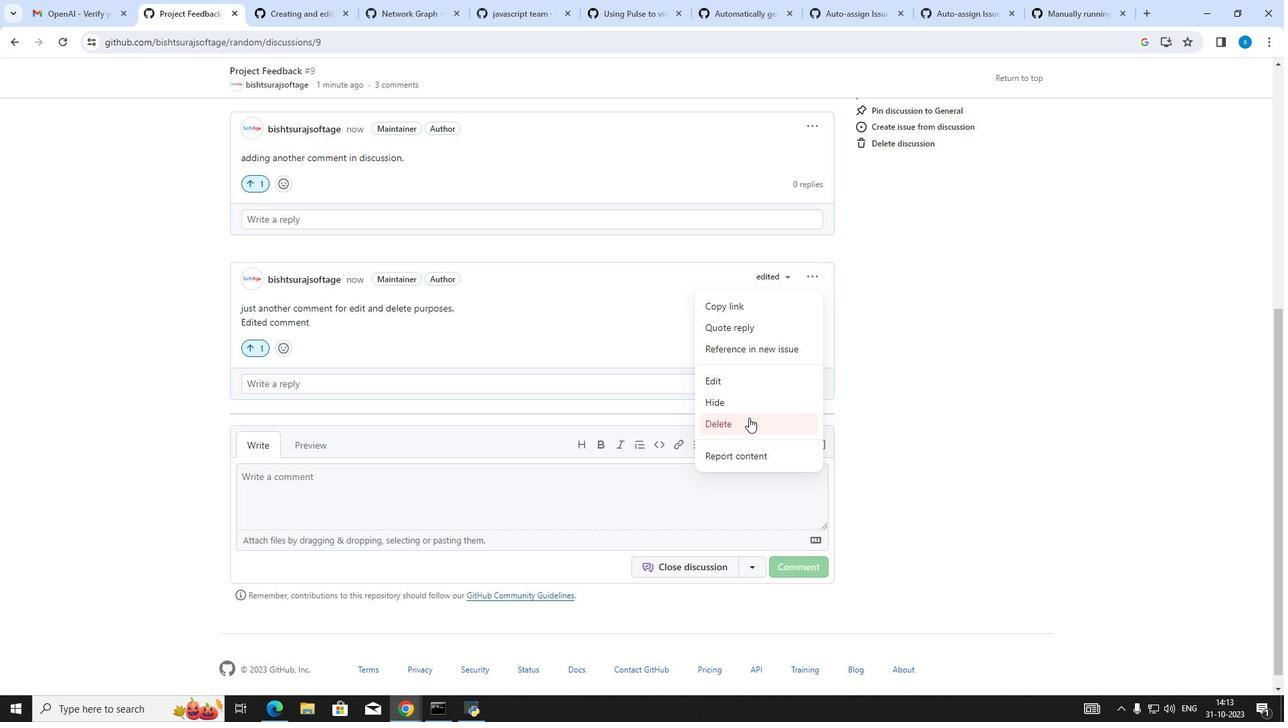 
Action: Mouse pressed left at (749, 418)
Screenshot: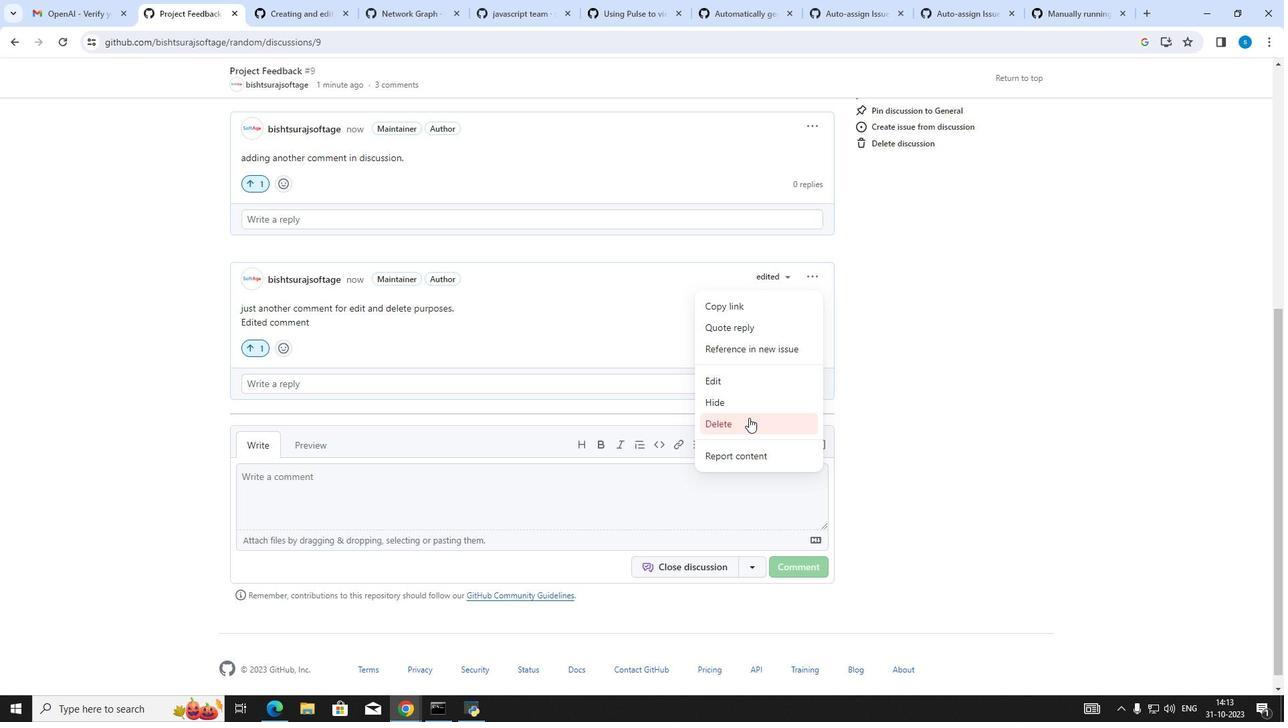 
Action: Mouse moved to (684, 412)
Screenshot: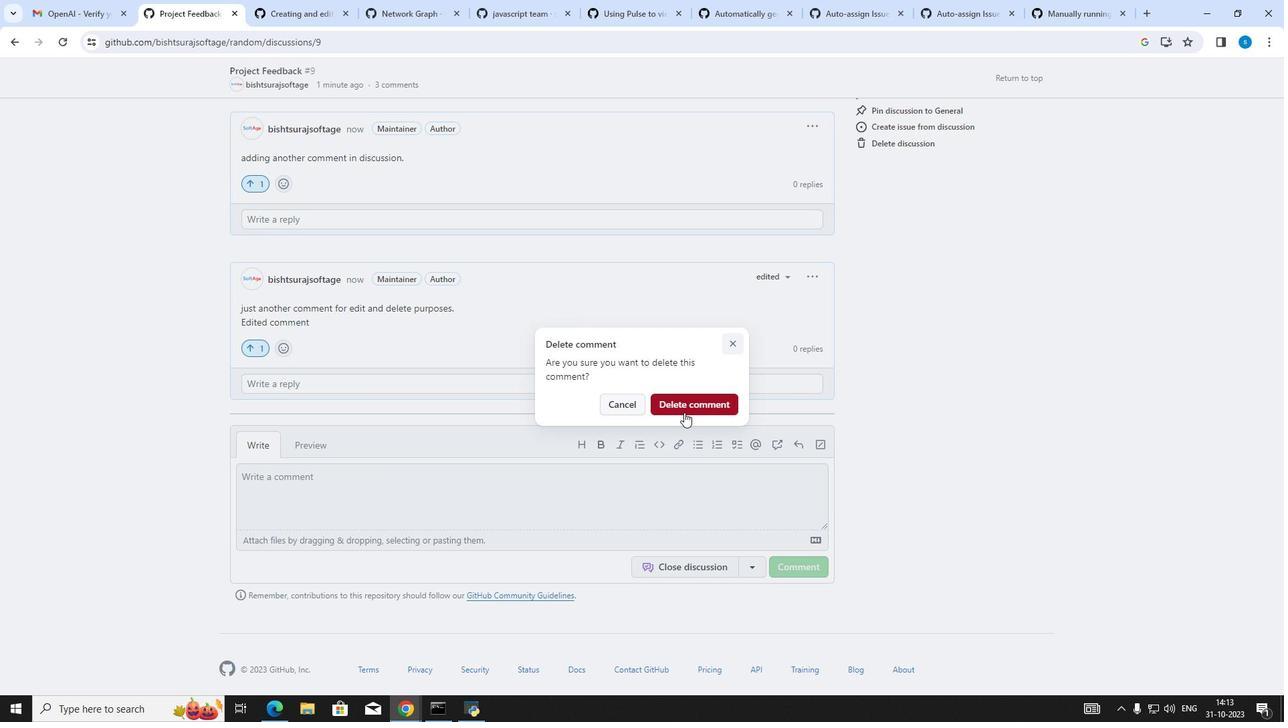
Action: Mouse pressed left at (684, 412)
Screenshot: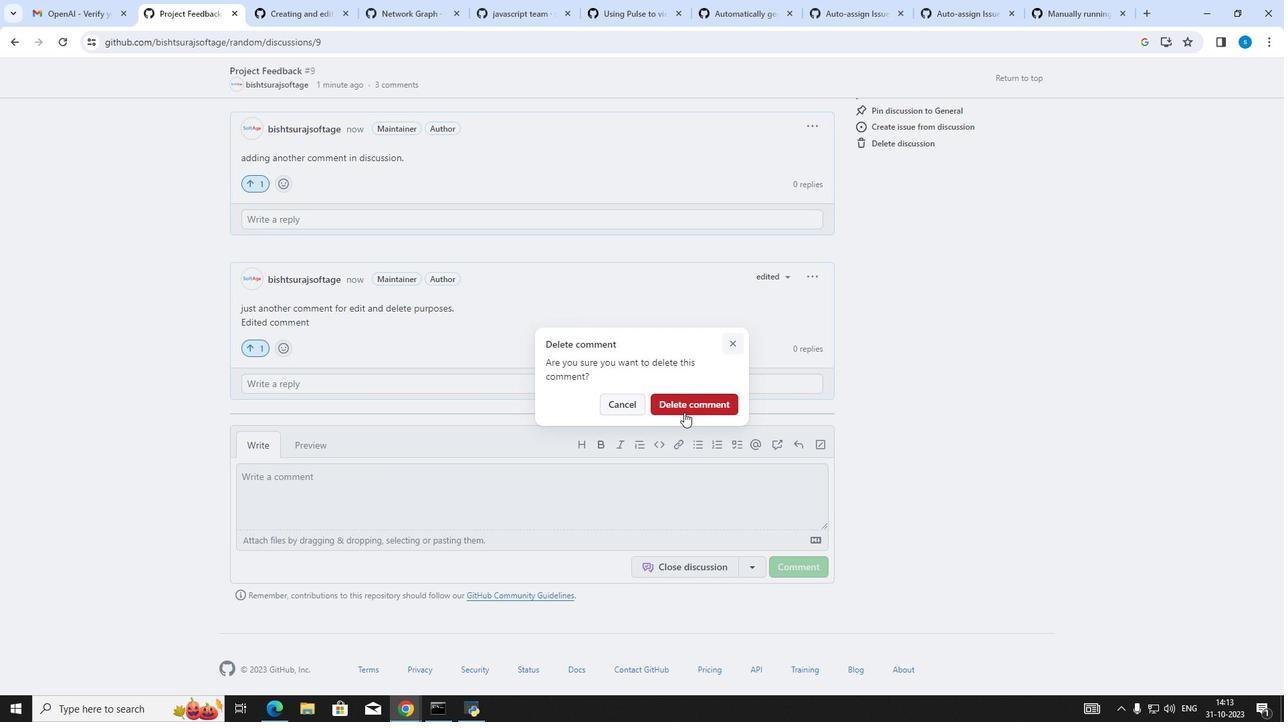 
Action: Mouse moved to (1047, 395)
Screenshot: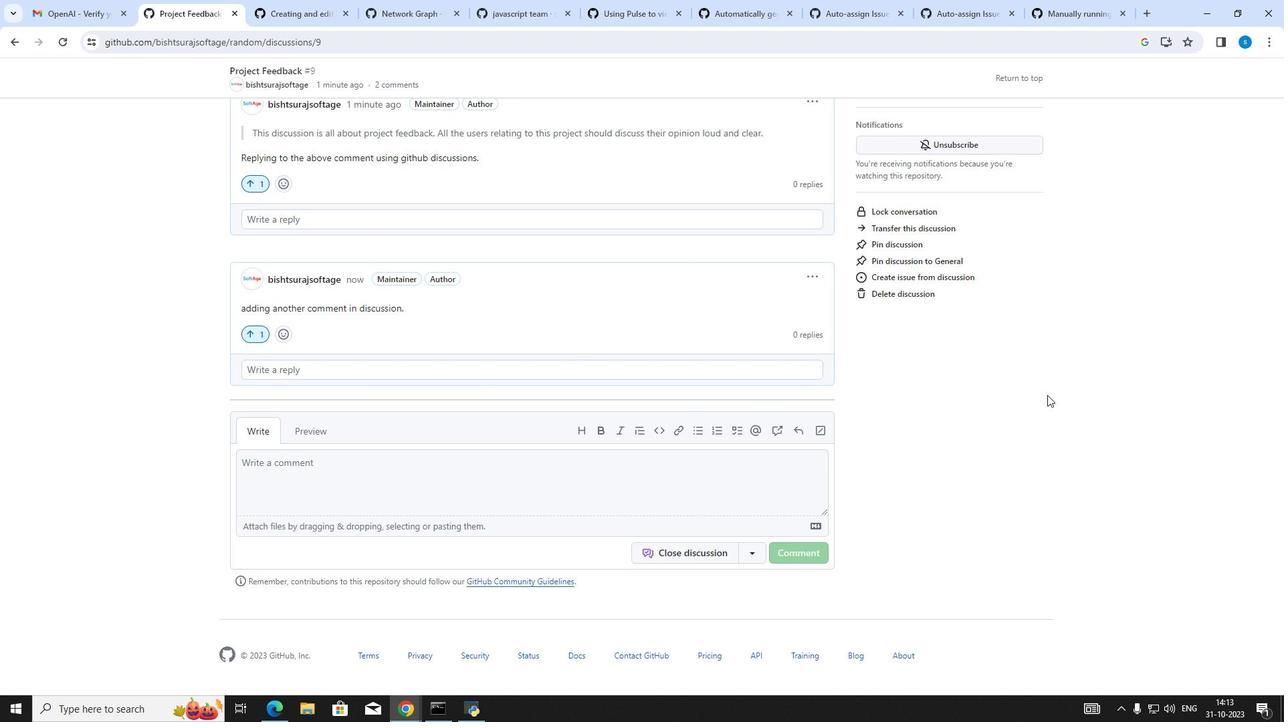 
